 Task: Look for space in West Hempstead, United States from 8th August, 2023 to 15th August, 2023 for 9 adults in price range Rs.10000 to Rs.14000. Place can be shared room with 5 bedrooms having 9 beds and 5 bathrooms. Property type can be house, flat, guest house. Amenities needed are: wifi, TV, free parkinig on premises, gym, breakfast. Booking option can be shelf check-in. Required host language is English.
Action: Mouse moved to (518, 103)
Screenshot: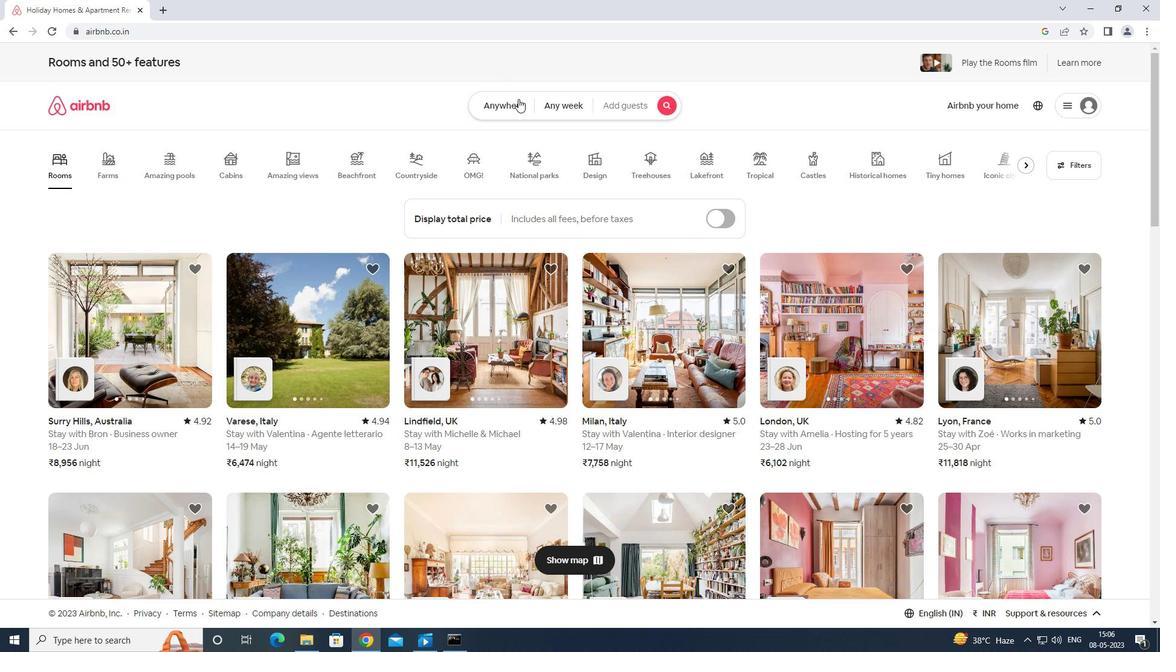 
Action: Mouse pressed left at (518, 103)
Screenshot: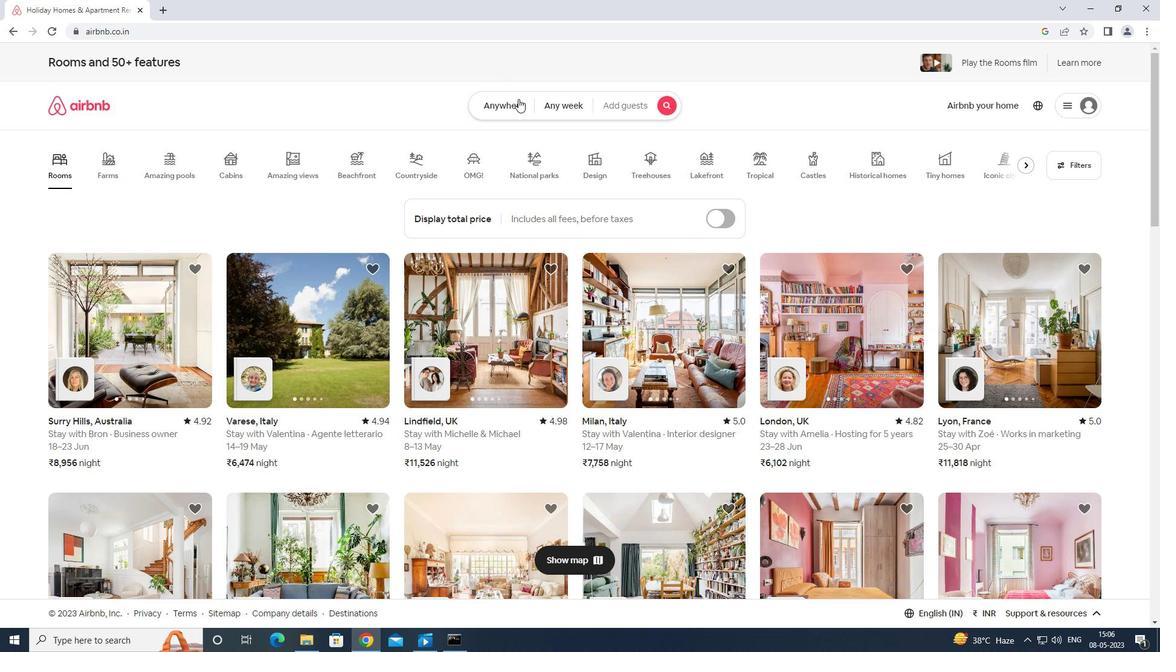
Action: Mouse moved to (438, 152)
Screenshot: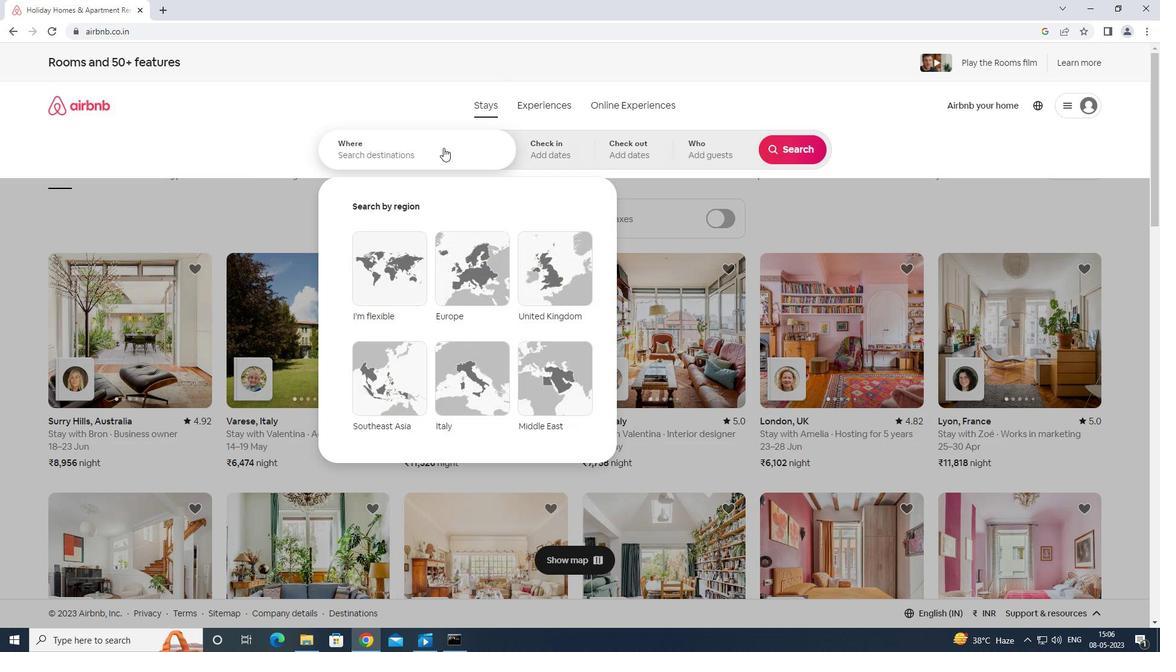 
Action: Mouse pressed left at (438, 152)
Screenshot: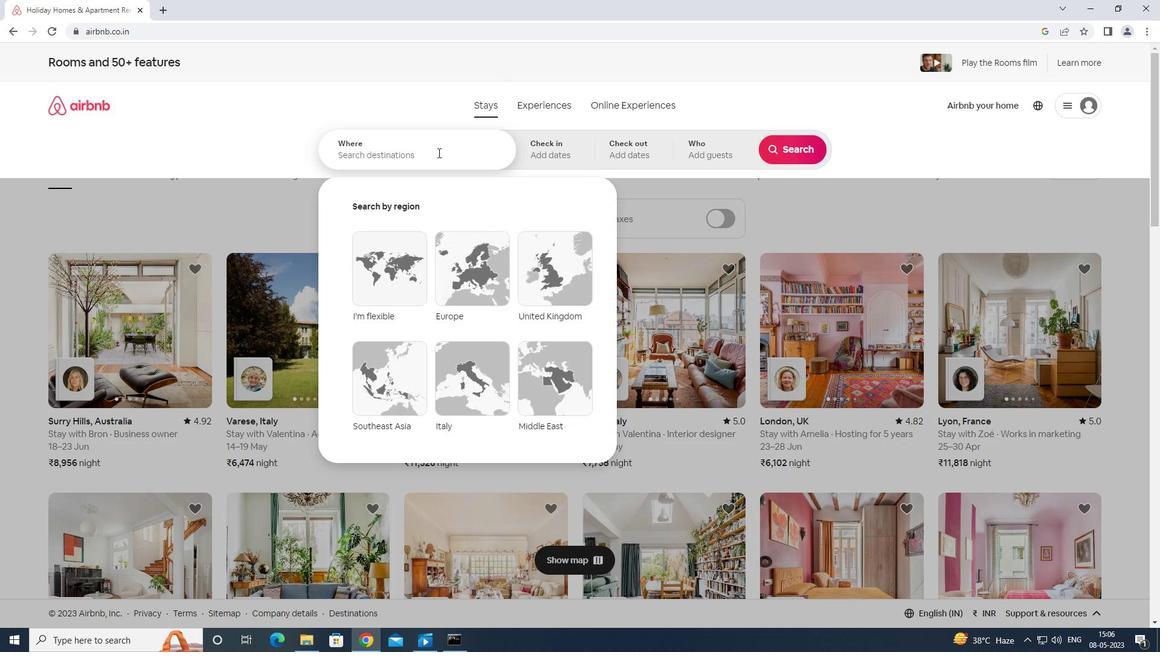 
Action: Key pressed west<Key.space>hempstead<Key.space>united<Key.space>states<Key.enter>
Screenshot: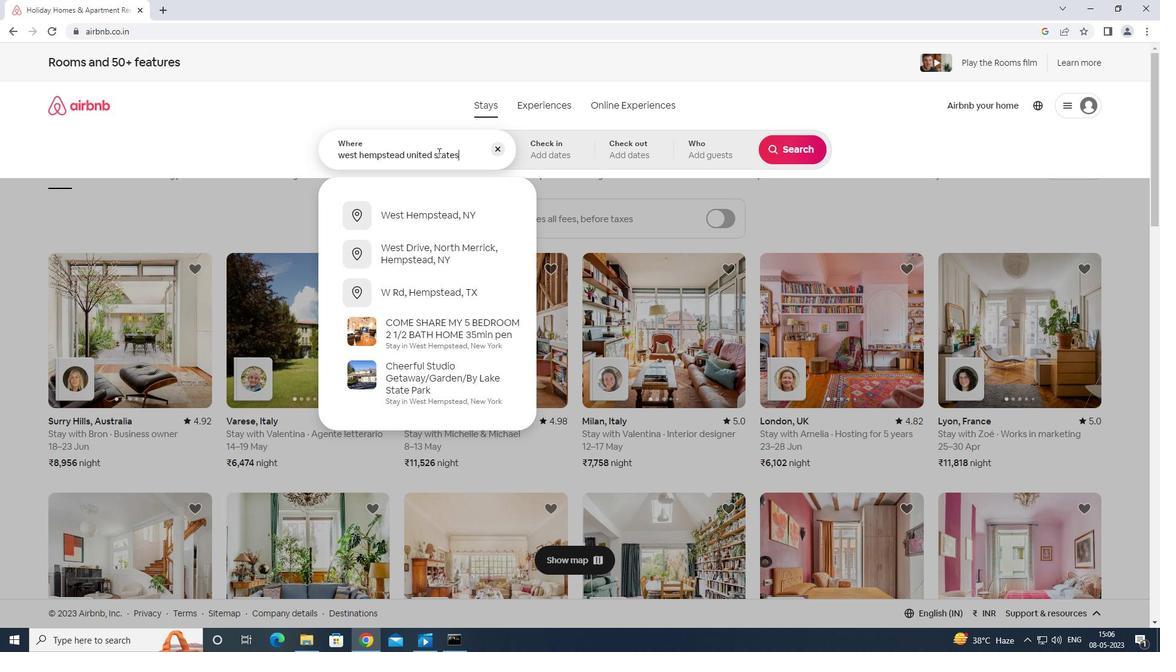 
Action: Mouse moved to (788, 255)
Screenshot: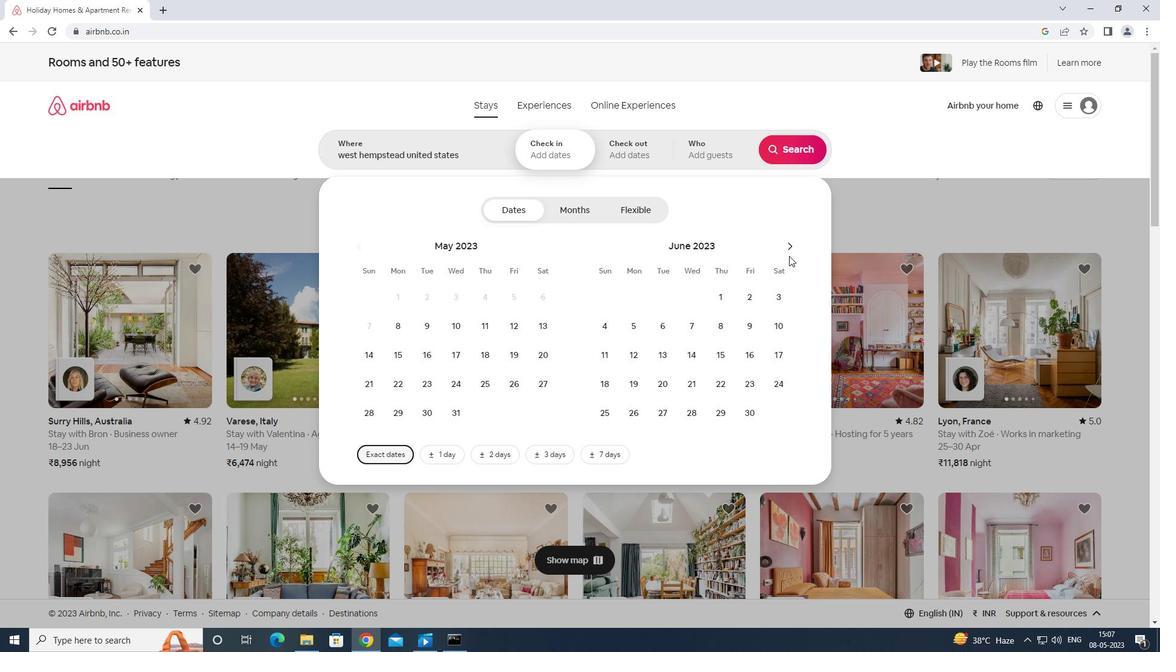 
Action: Mouse pressed left at (788, 255)
Screenshot: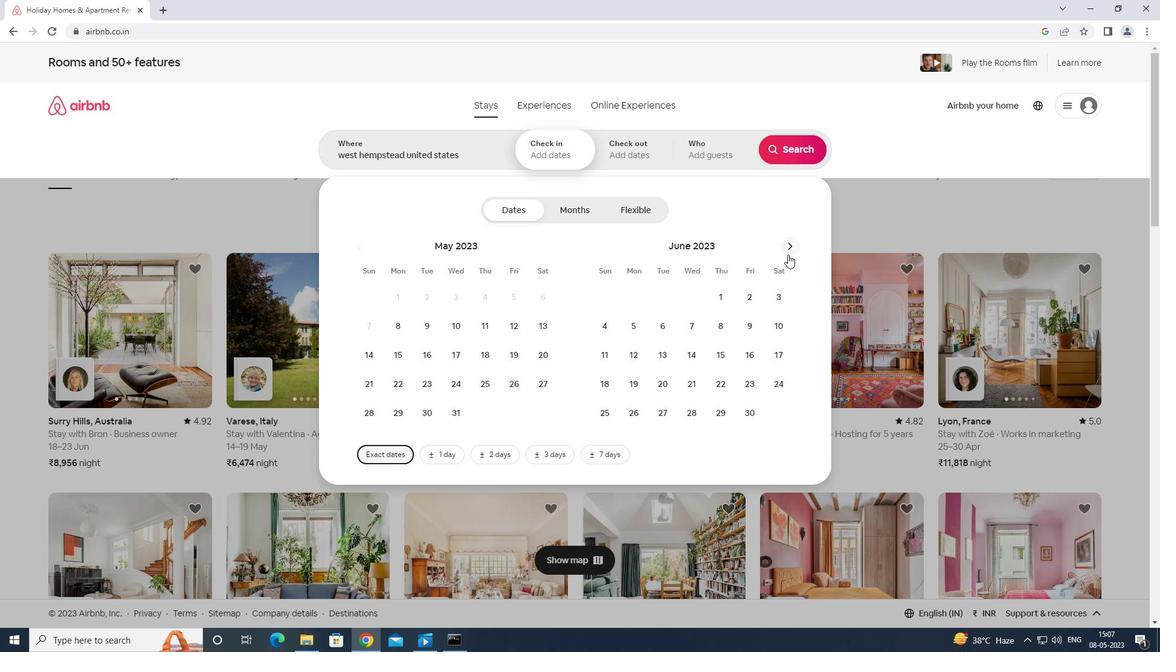 
Action: Mouse moved to (788, 254)
Screenshot: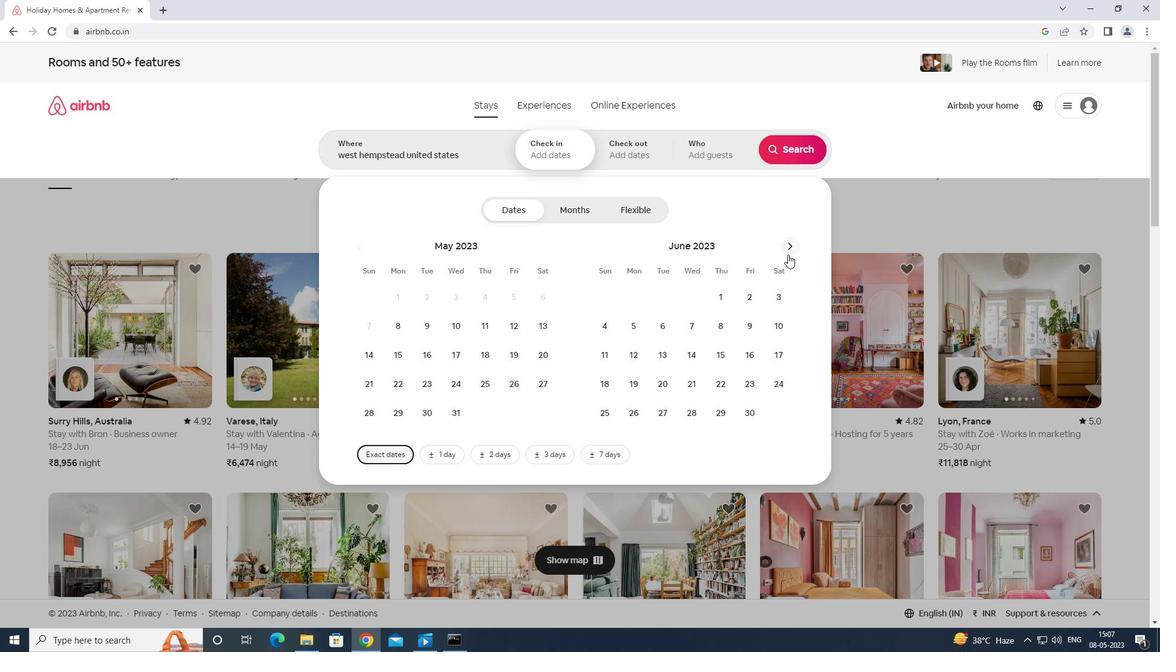 
Action: Mouse pressed left at (788, 254)
Screenshot: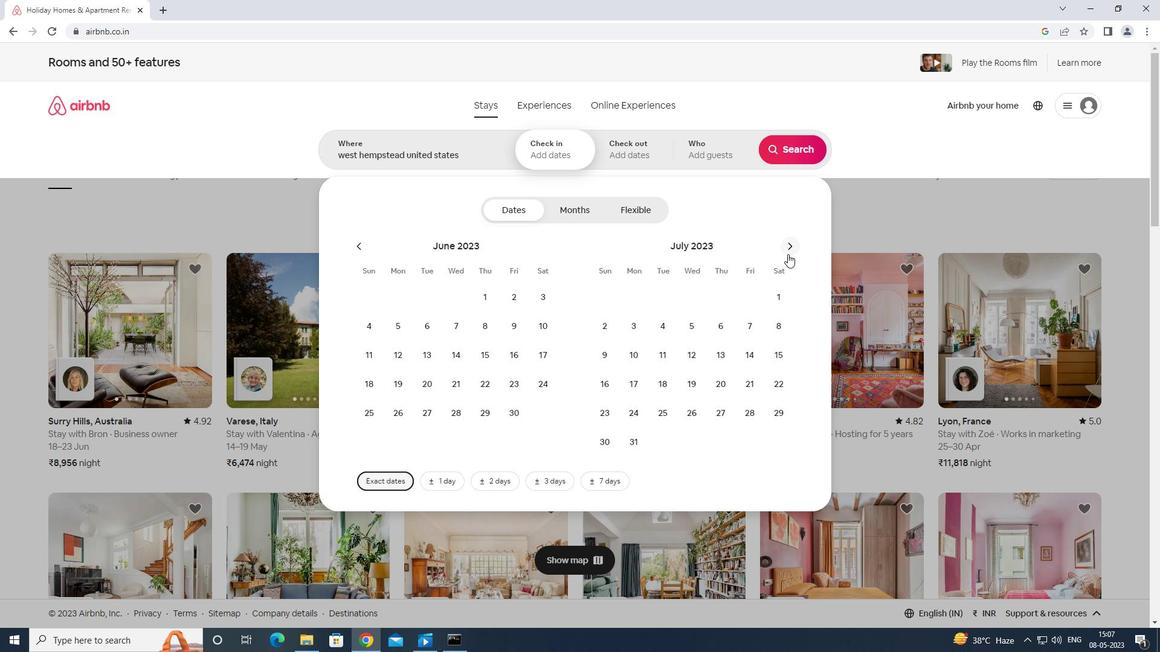 
Action: Mouse moved to (662, 320)
Screenshot: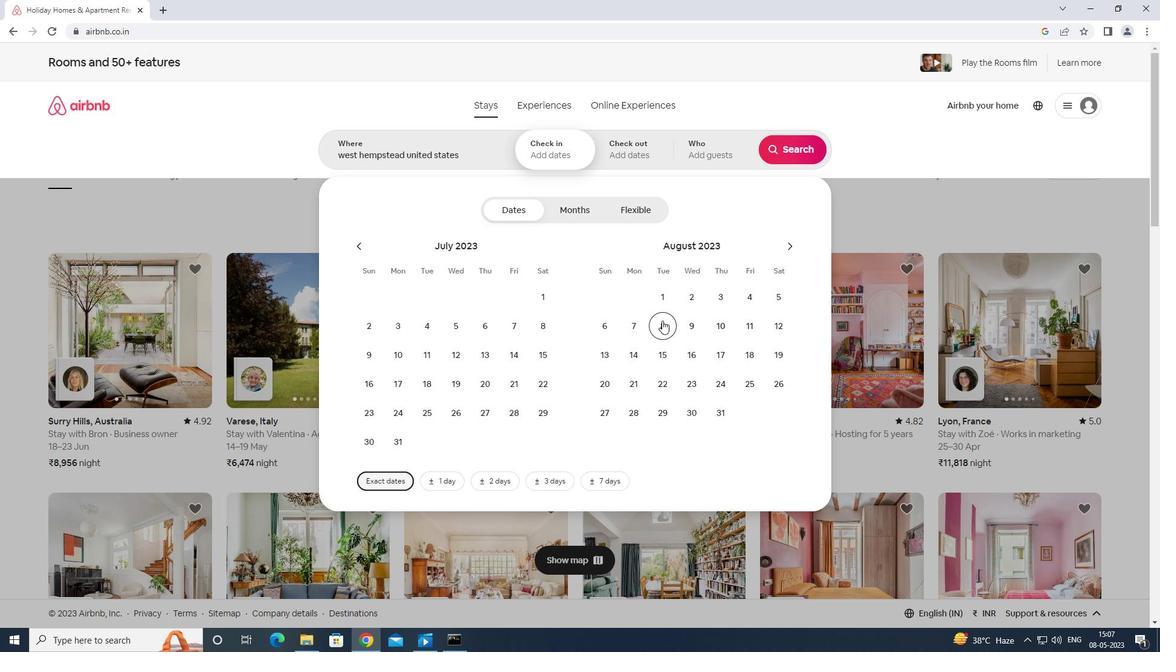 
Action: Mouse pressed left at (662, 320)
Screenshot: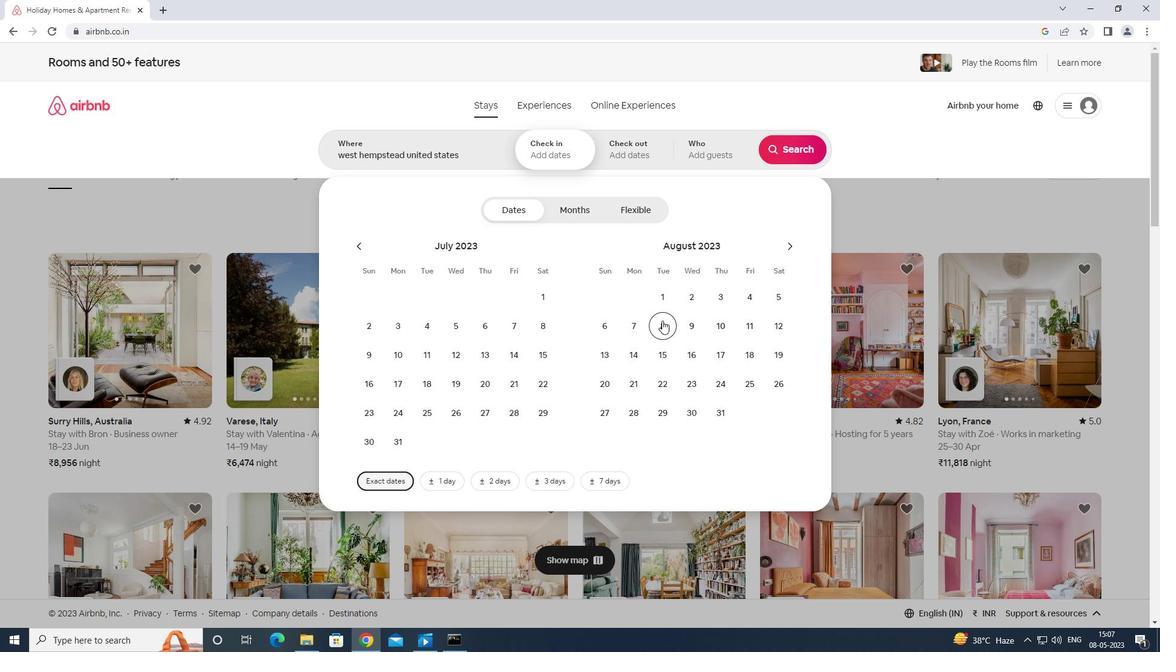 
Action: Mouse moved to (663, 346)
Screenshot: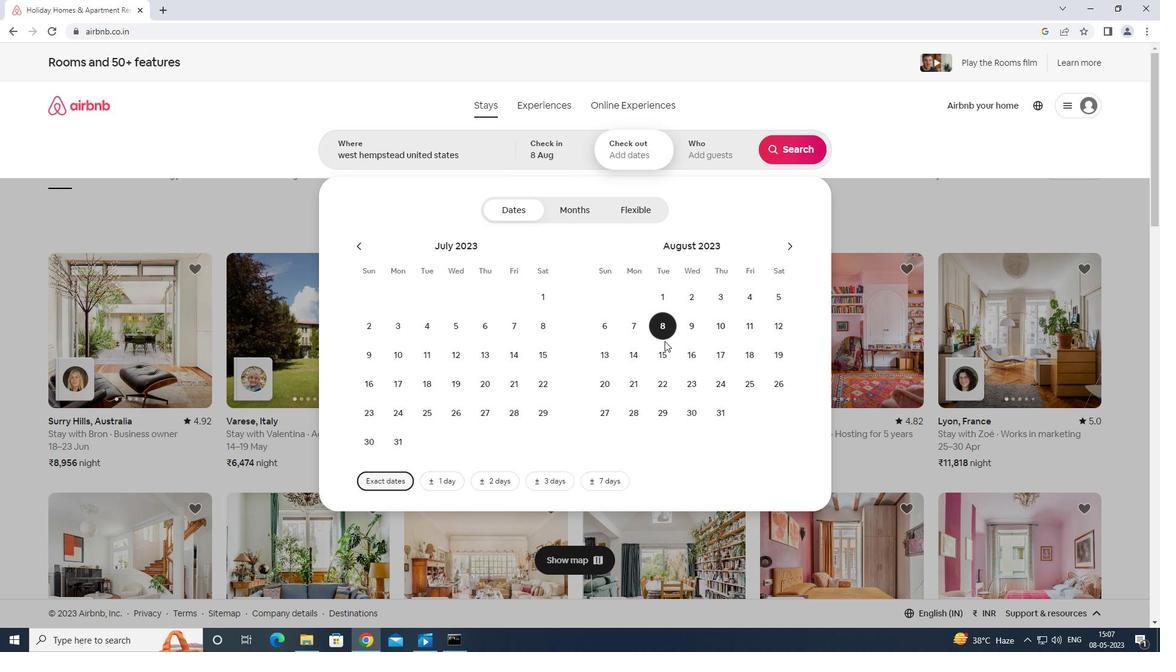 
Action: Mouse pressed left at (663, 346)
Screenshot: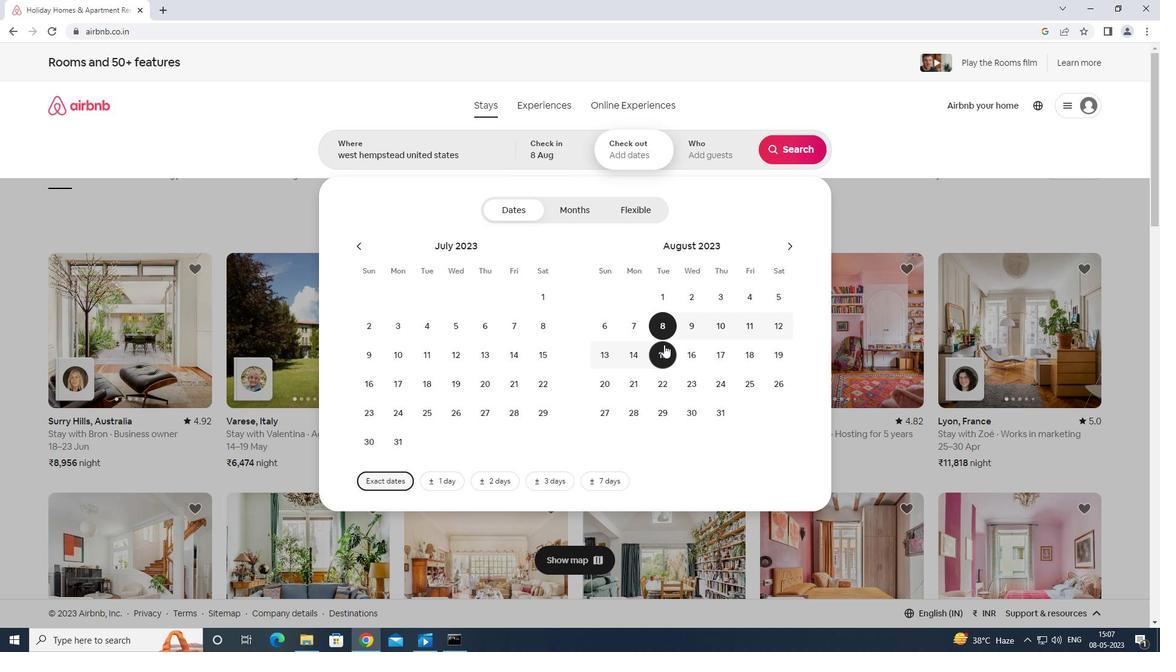 
Action: Mouse moved to (698, 154)
Screenshot: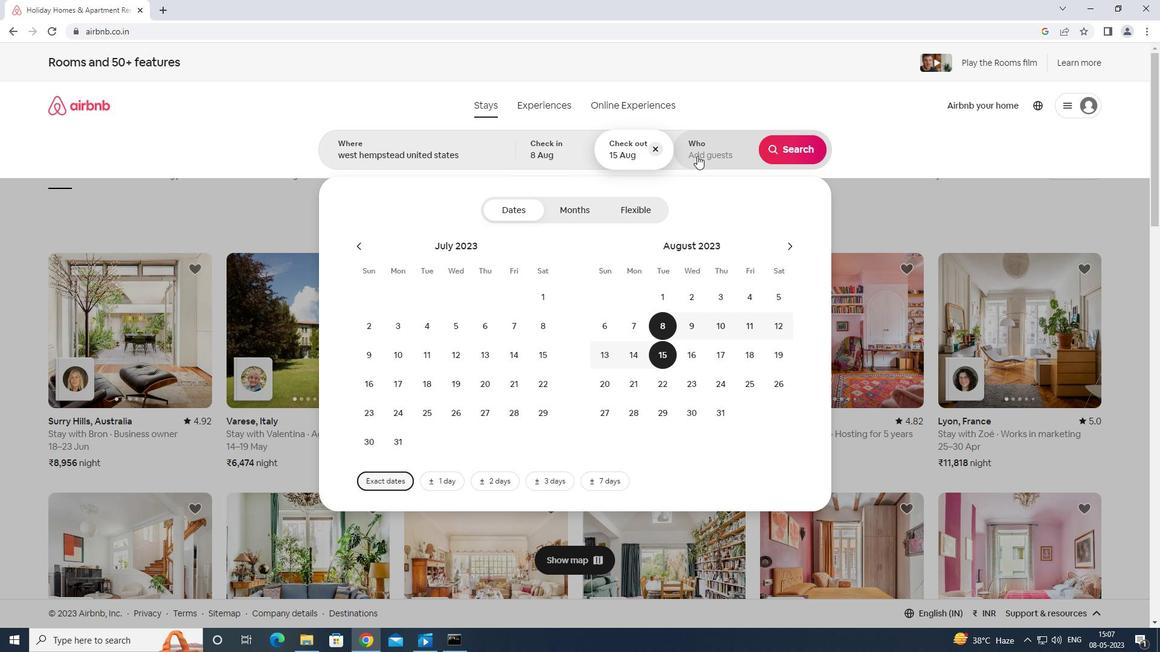 
Action: Mouse pressed left at (698, 154)
Screenshot: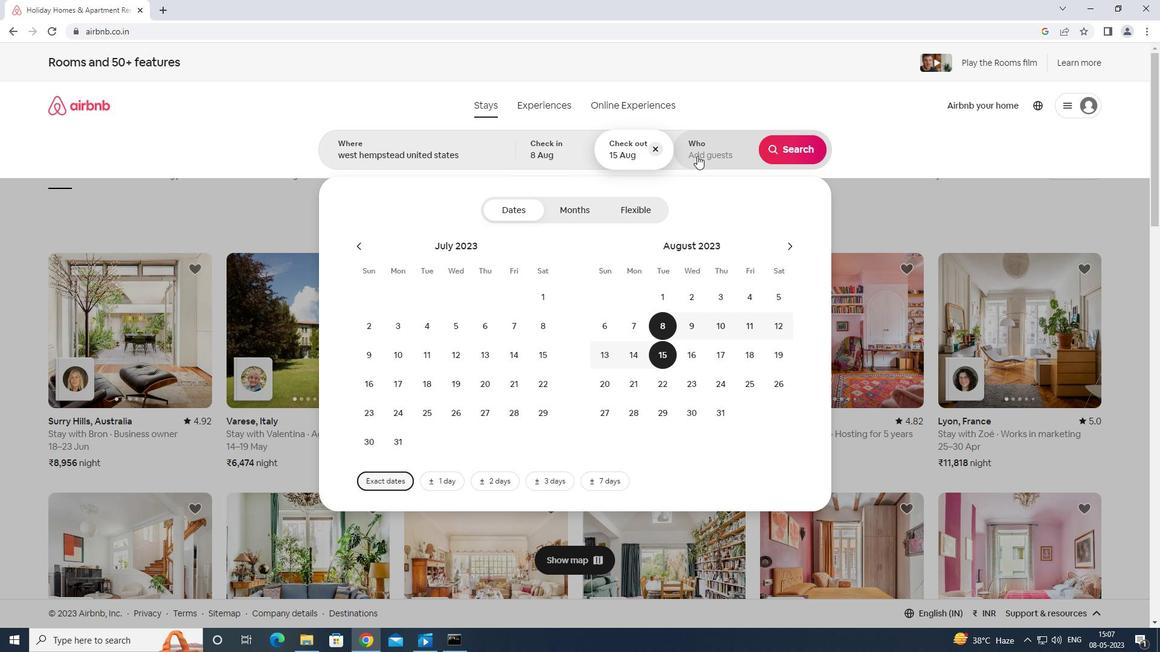 
Action: Mouse moved to (801, 216)
Screenshot: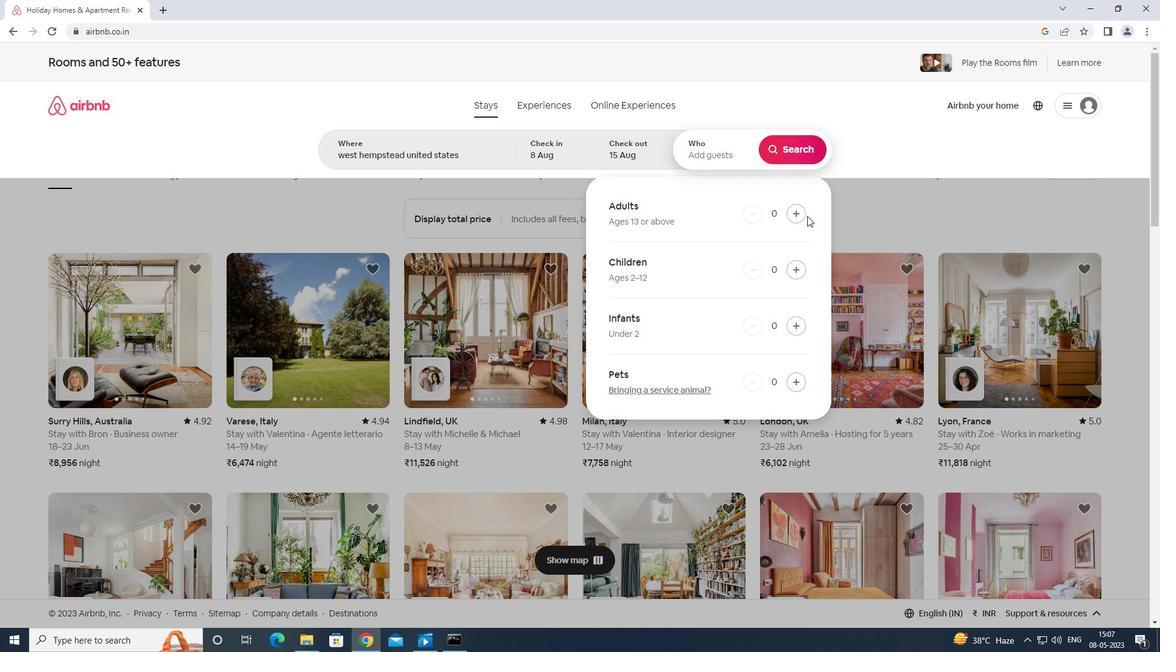 
Action: Mouse pressed left at (801, 216)
Screenshot: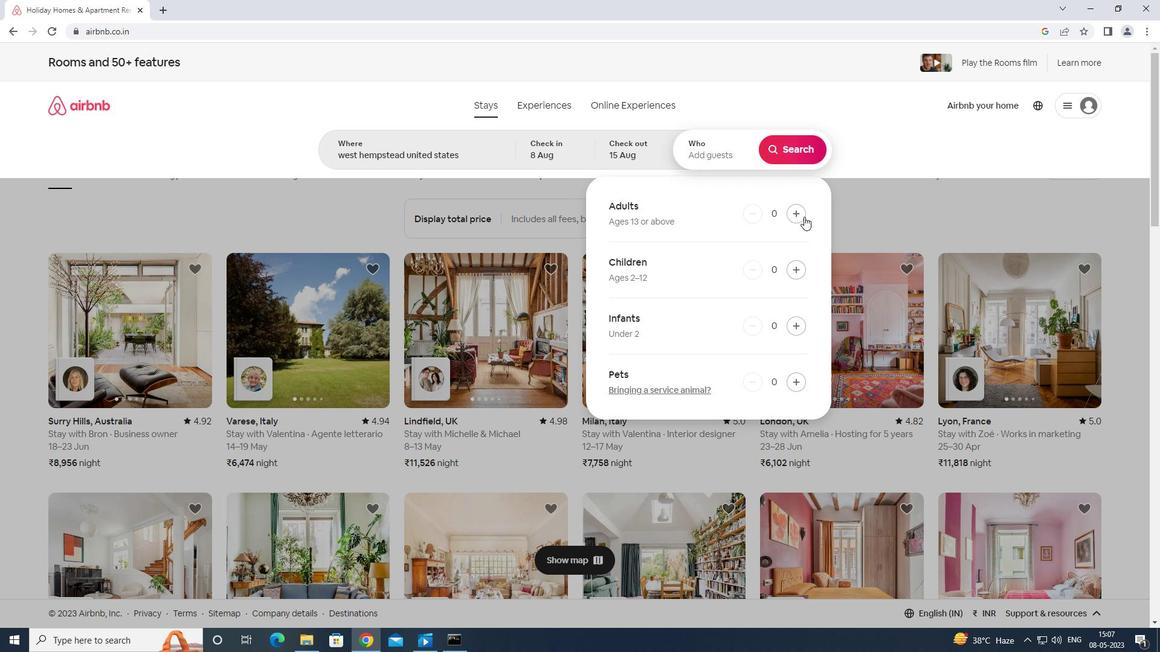 
Action: Mouse moved to (801, 215)
Screenshot: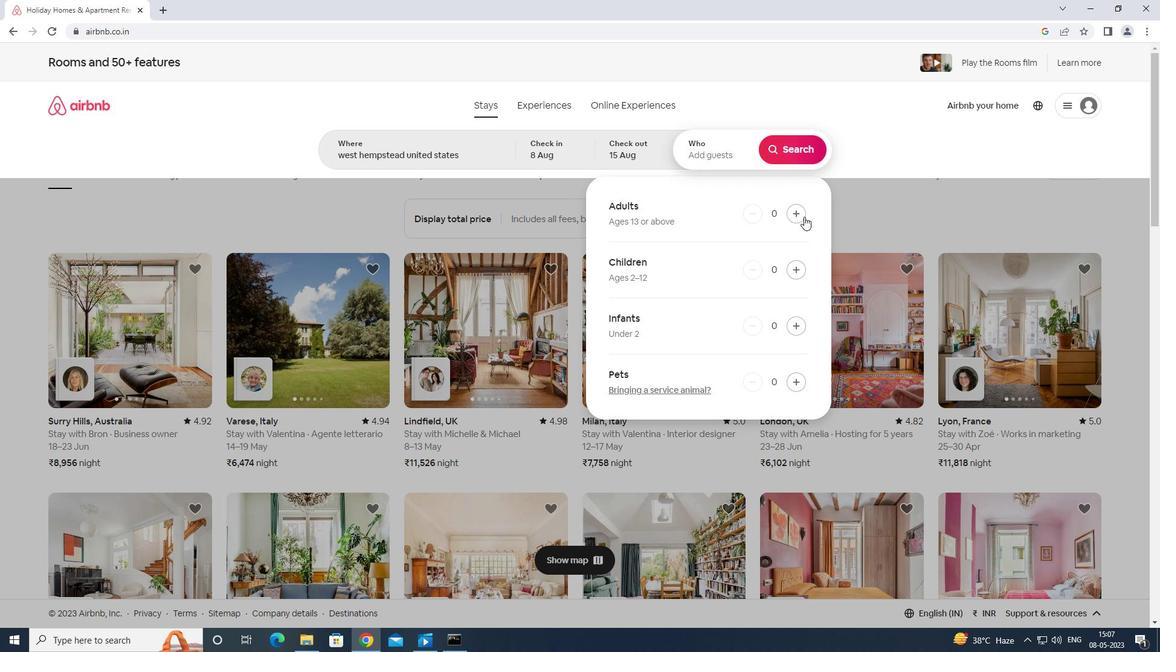 
Action: Mouse pressed left at (801, 215)
Screenshot: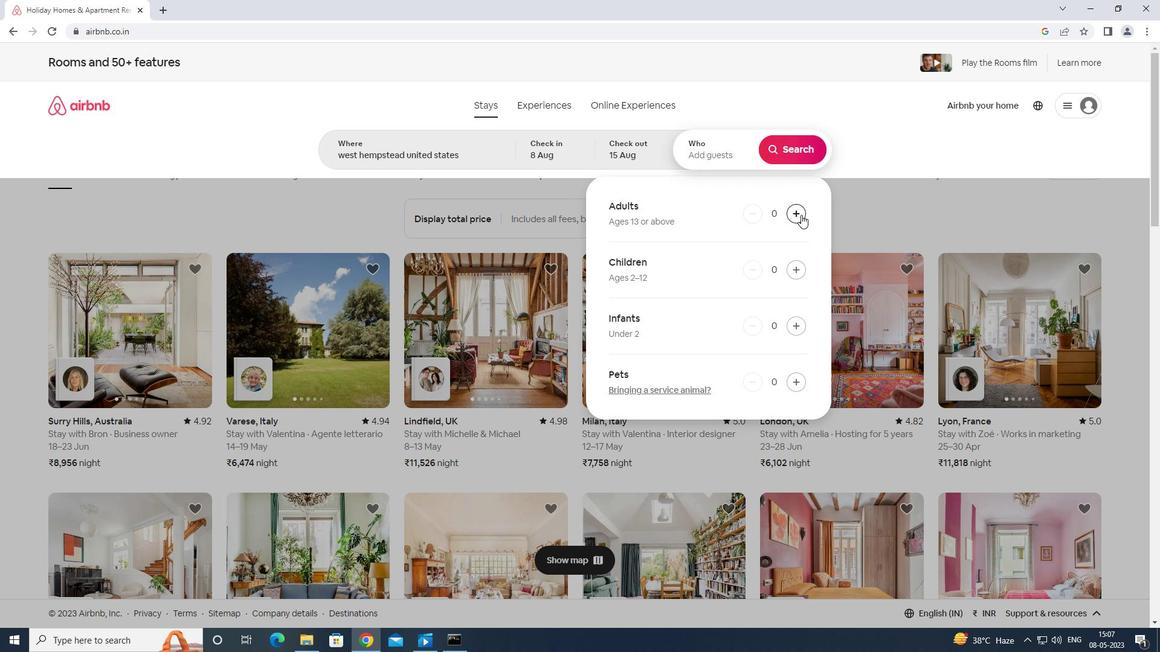 
Action: Mouse moved to (801, 214)
Screenshot: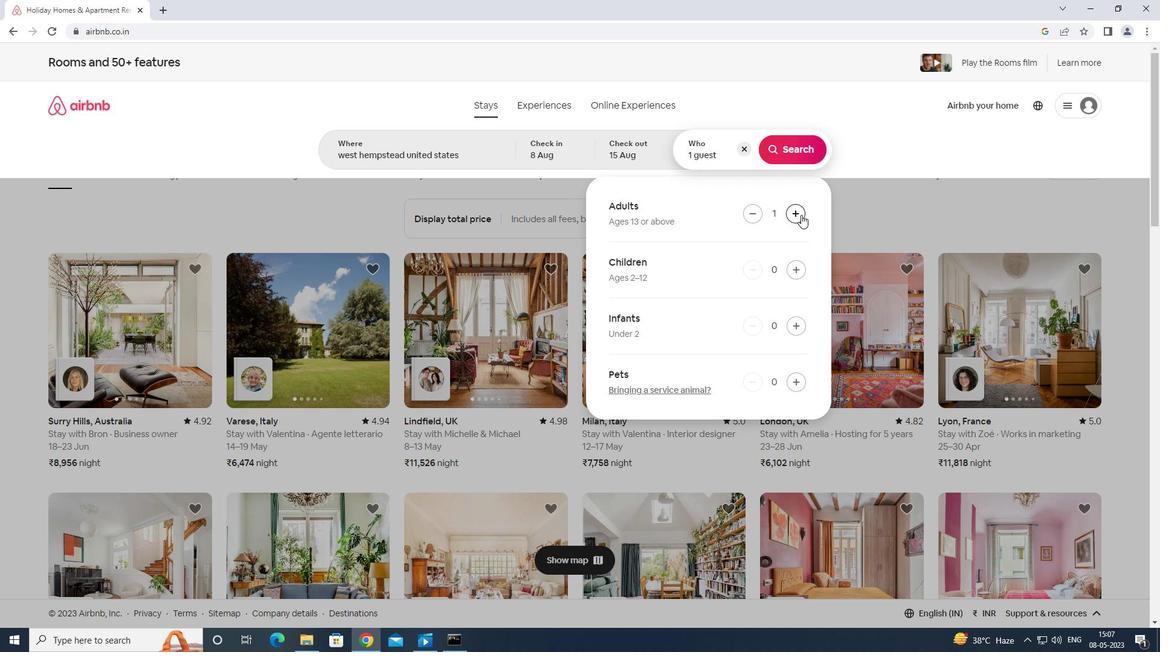 
Action: Mouse pressed left at (801, 214)
Screenshot: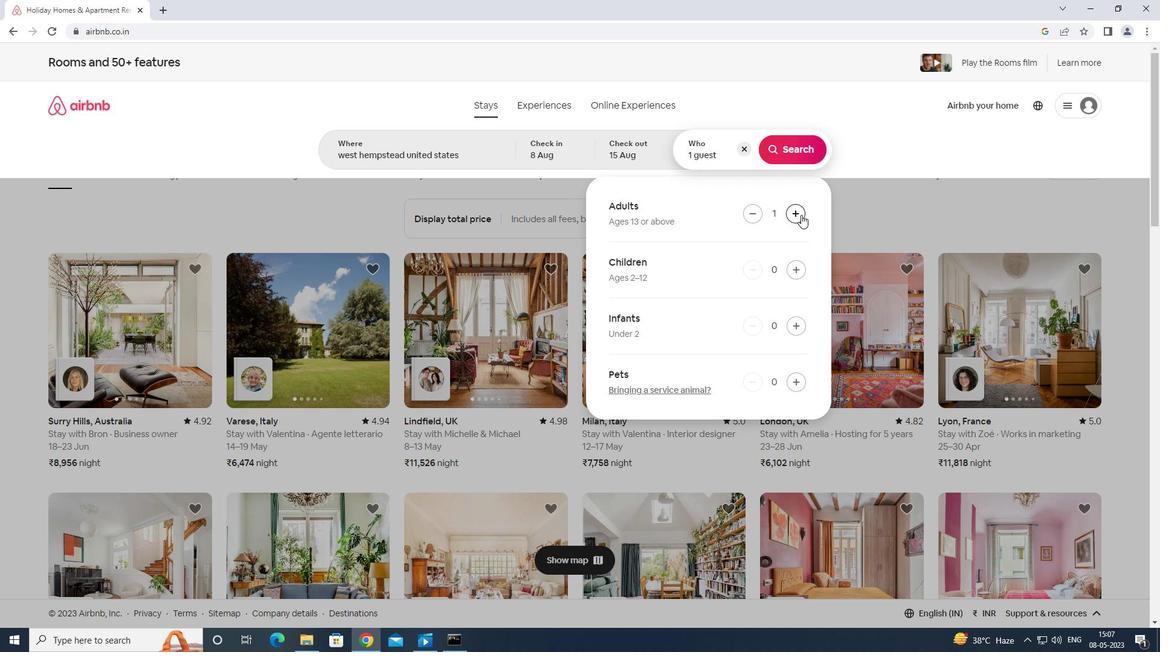
Action: Mouse moved to (802, 214)
Screenshot: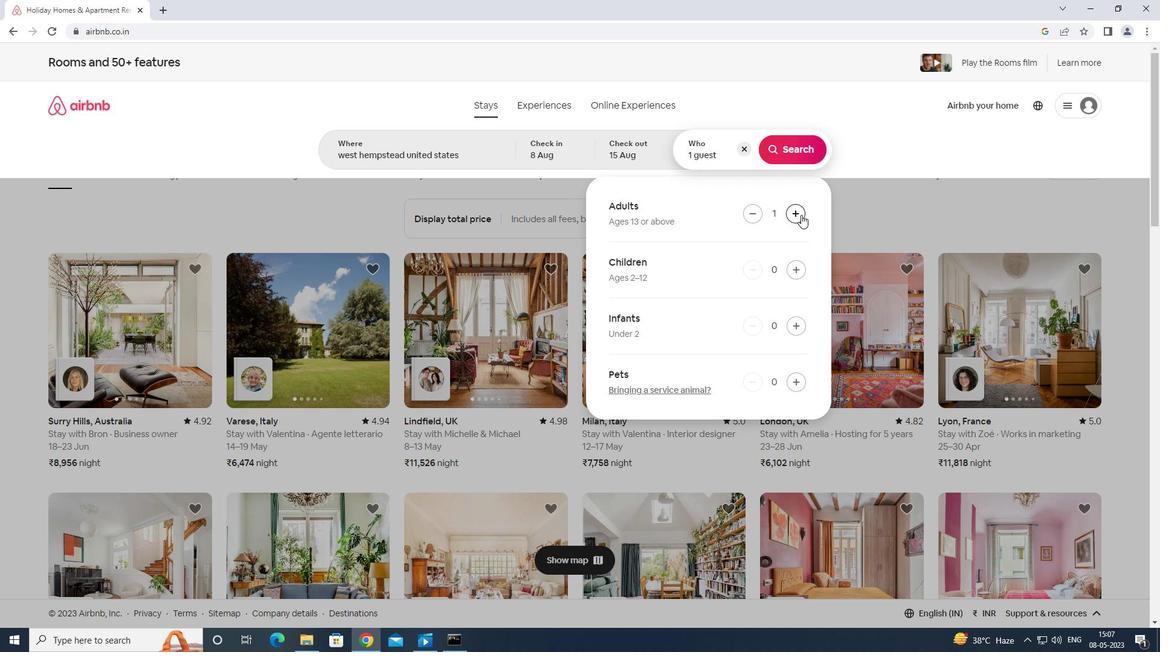 
Action: Mouse pressed left at (802, 214)
Screenshot: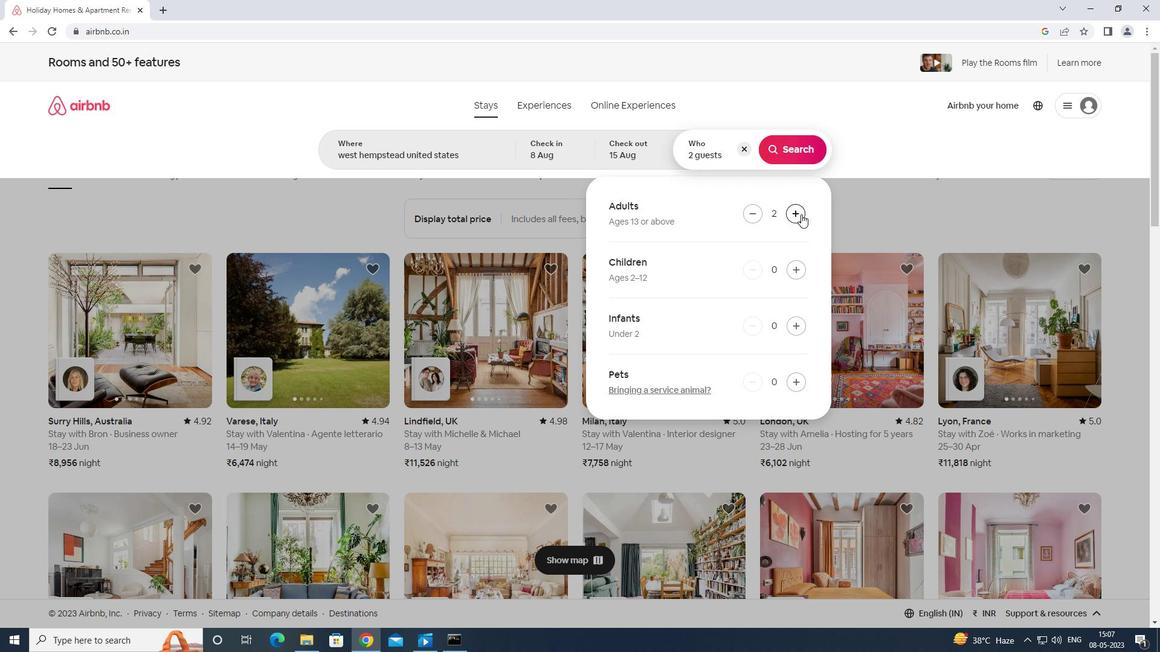 
Action: Mouse pressed left at (802, 214)
Screenshot: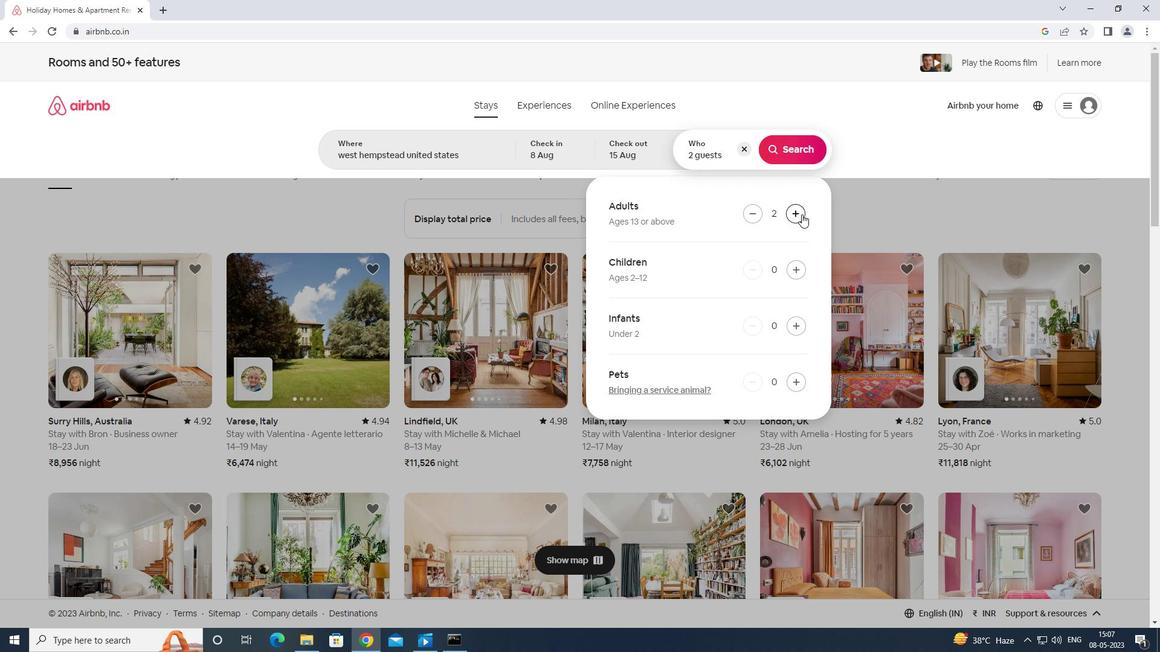 
Action: Mouse pressed left at (802, 214)
Screenshot: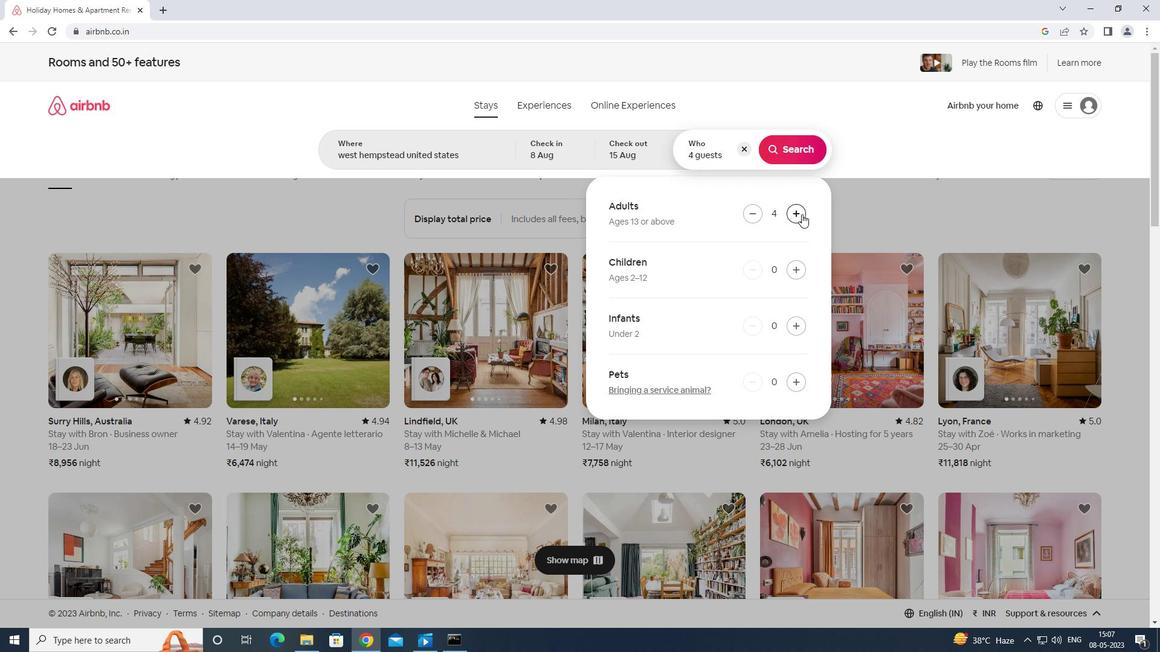 
Action: Mouse pressed left at (802, 214)
Screenshot: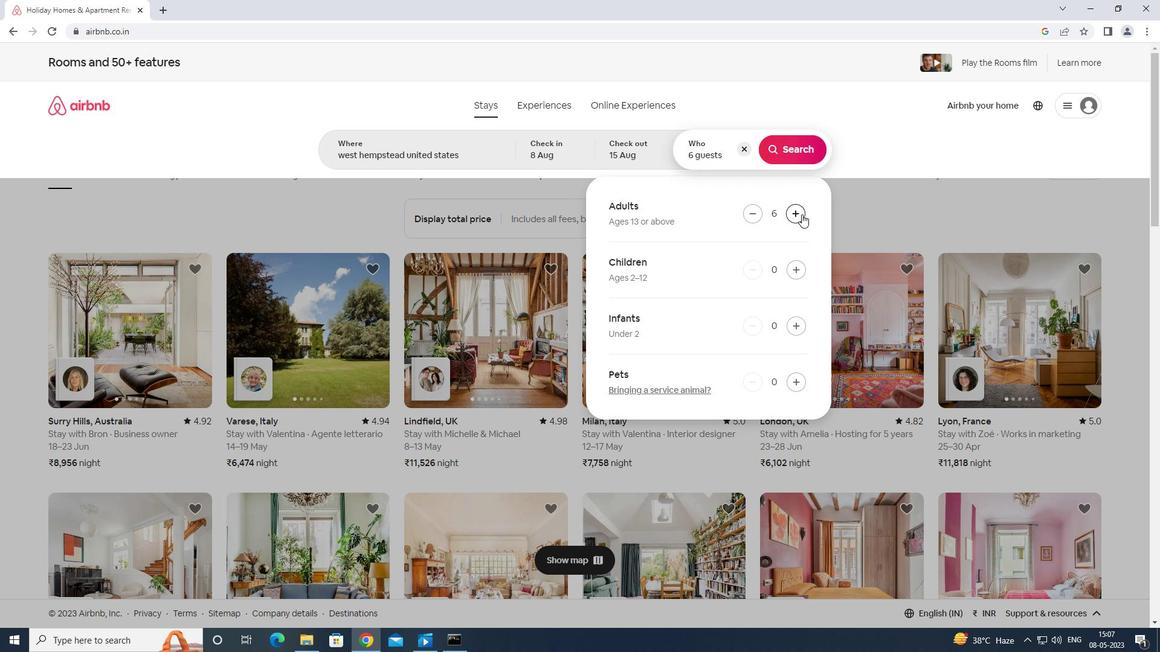 
Action: Mouse pressed left at (802, 214)
Screenshot: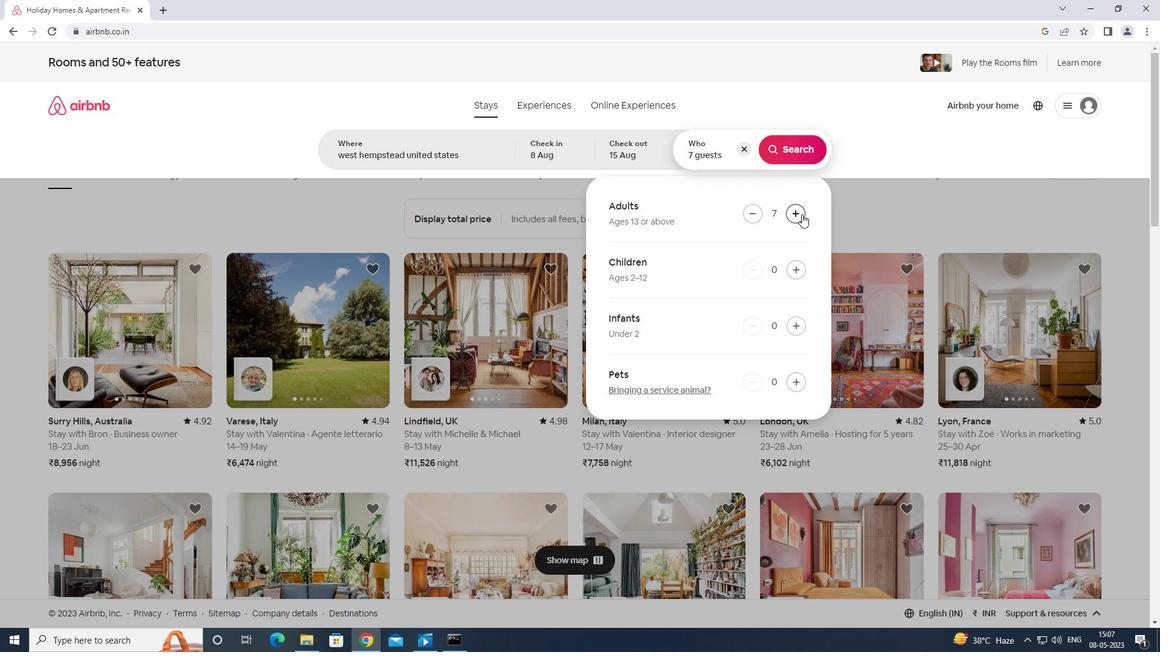 
Action: Mouse moved to (786, 150)
Screenshot: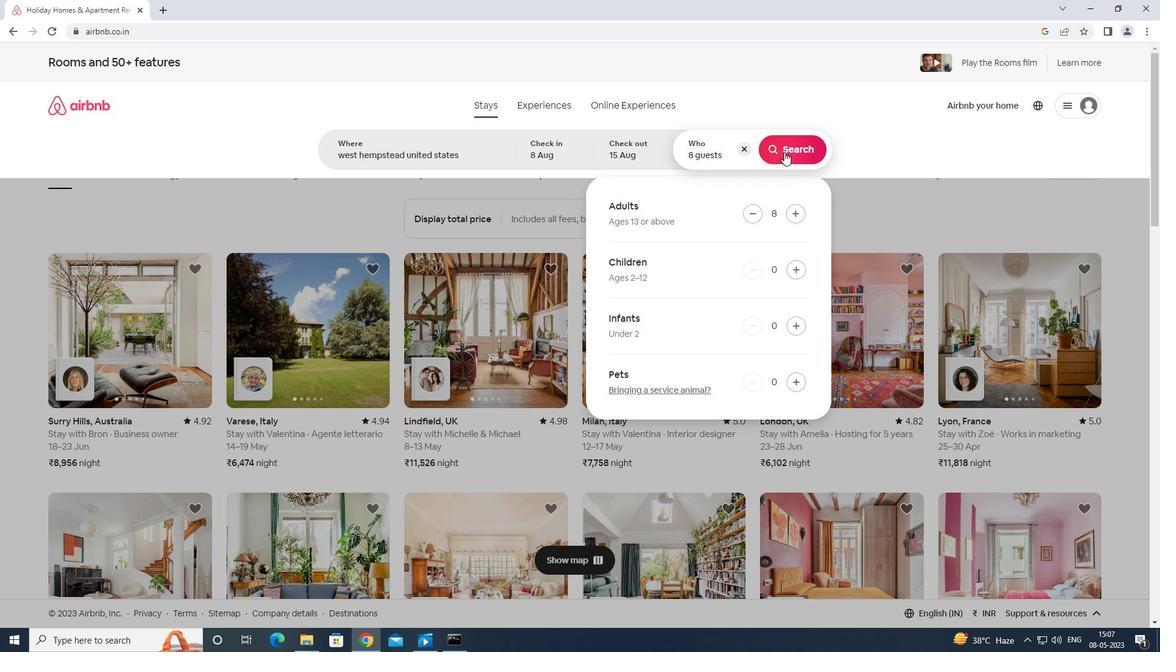 
Action: Mouse pressed left at (786, 150)
Screenshot: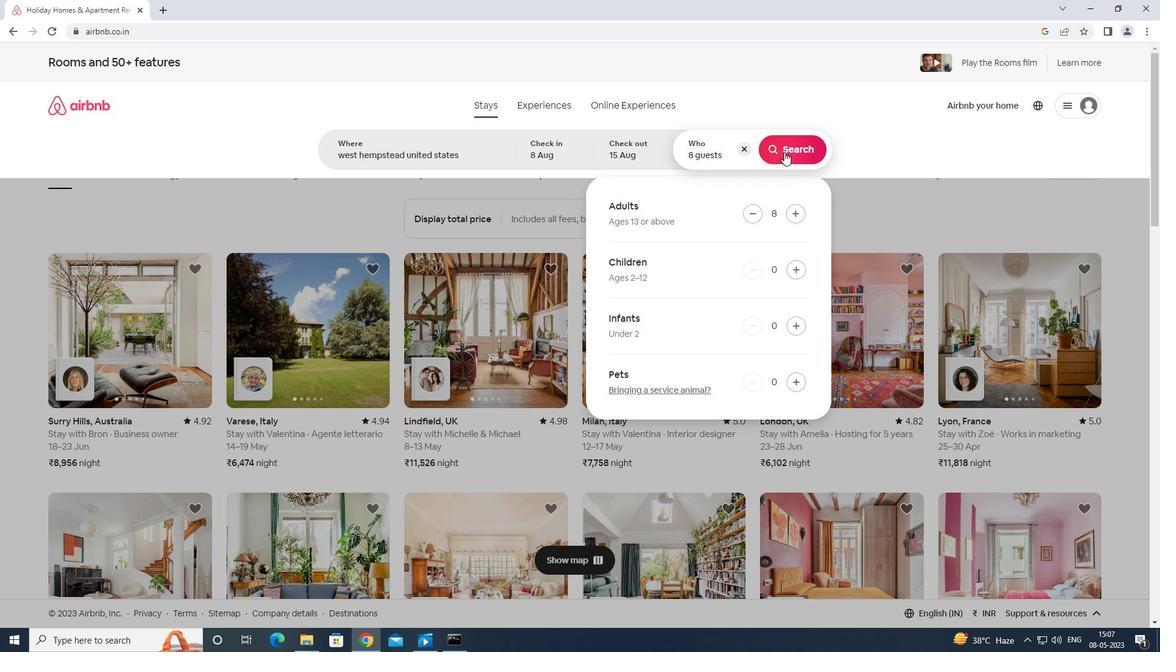
Action: Mouse moved to (1100, 111)
Screenshot: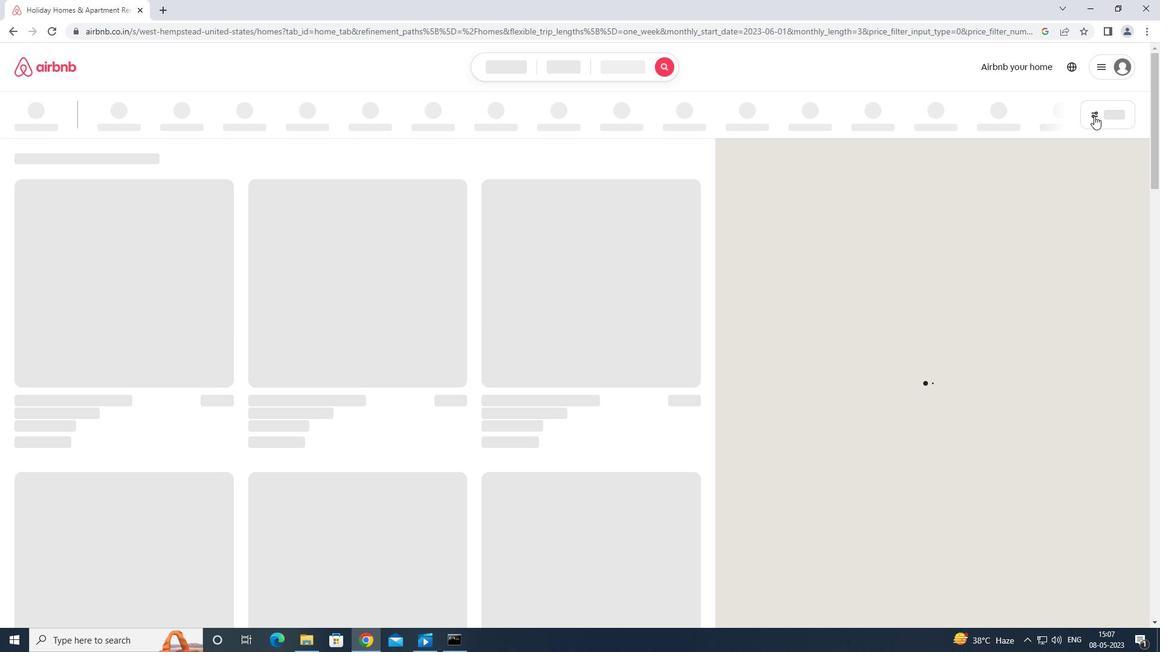 
Action: Mouse pressed left at (1100, 111)
Screenshot: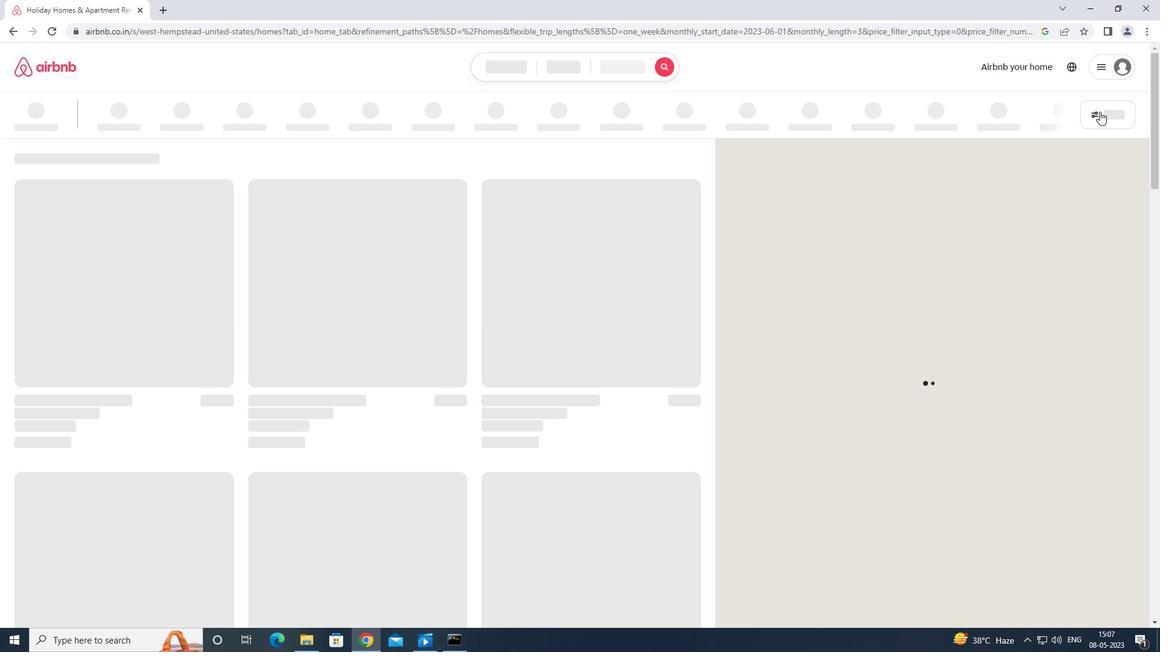 
Action: Mouse moved to (494, 409)
Screenshot: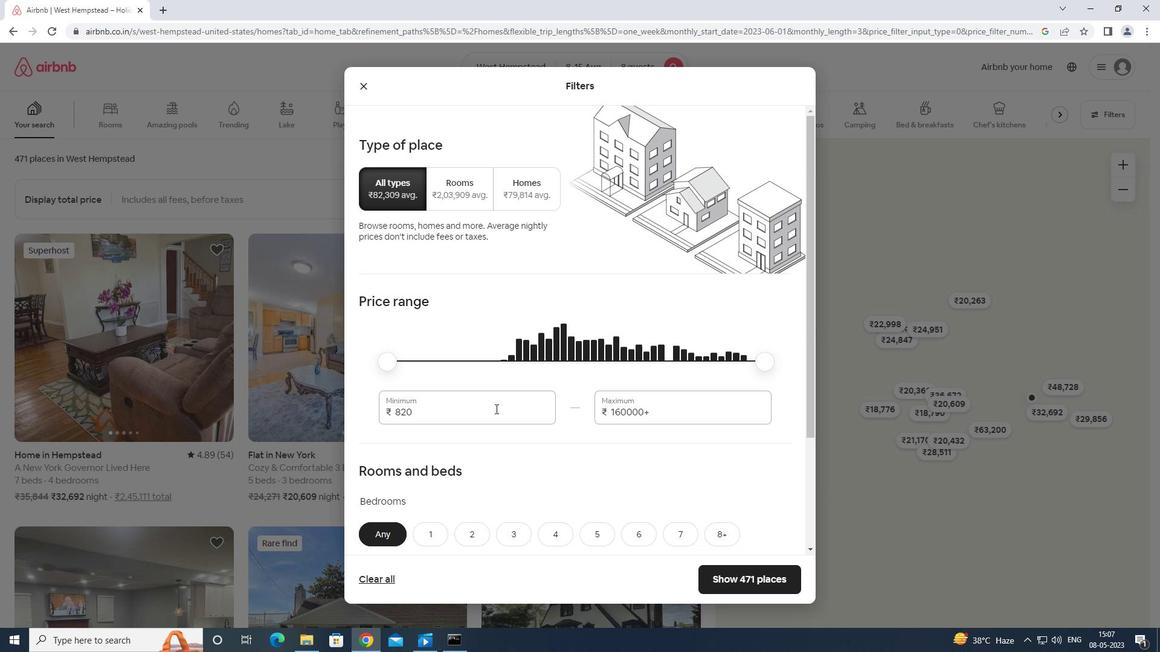 
Action: Mouse pressed left at (494, 409)
Screenshot: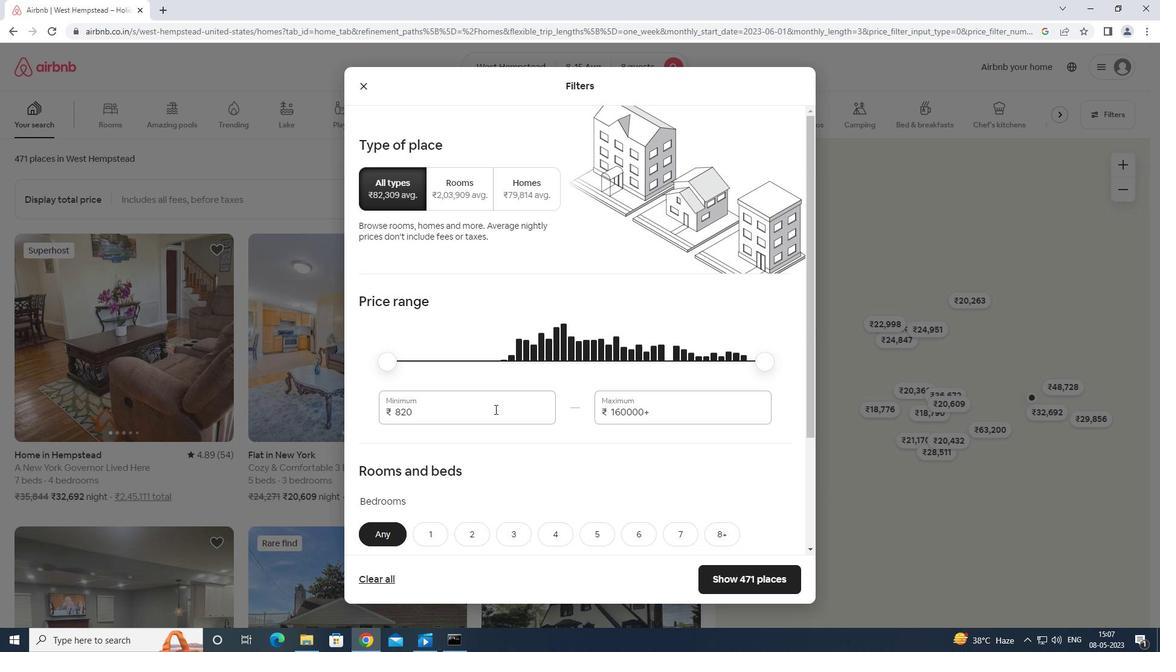 
Action: Mouse moved to (494, 409)
Screenshot: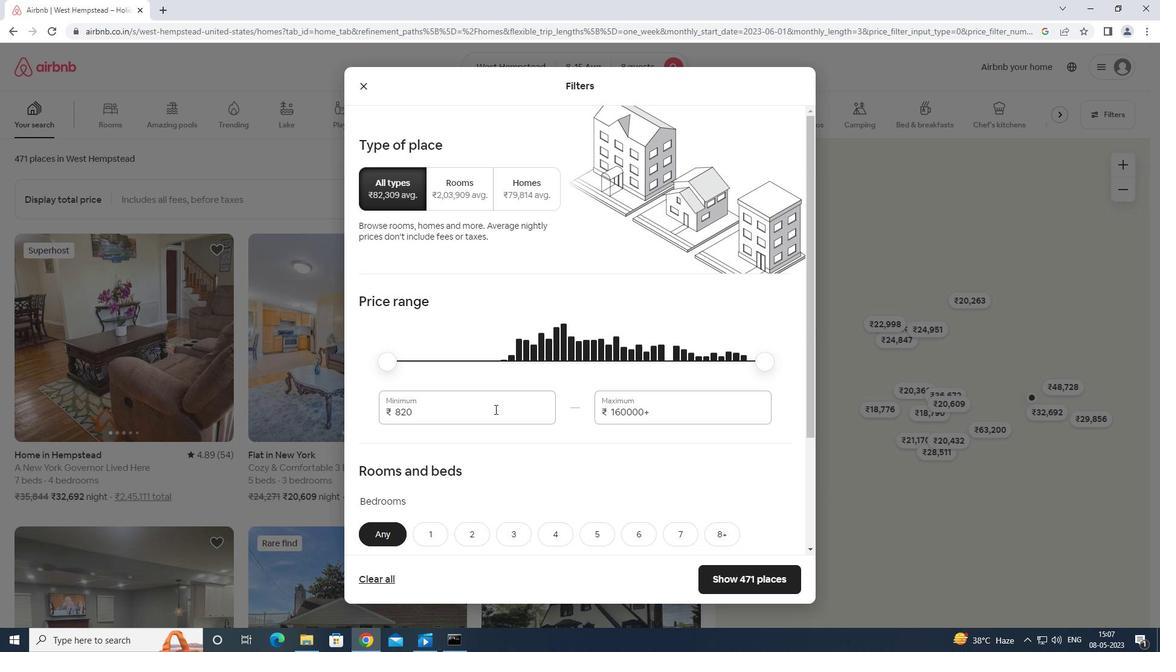 
Action: Key pressed <Key.backspace><Key.backspace><Key.backspace><Key.backspace><Key.backspace><Key.backspace><Key.backspace><Key.backspace><Key.backspace><Key.backspace><Key.backspace>1000
Screenshot: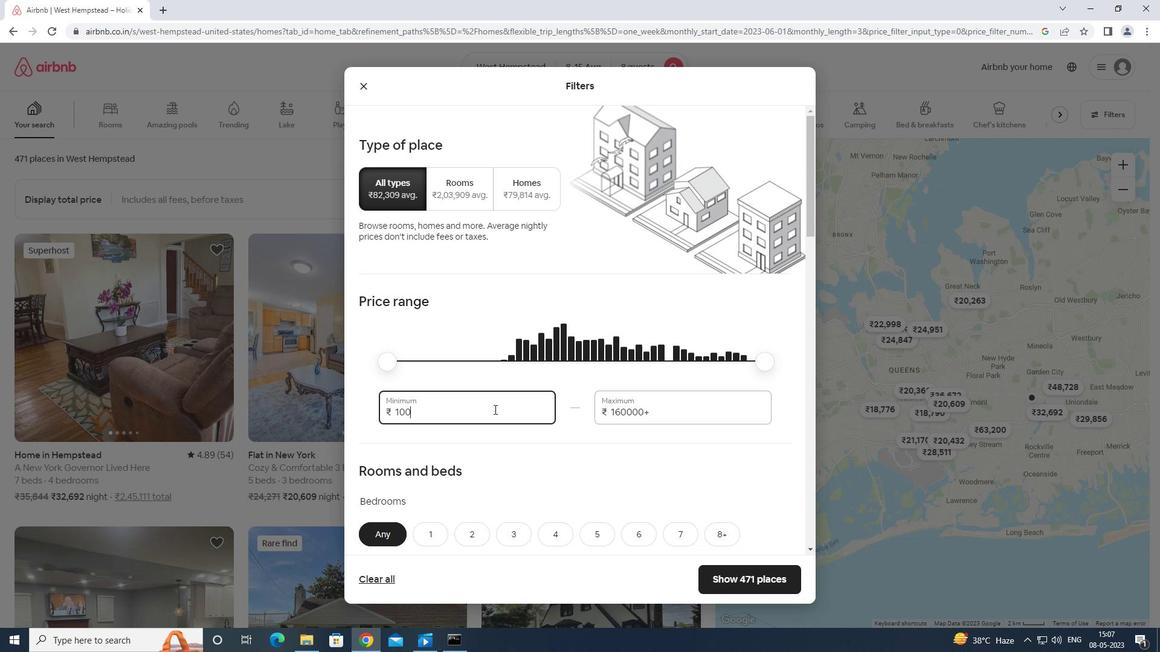 
Action: Mouse moved to (533, 435)
Screenshot: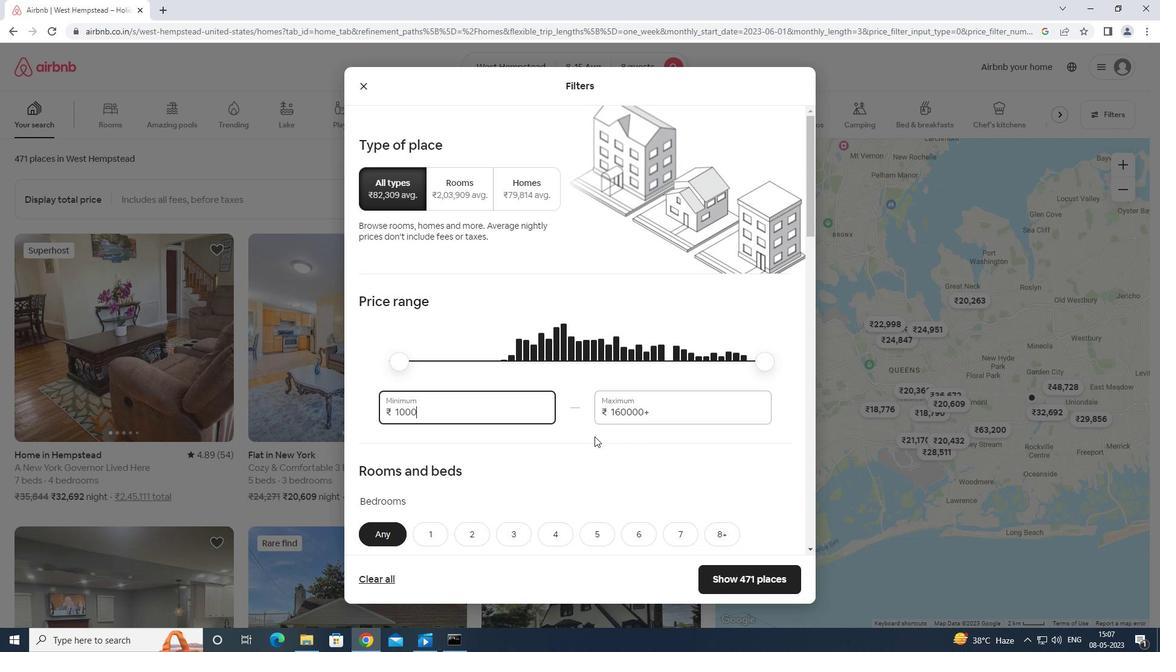 
Action: Key pressed 0
Screenshot: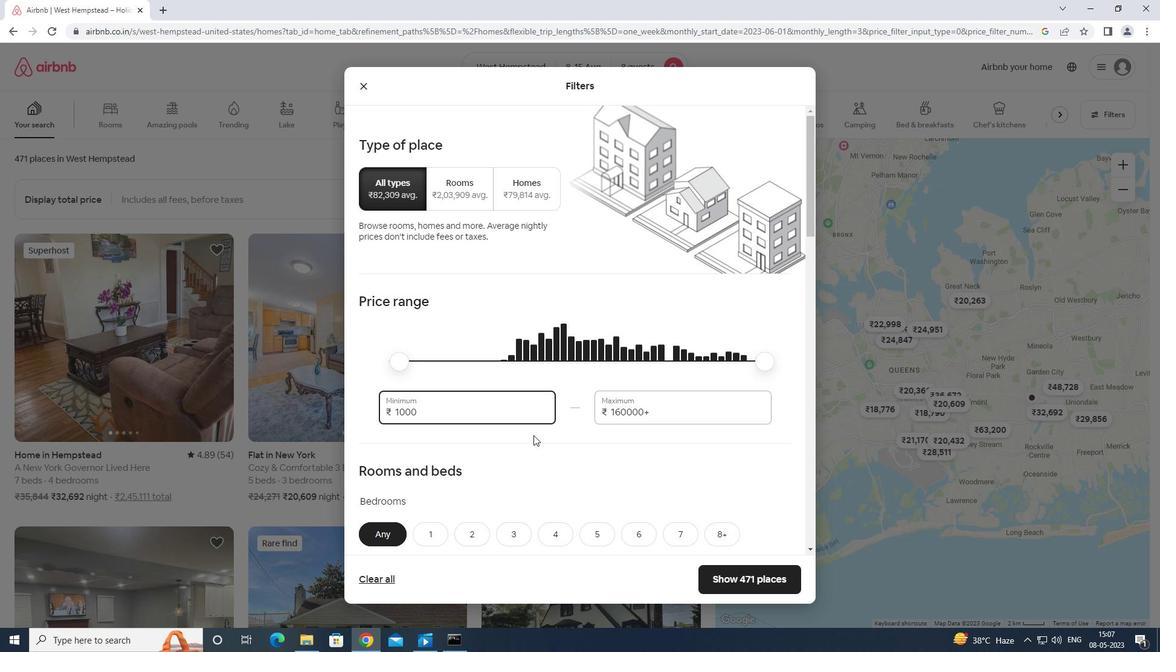 
Action: Mouse moved to (663, 407)
Screenshot: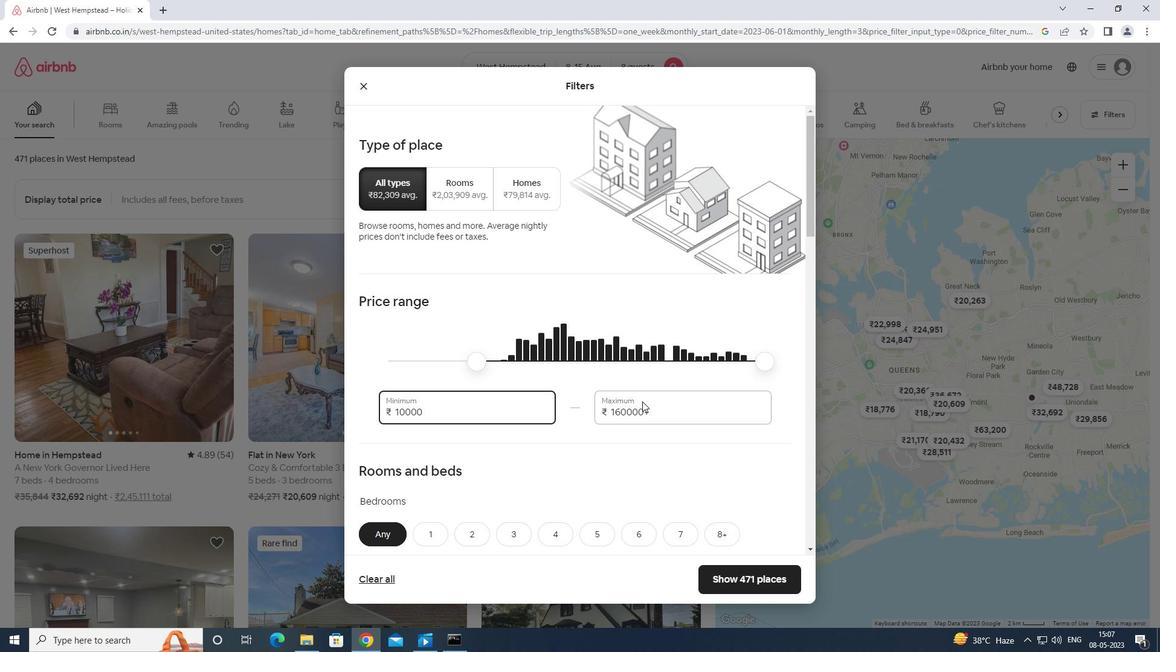 
Action: Mouse pressed left at (663, 407)
Screenshot: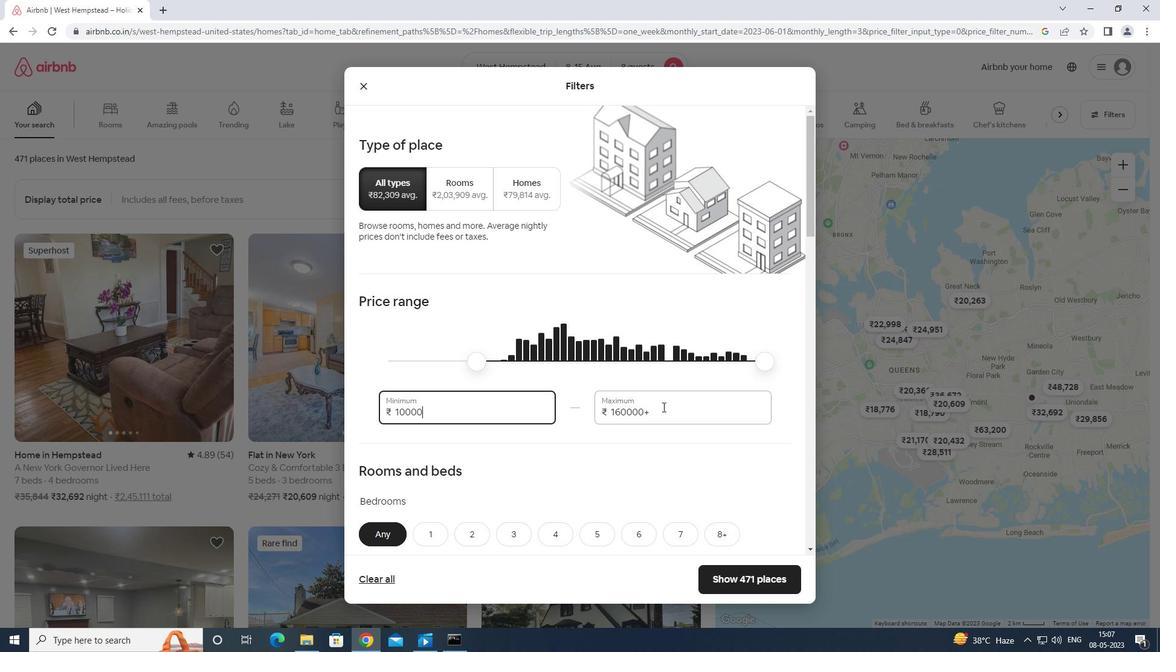 
Action: Mouse moved to (659, 413)
Screenshot: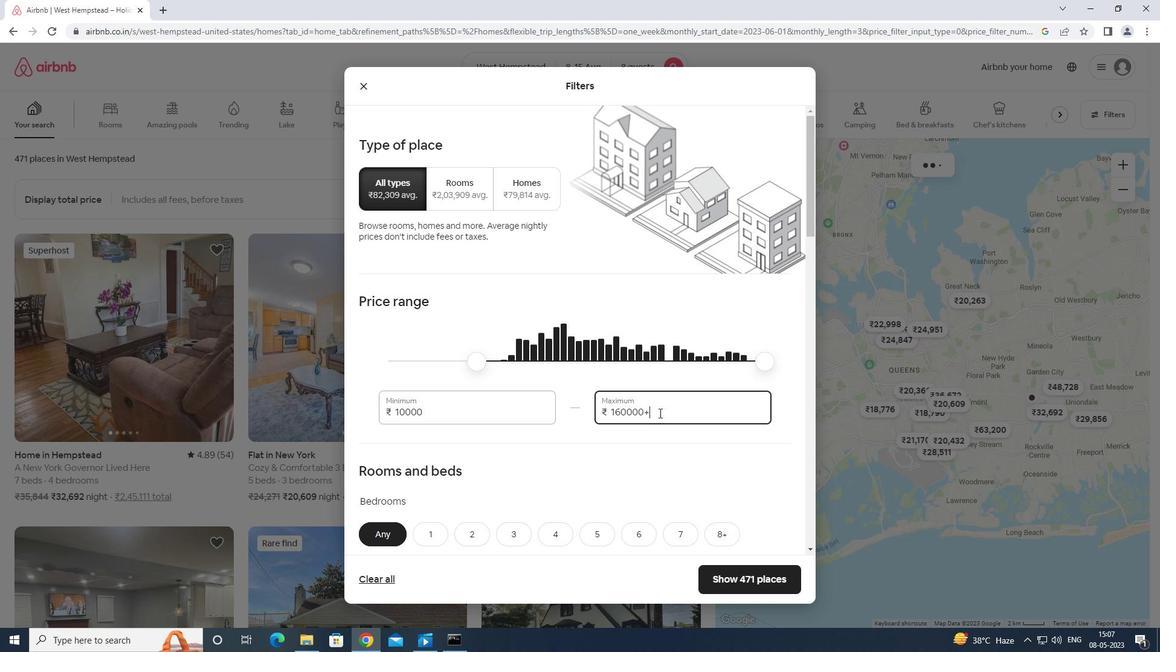 
Action: Key pressed <Key.backspace><Key.backspace><Key.backspace><Key.backspace><Key.backspace><Key.backspace><Key.backspace><Key.backspace><Key.backspace><Key.backspace><Key.backspace><Key.backspace><Key.backspace><Key.backspace><Key.backspace><Key.backspace><Key.backspace><Key.backspace><Key.backspace><Key.backspace><Key.backspace>140000
Screenshot: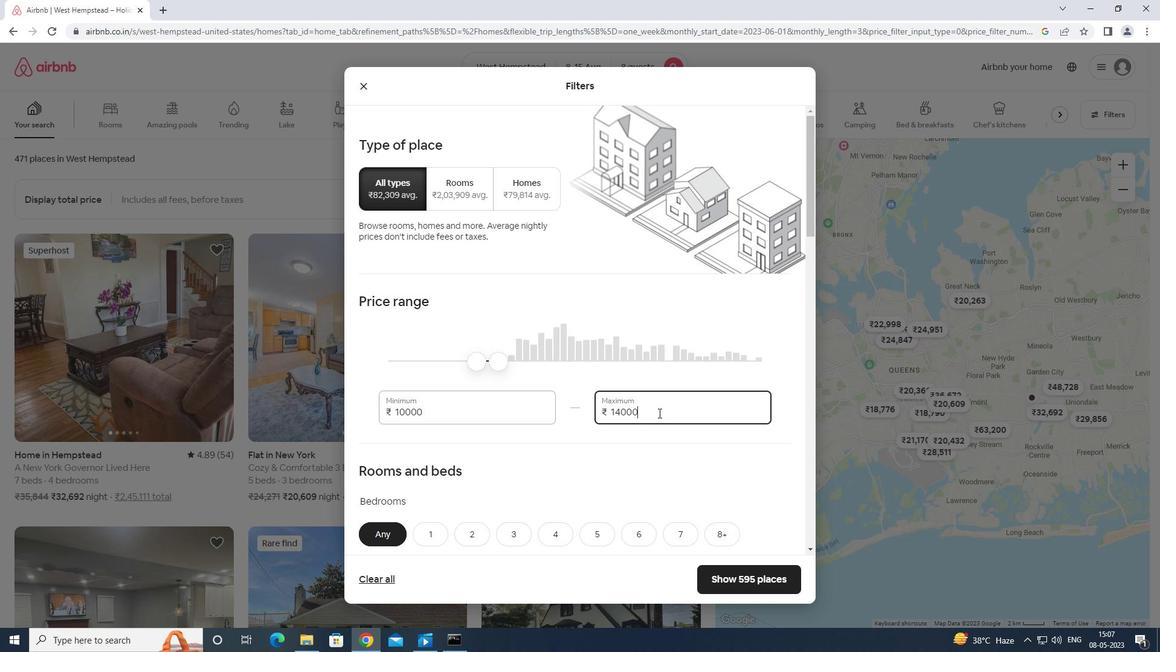 
Action: Mouse moved to (648, 412)
Screenshot: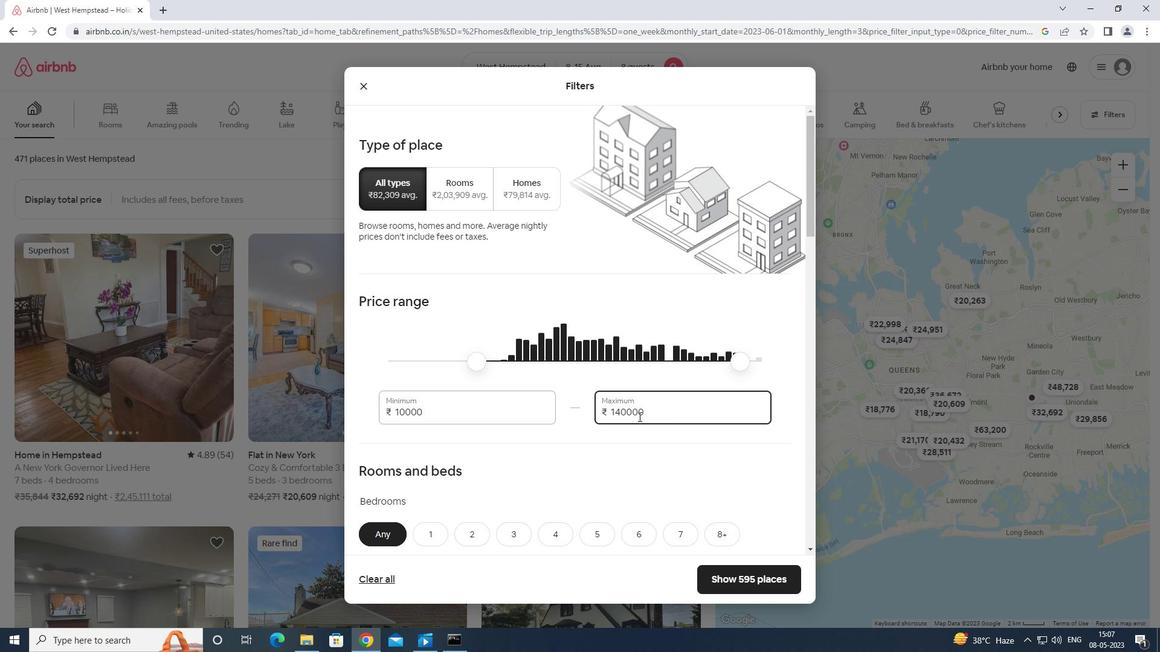 
Action: Key pressed <Key.backspace>
Screenshot: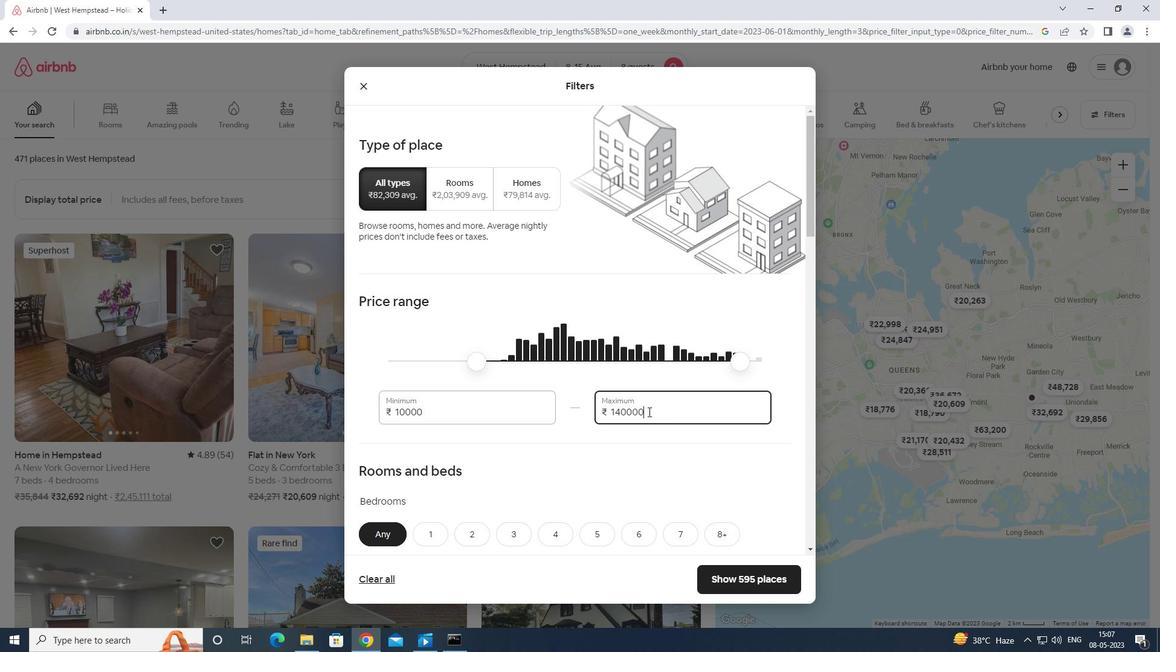 
Action: Mouse moved to (787, 408)
Screenshot: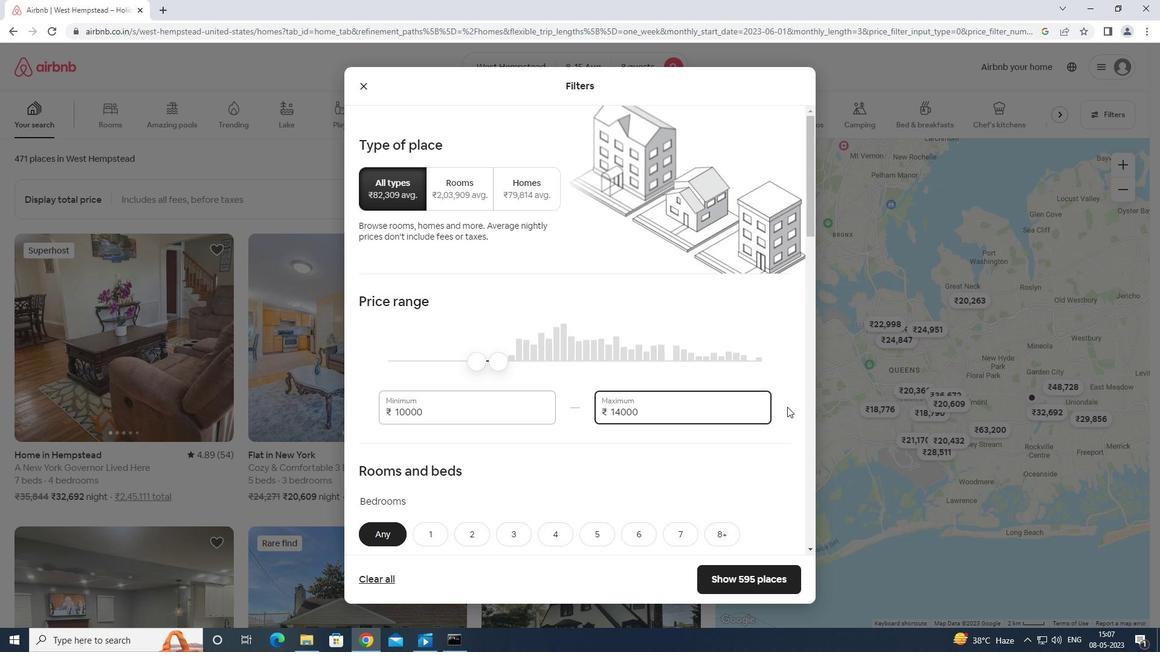 
Action: Mouse scrolled (787, 407) with delta (0, 0)
Screenshot: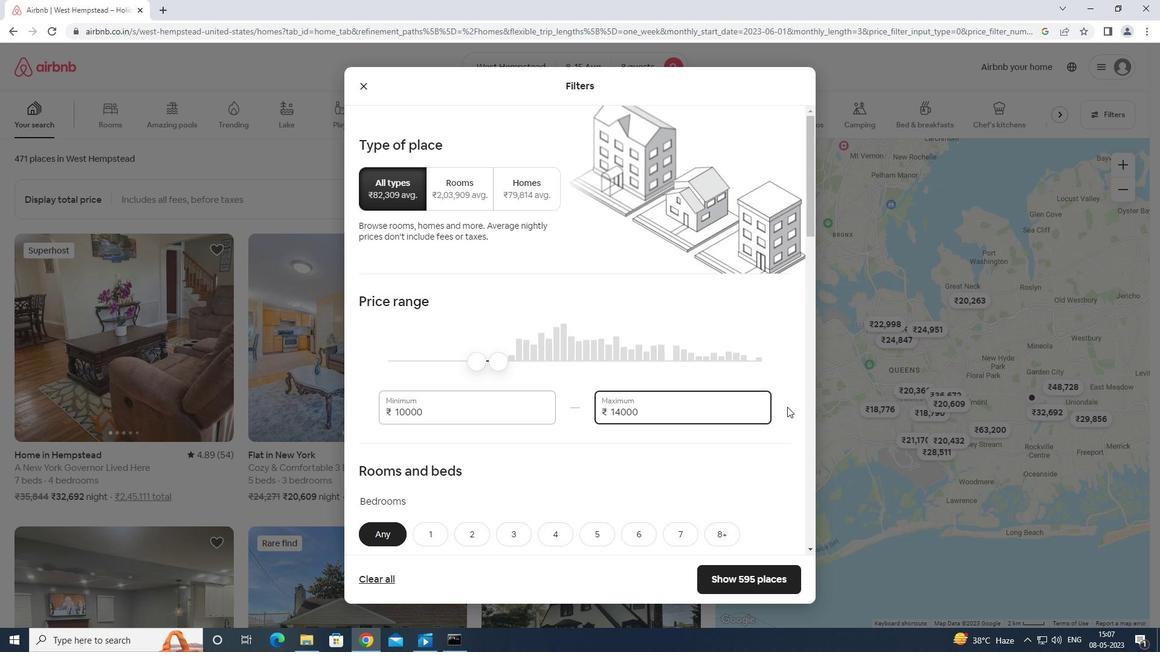 
Action: Mouse moved to (784, 410)
Screenshot: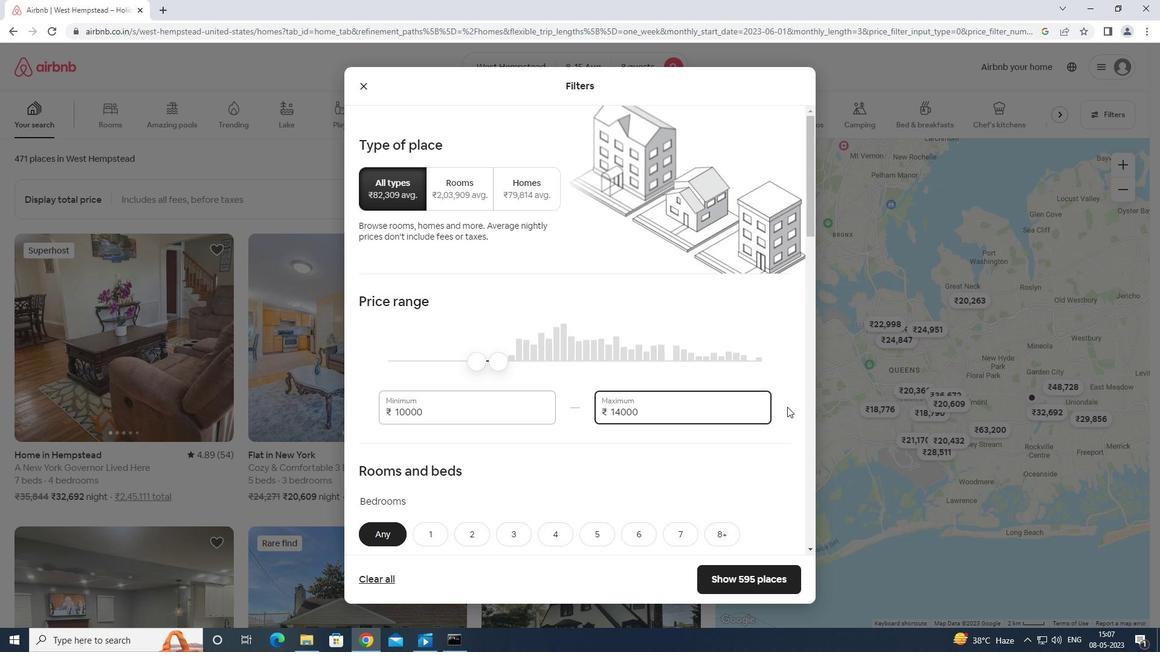 
Action: Mouse scrolled (784, 409) with delta (0, 0)
Screenshot: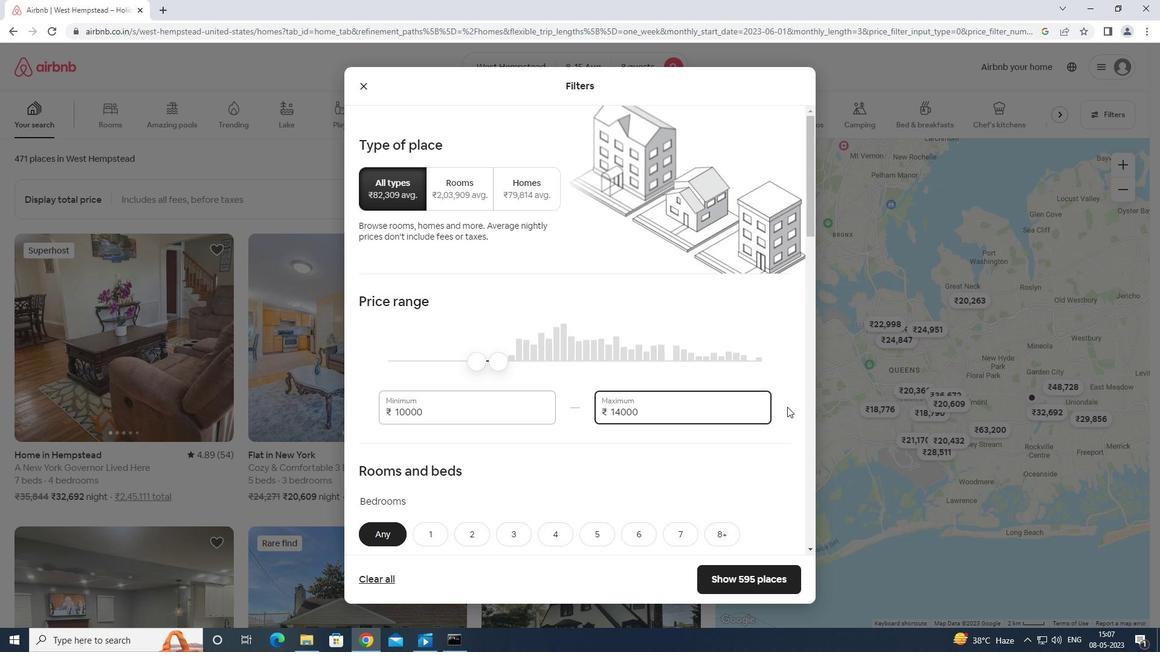 
Action: Mouse moved to (607, 409)
Screenshot: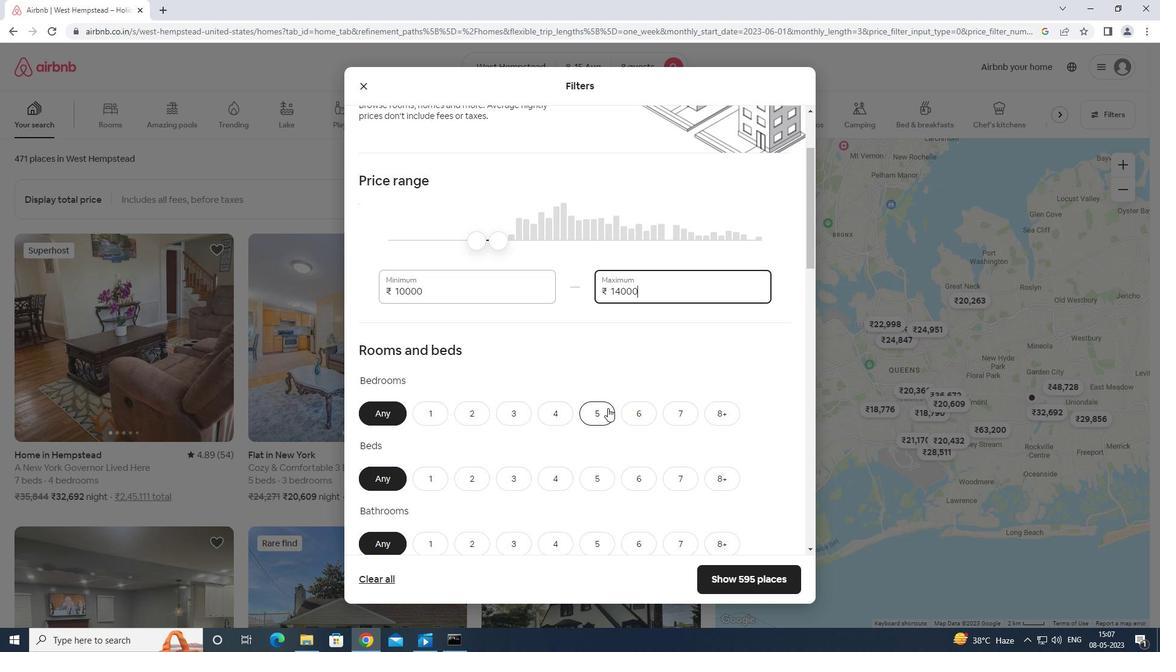 
Action: Mouse pressed left at (607, 409)
Screenshot: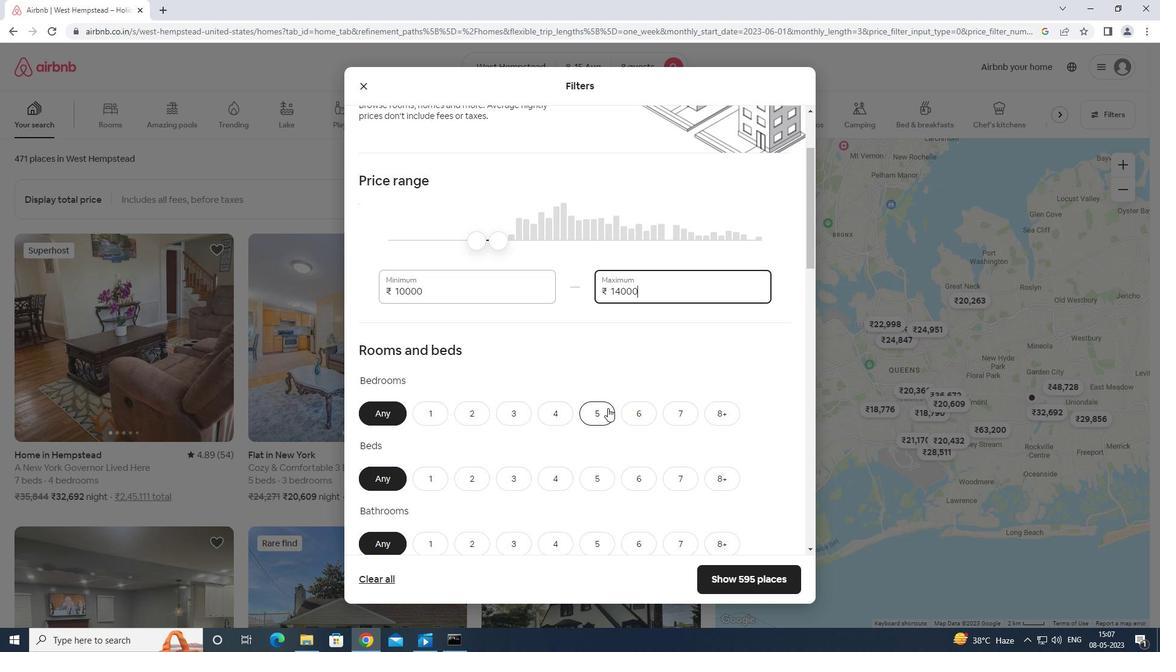 
Action: Mouse moved to (726, 480)
Screenshot: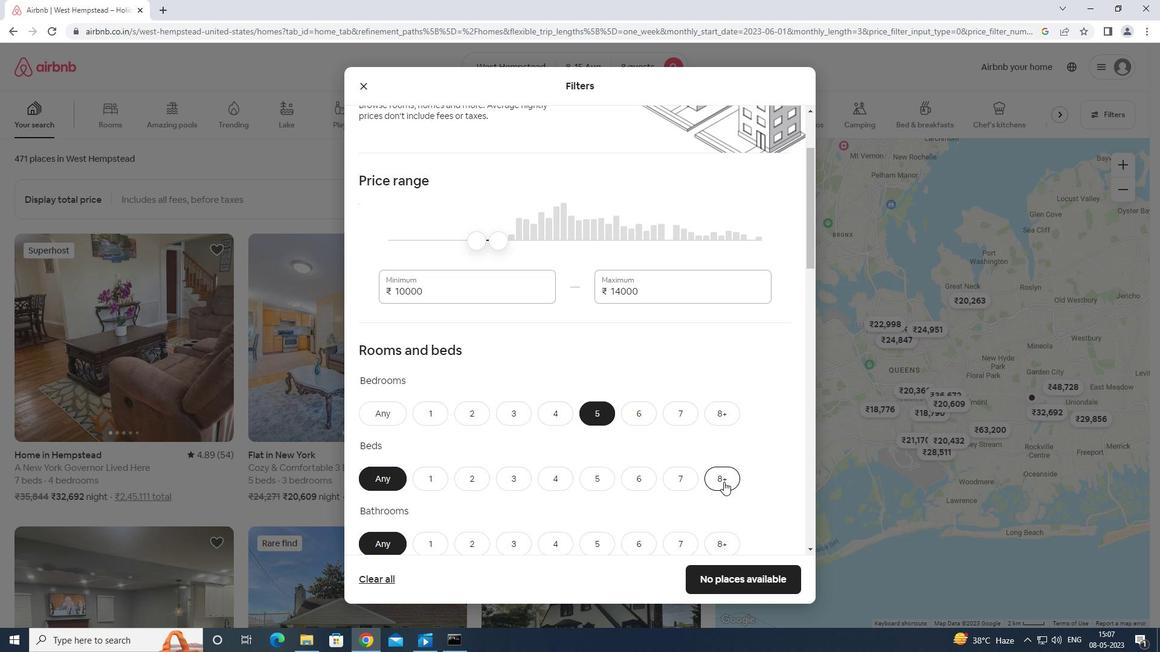 
Action: Mouse pressed left at (726, 480)
Screenshot: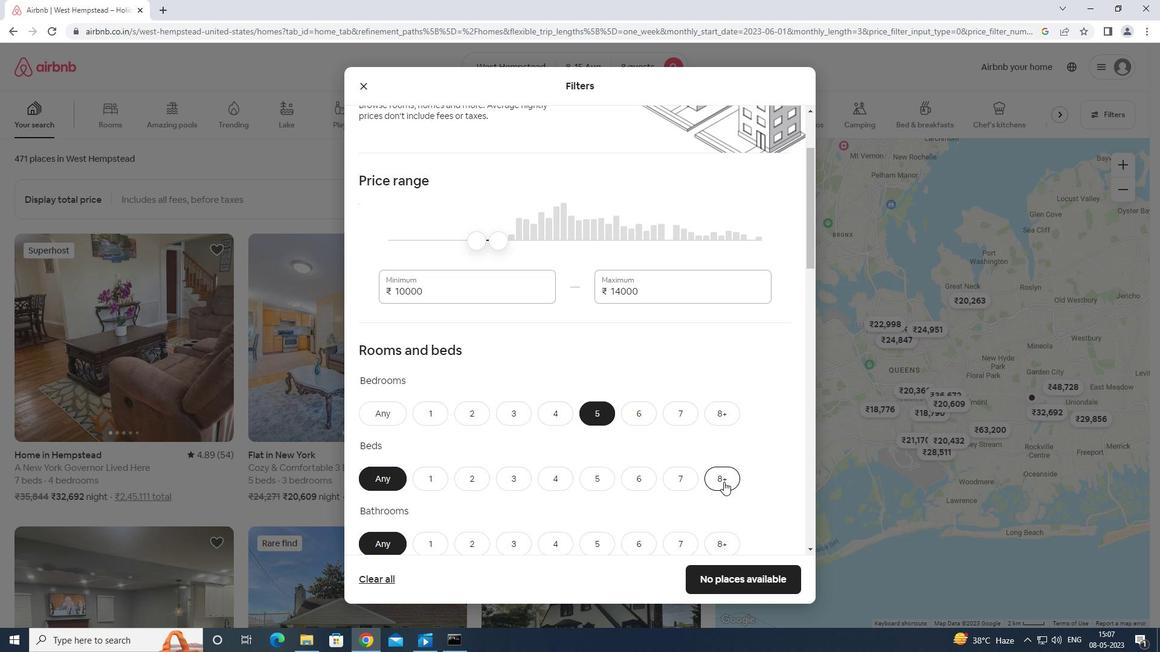 
Action: Mouse moved to (603, 541)
Screenshot: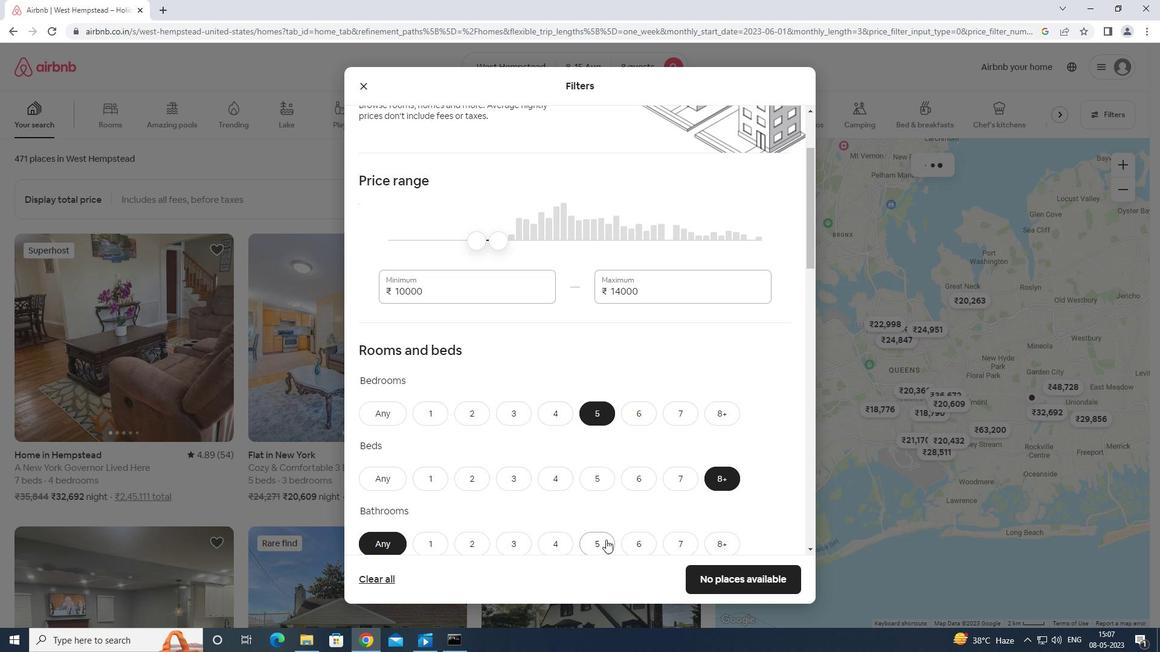 
Action: Mouse pressed left at (603, 541)
Screenshot: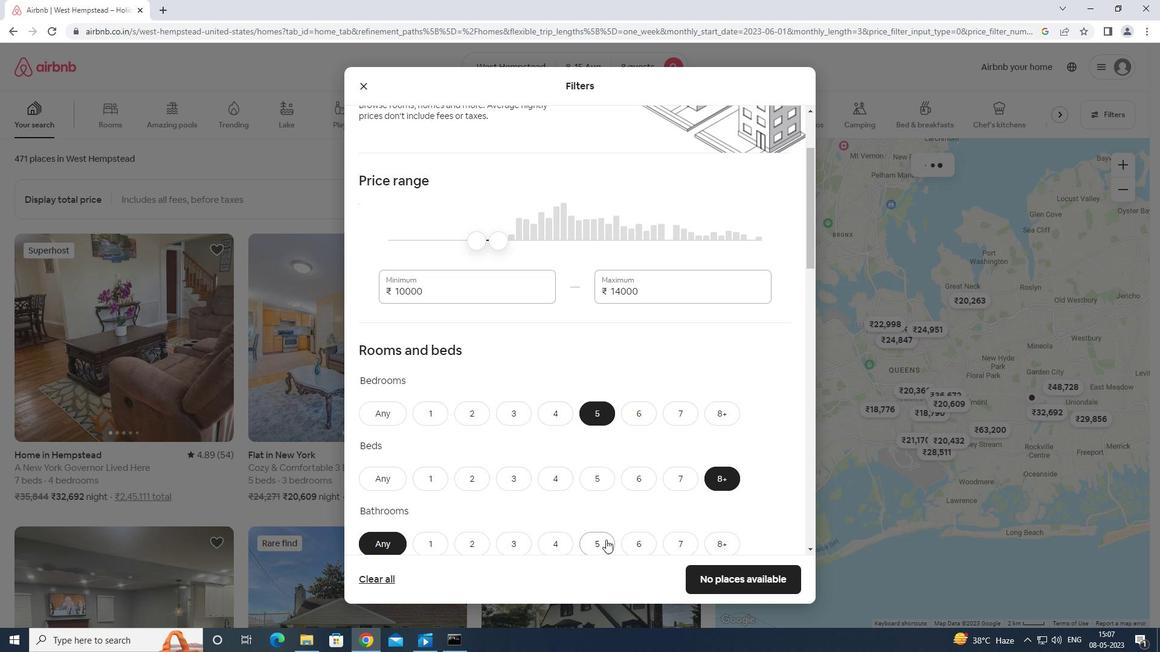 
Action: Mouse moved to (597, 542)
Screenshot: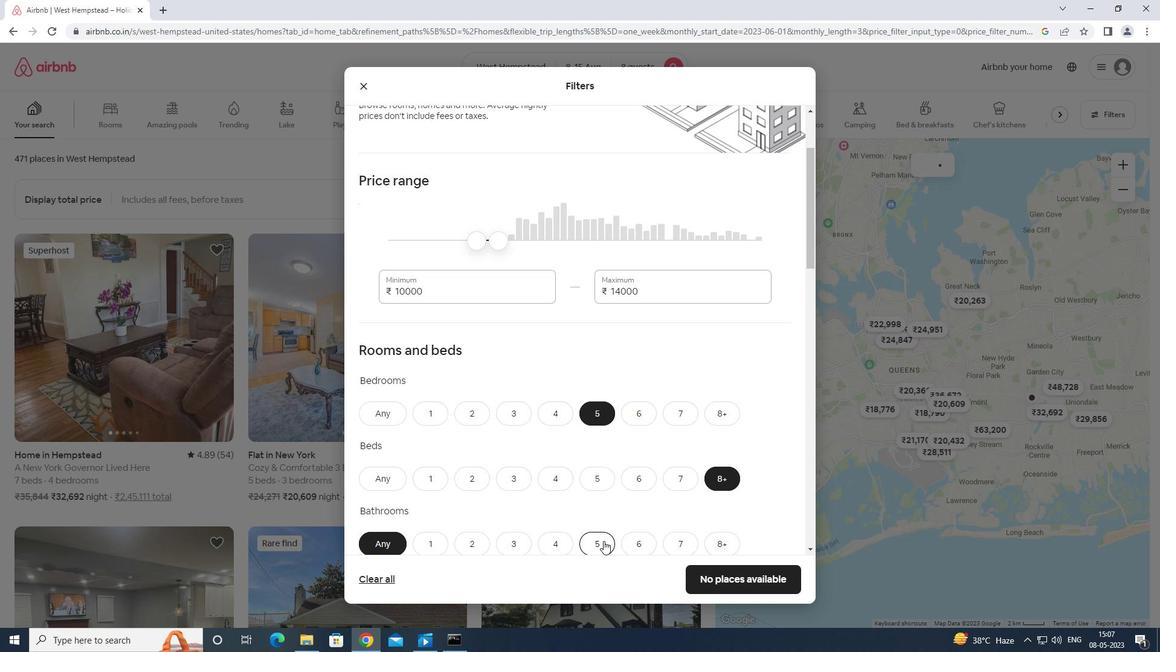 
Action: Mouse scrolled (597, 541) with delta (0, 0)
Screenshot: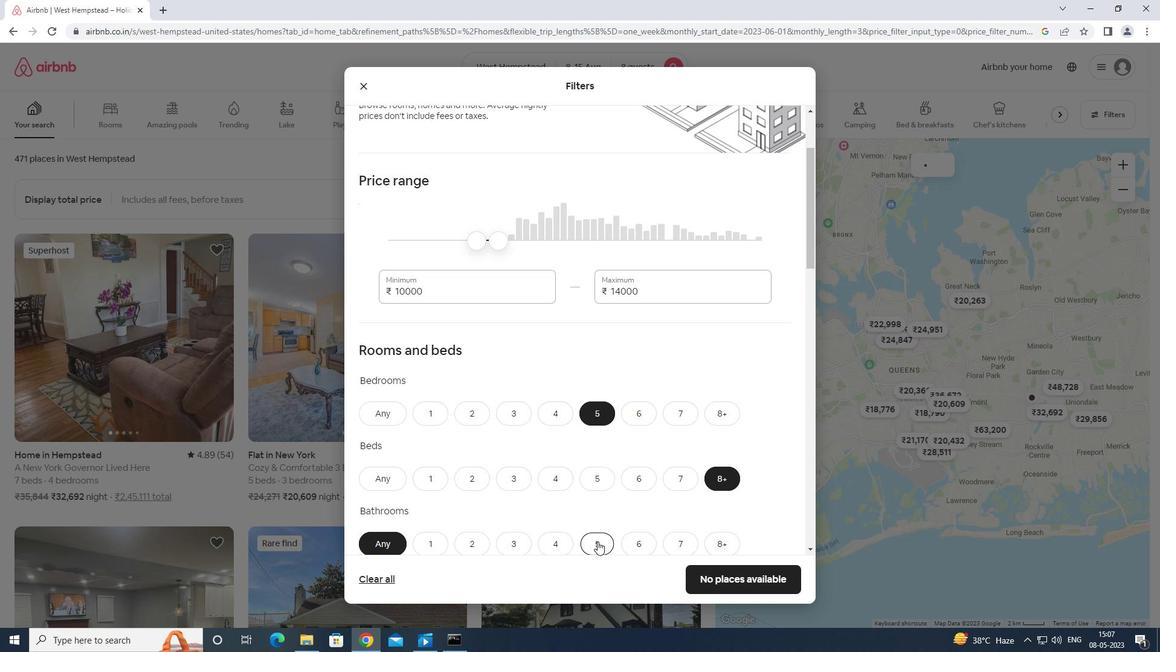 
Action: Mouse scrolled (597, 541) with delta (0, 0)
Screenshot: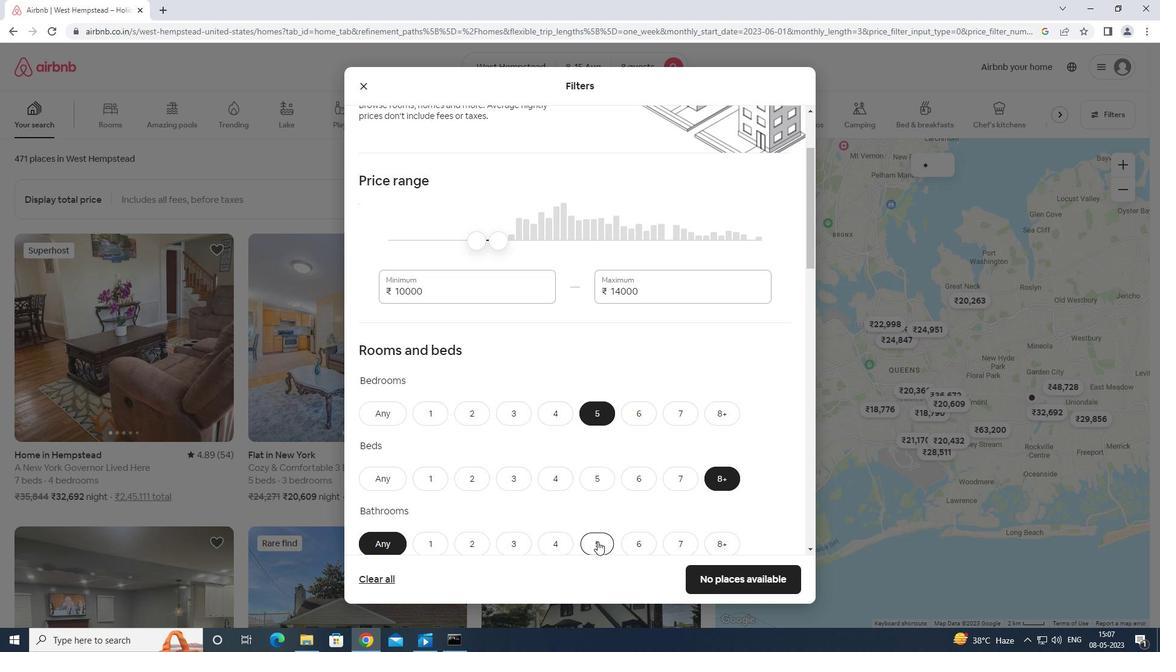 
Action: Mouse scrolled (597, 541) with delta (0, 0)
Screenshot: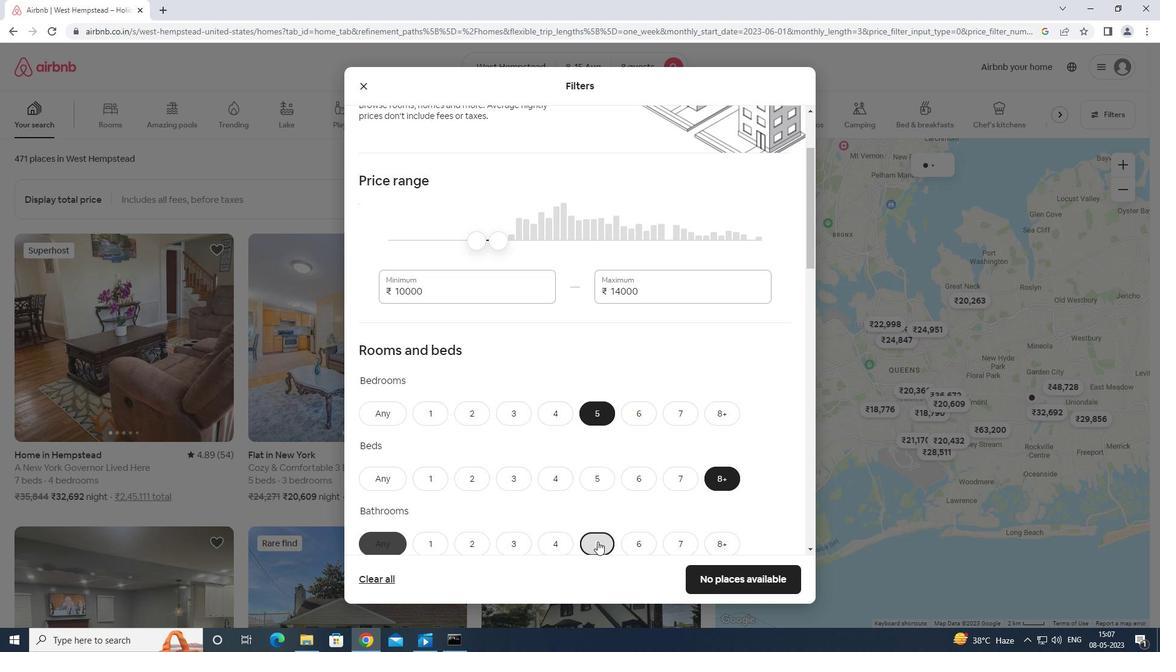 
Action: Mouse moved to (608, 527)
Screenshot: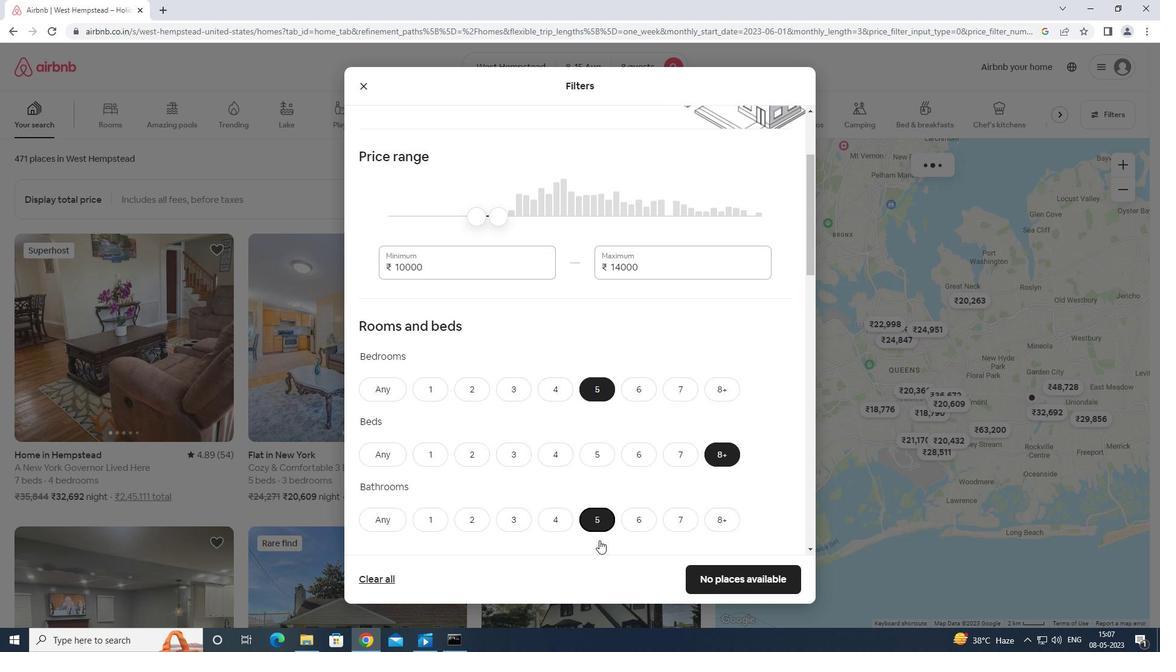 
Action: Mouse scrolled (608, 526) with delta (0, 0)
Screenshot: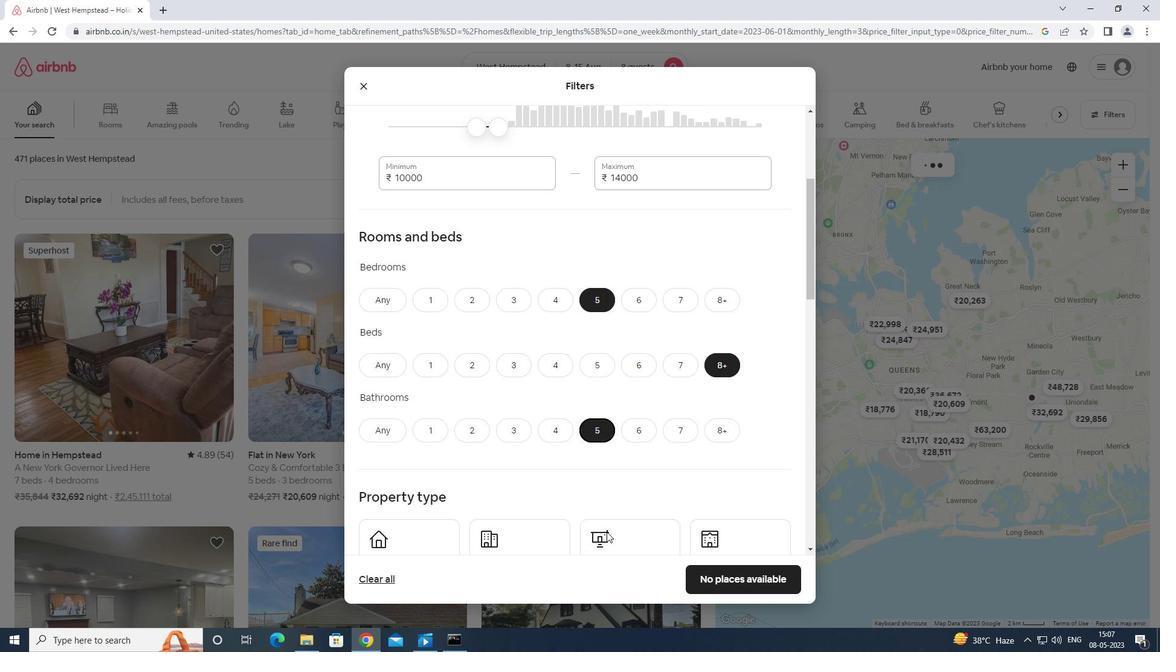 
Action: Mouse moved to (426, 429)
Screenshot: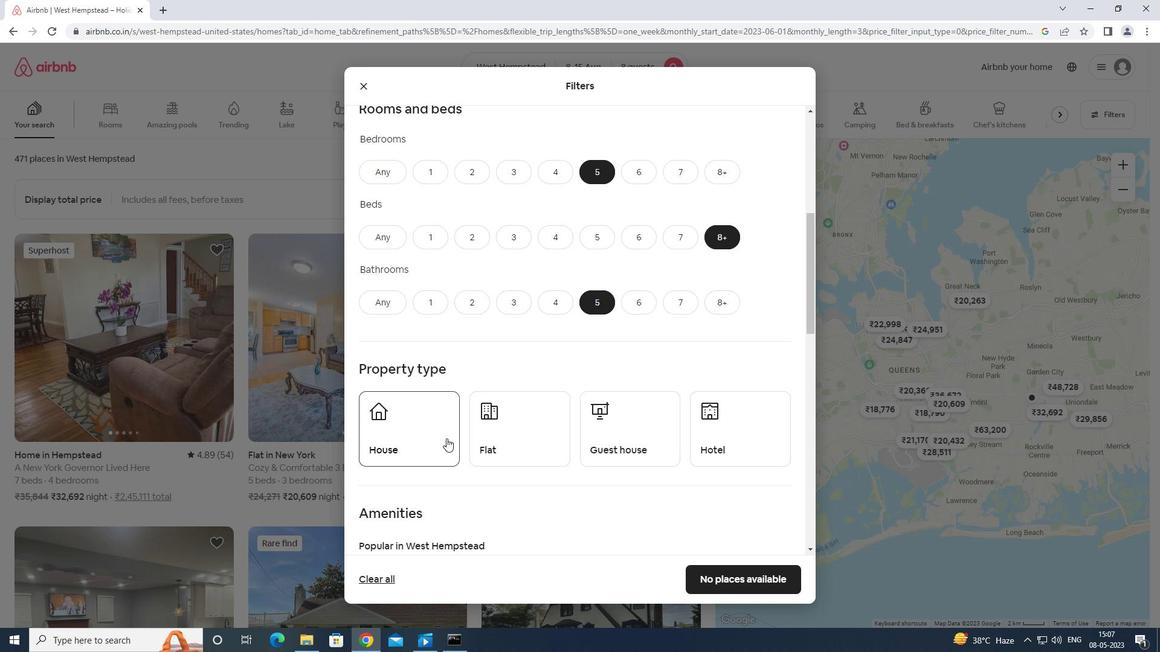 
Action: Mouse pressed left at (426, 429)
Screenshot: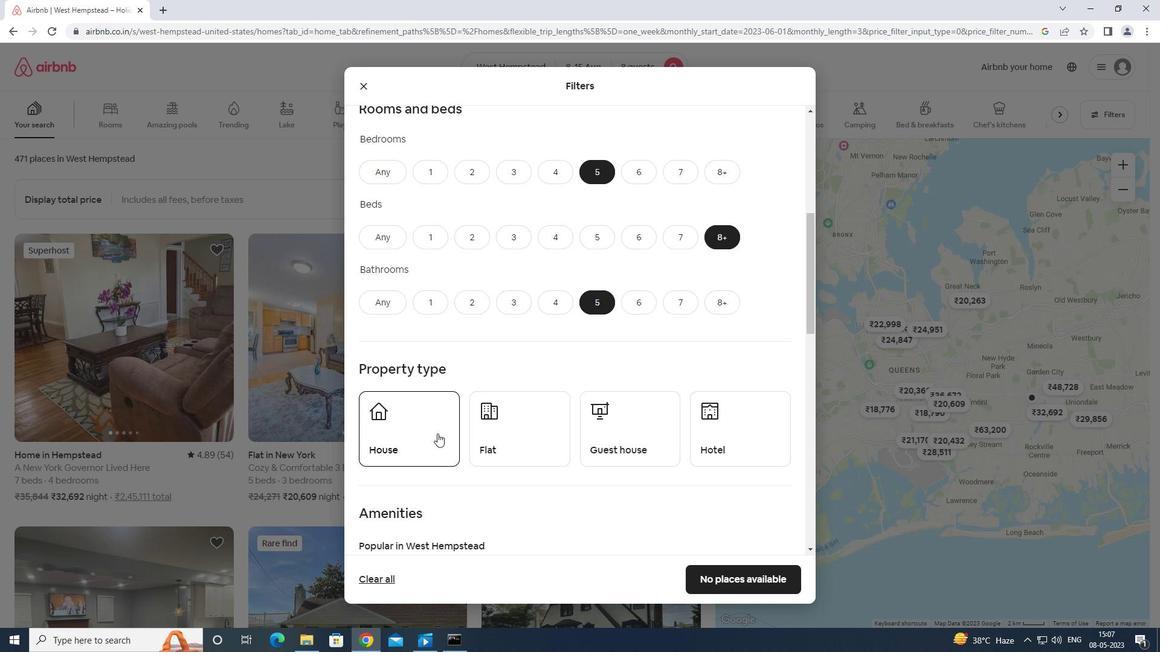 
Action: Mouse moved to (535, 435)
Screenshot: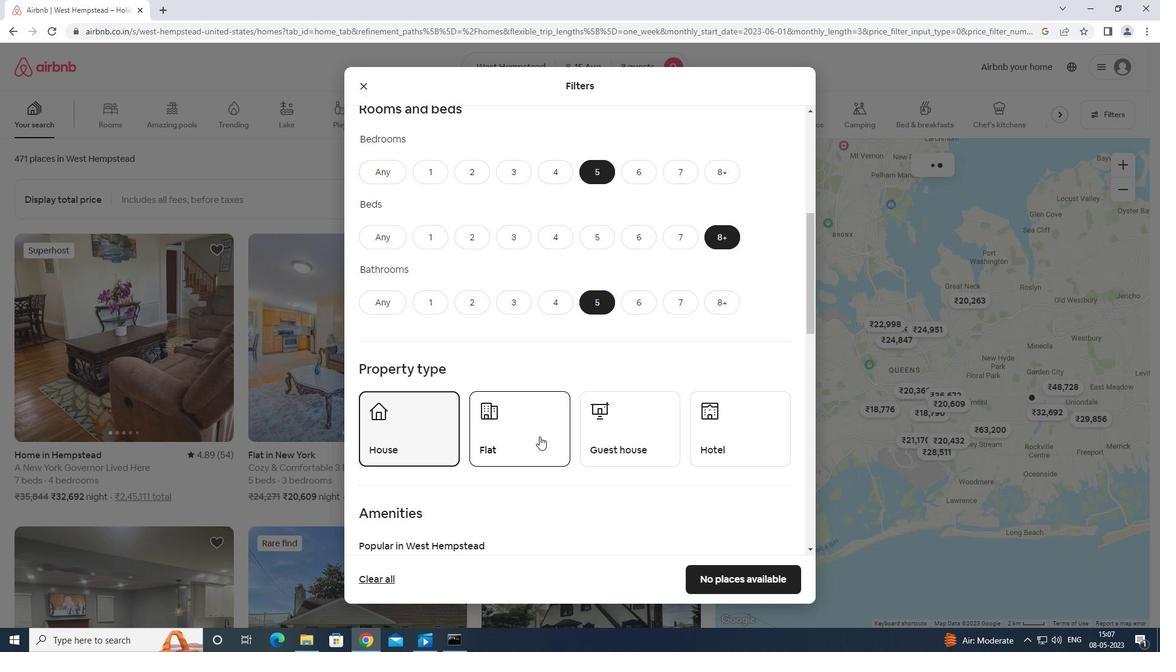 
Action: Mouse pressed left at (535, 435)
Screenshot: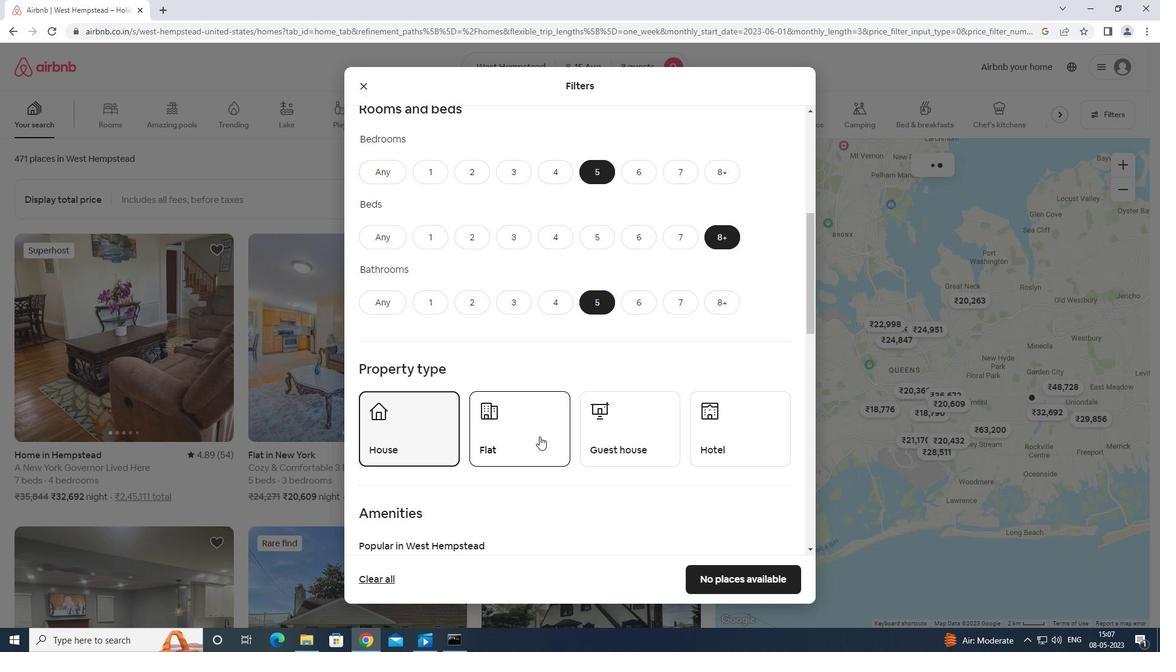 
Action: Mouse moved to (633, 438)
Screenshot: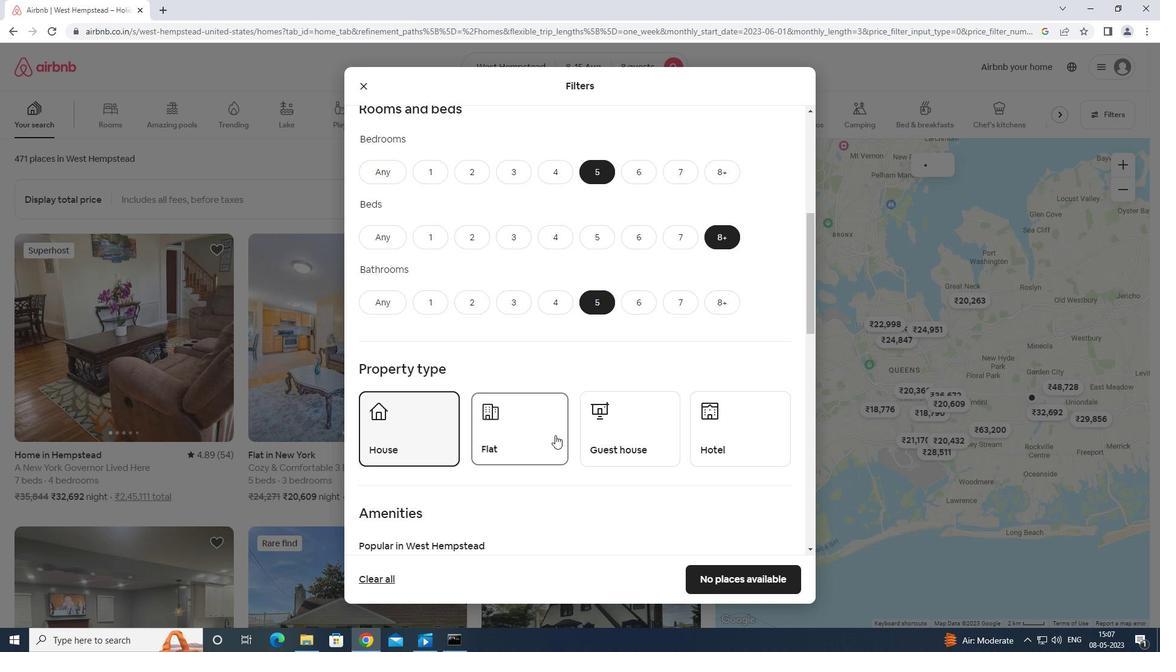 
Action: Mouse pressed left at (633, 438)
Screenshot: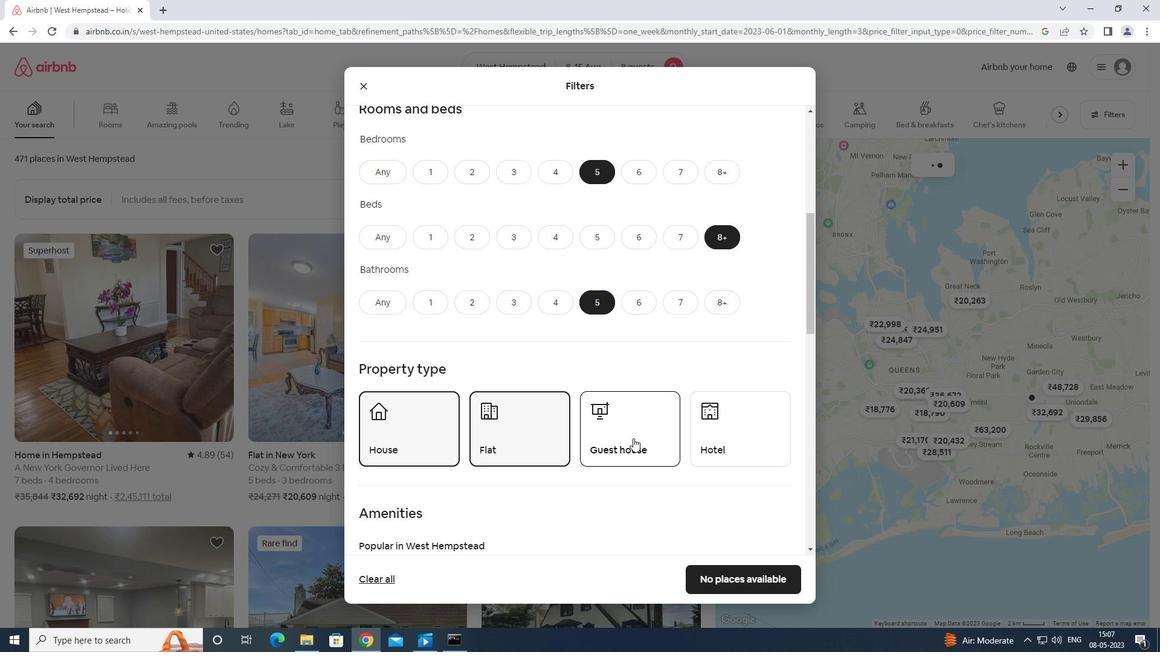 
Action: Mouse moved to (634, 437)
Screenshot: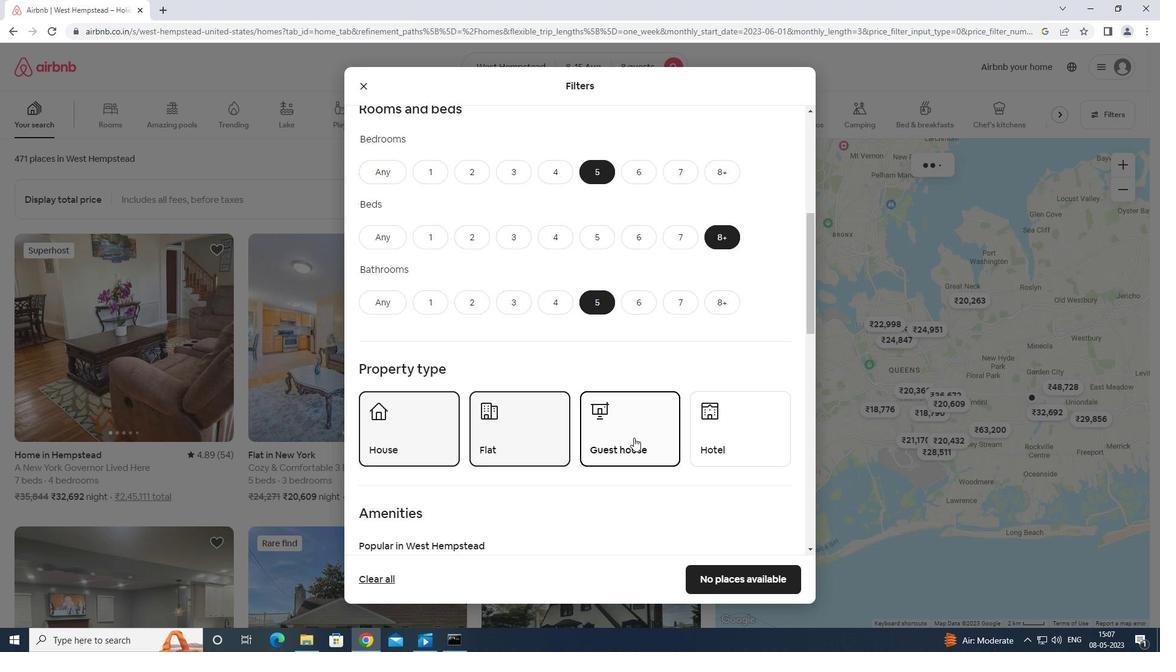 
Action: Mouse scrolled (634, 436) with delta (0, 0)
Screenshot: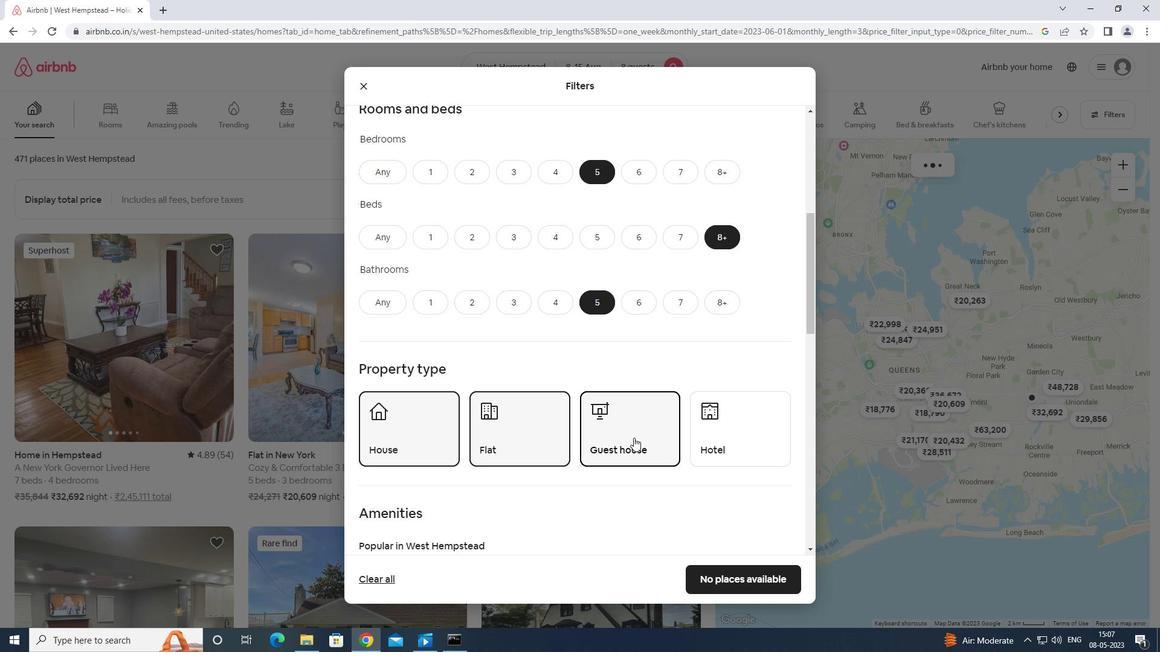 
Action: Mouse moved to (634, 437)
Screenshot: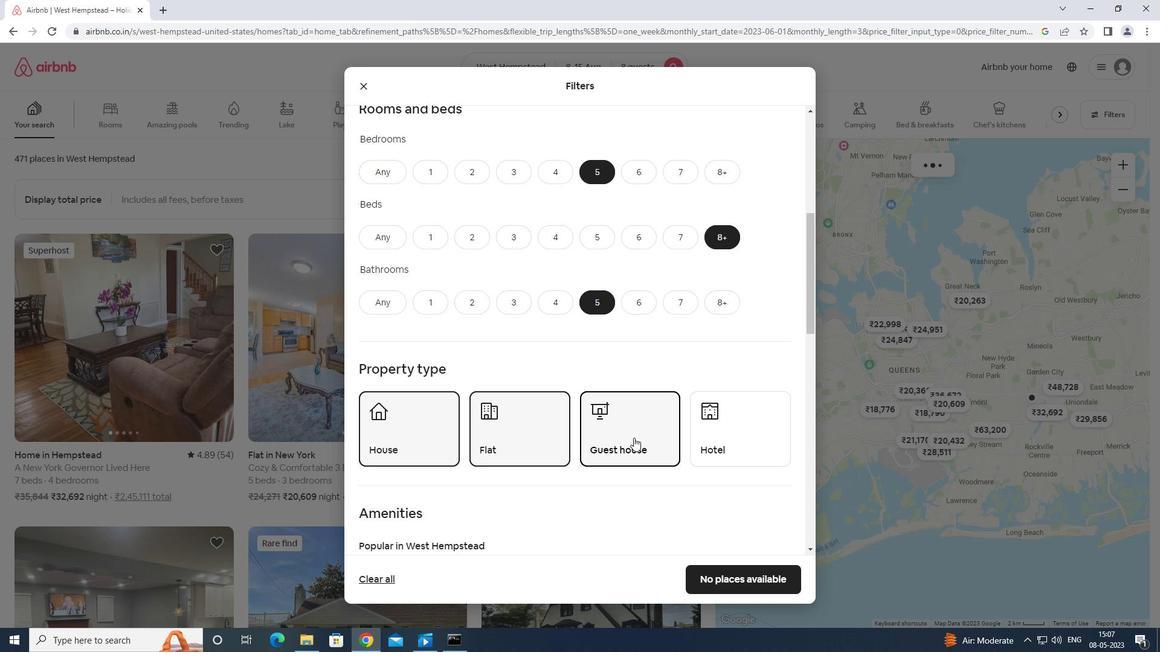 
Action: Mouse scrolled (634, 436) with delta (0, 0)
Screenshot: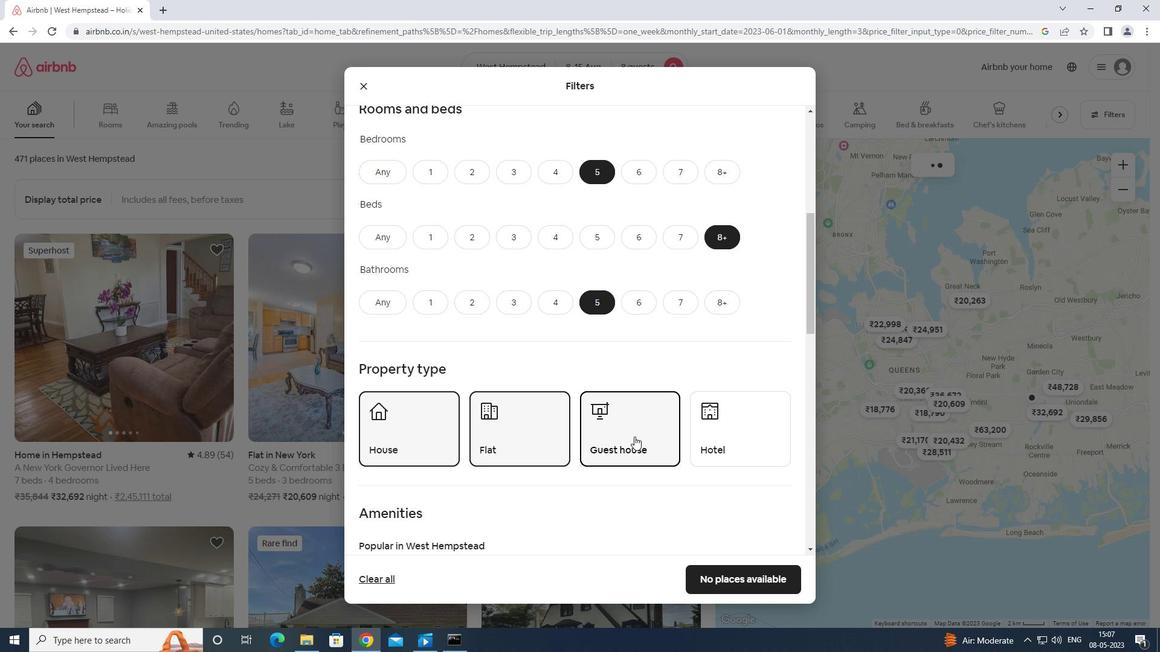
Action: Mouse scrolled (634, 436) with delta (0, 0)
Screenshot: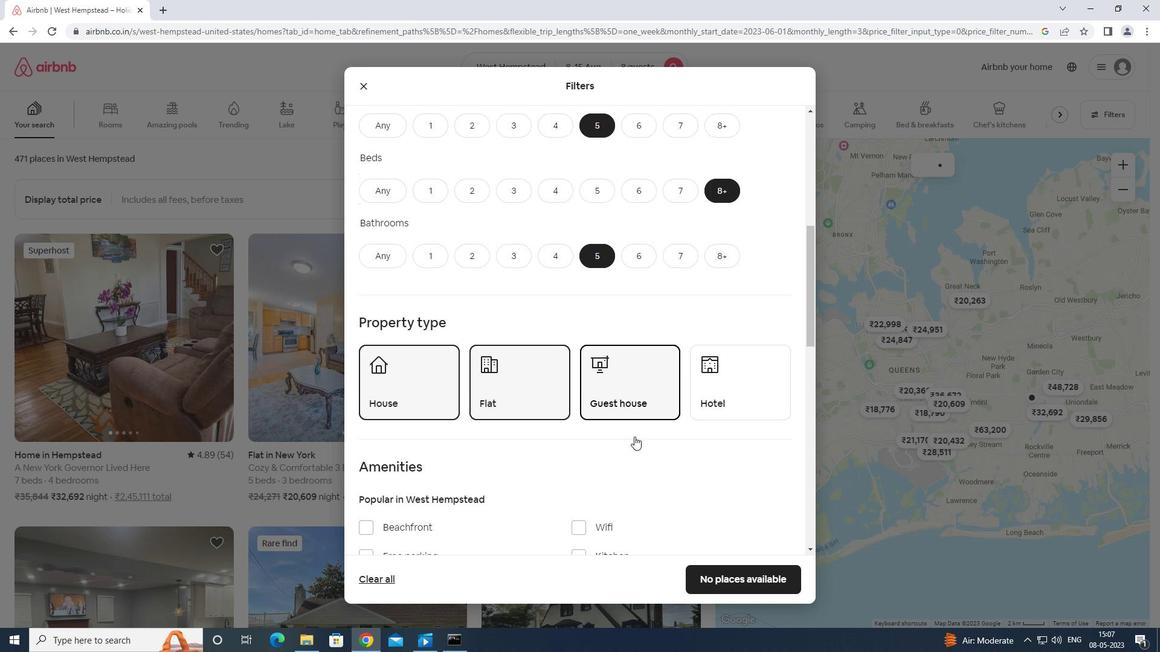 
Action: Mouse moved to (576, 391)
Screenshot: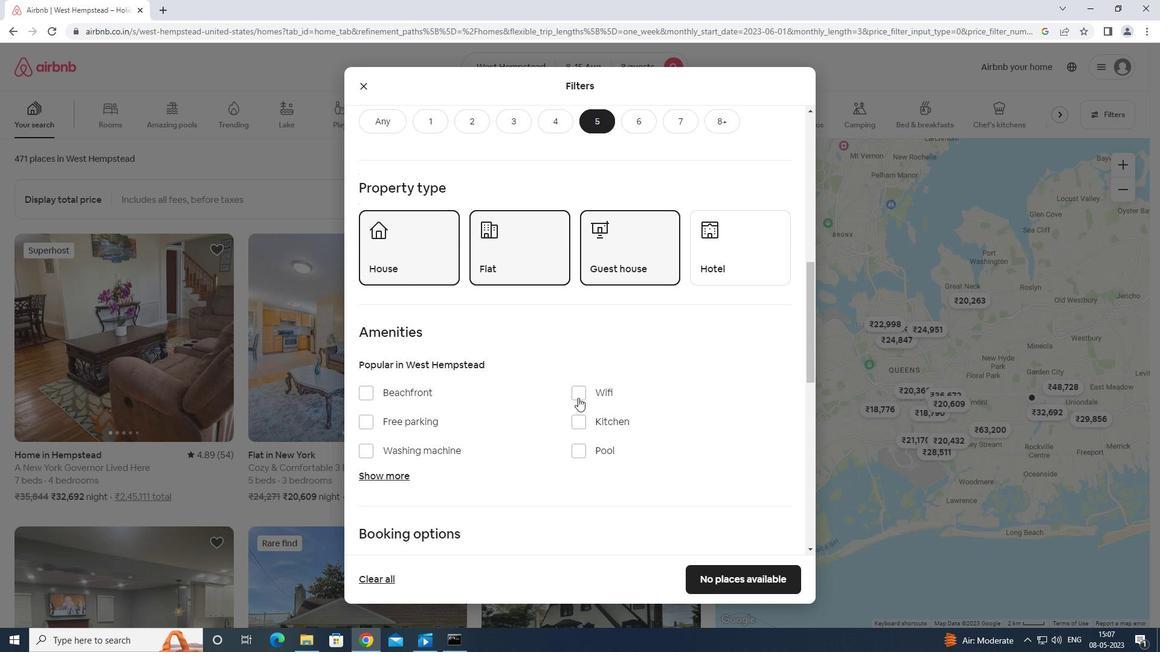 
Action: Mouse pressed left at (576, 391)
Screenshot: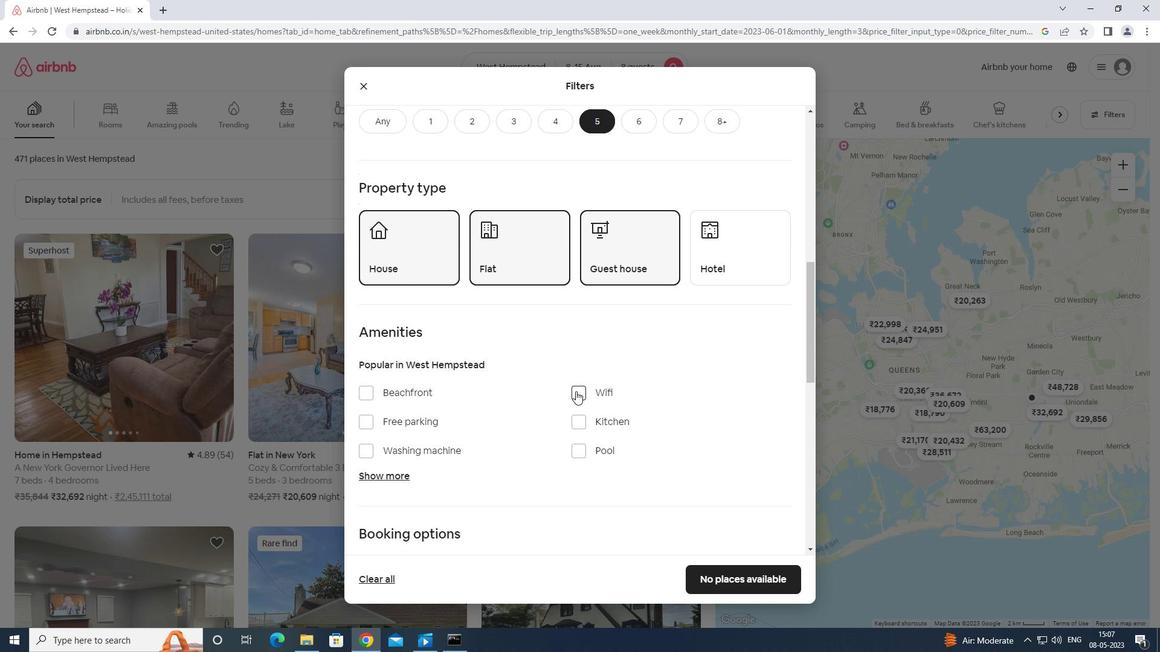 
Action: Mouse scrolled (576, 391) with delta (0, 0)
Screenshot: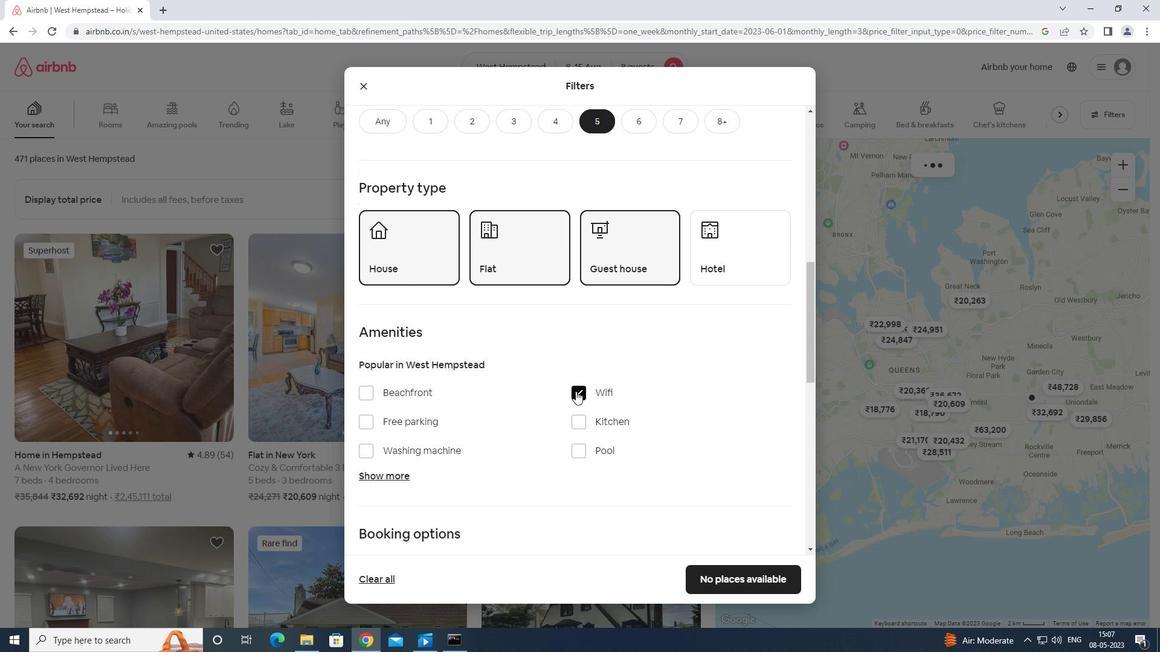 
Action: Mouse moved to (362, 356)
Screenshot: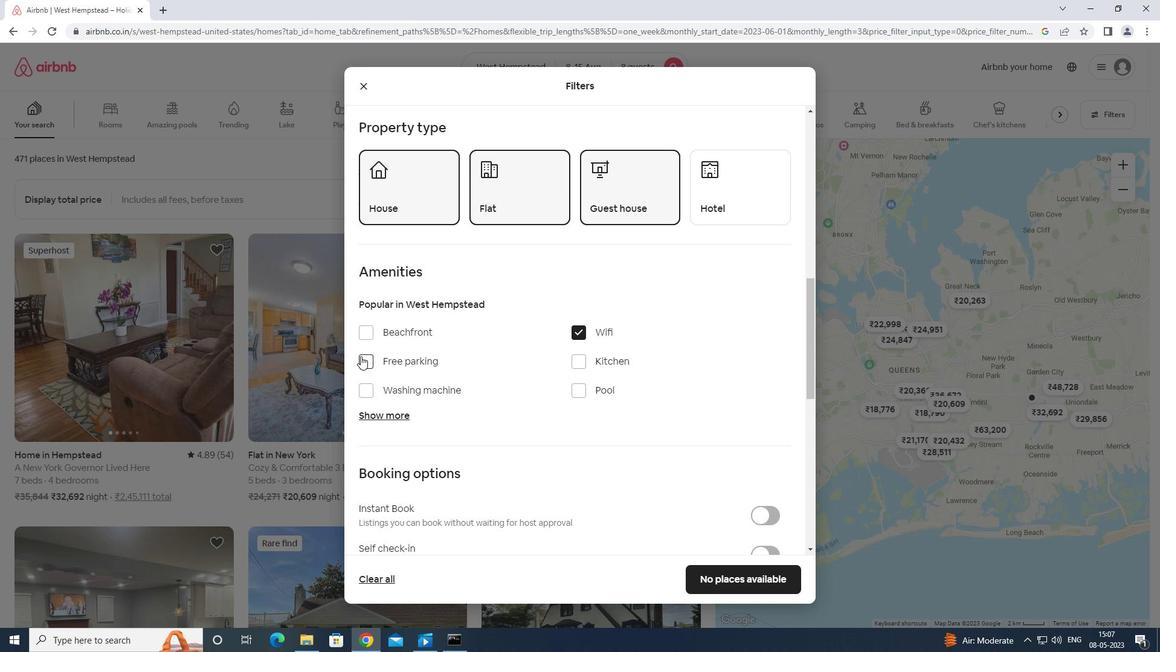 
Action: Mouse pressed left at (362, 356)
Screenshot: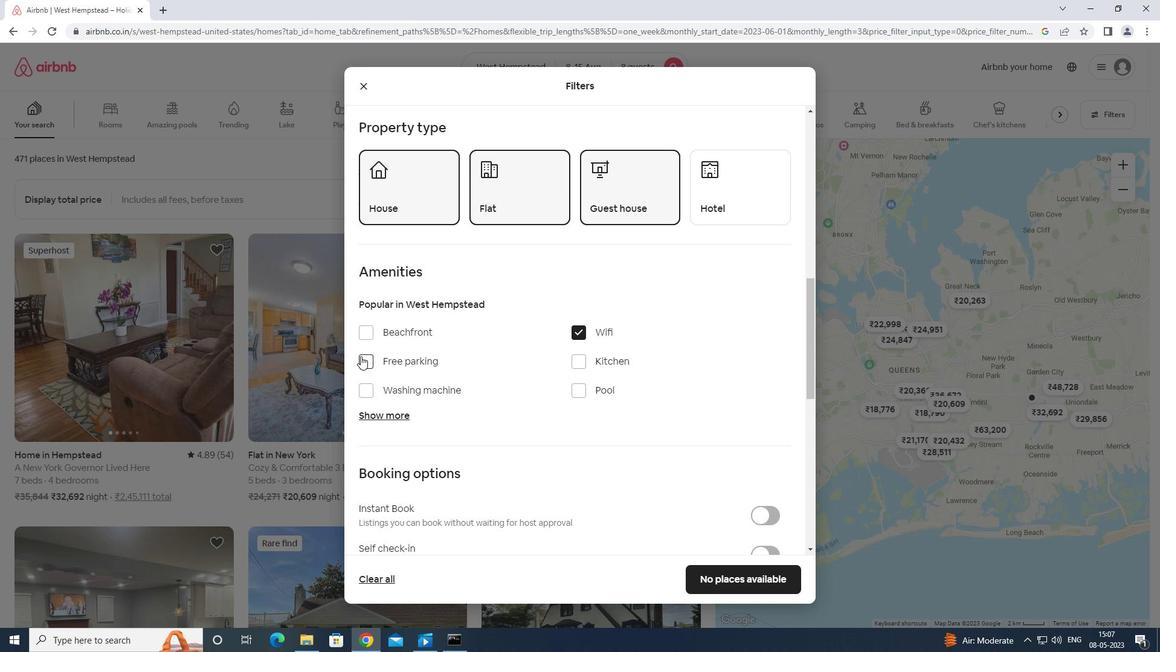 
Action: Mouse moved to (363, 414)
Screenshot: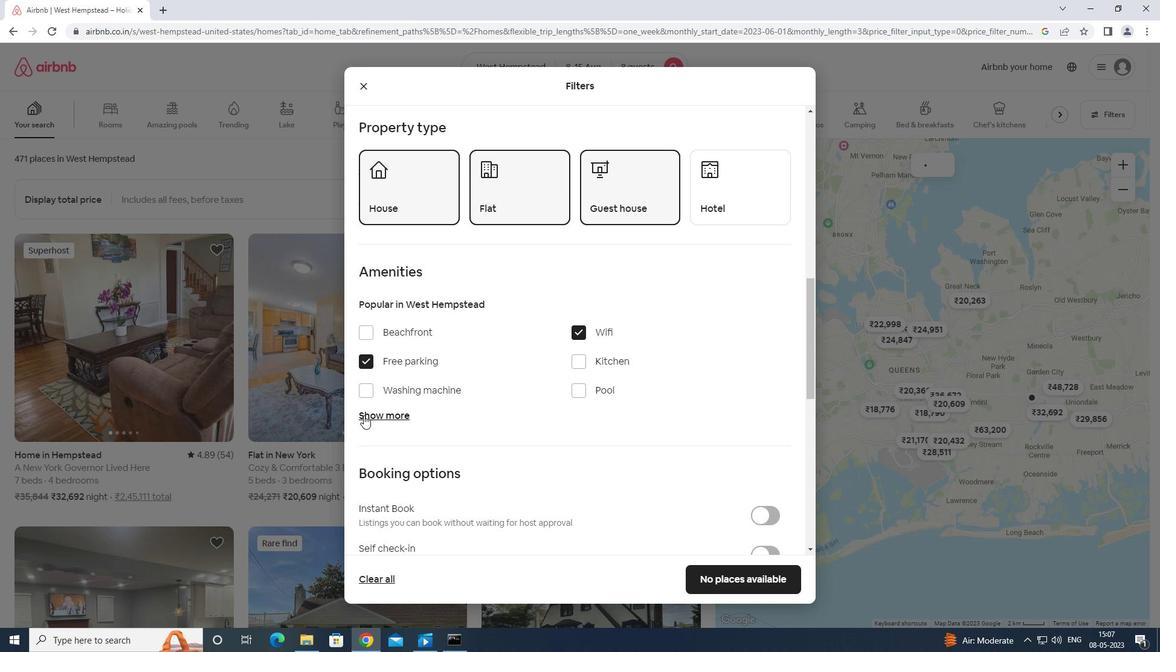 
Action: Mouse pressed left at (363, 414)
Screenshot: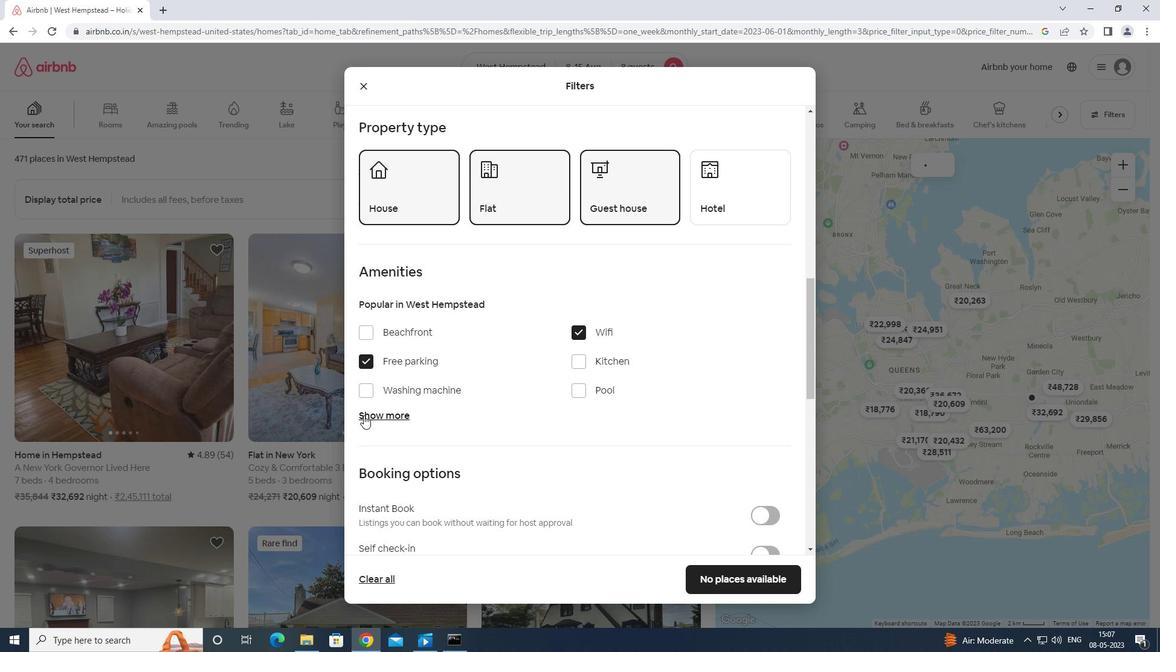 
Action: Mouse moved to (369, 423)
Screenshot: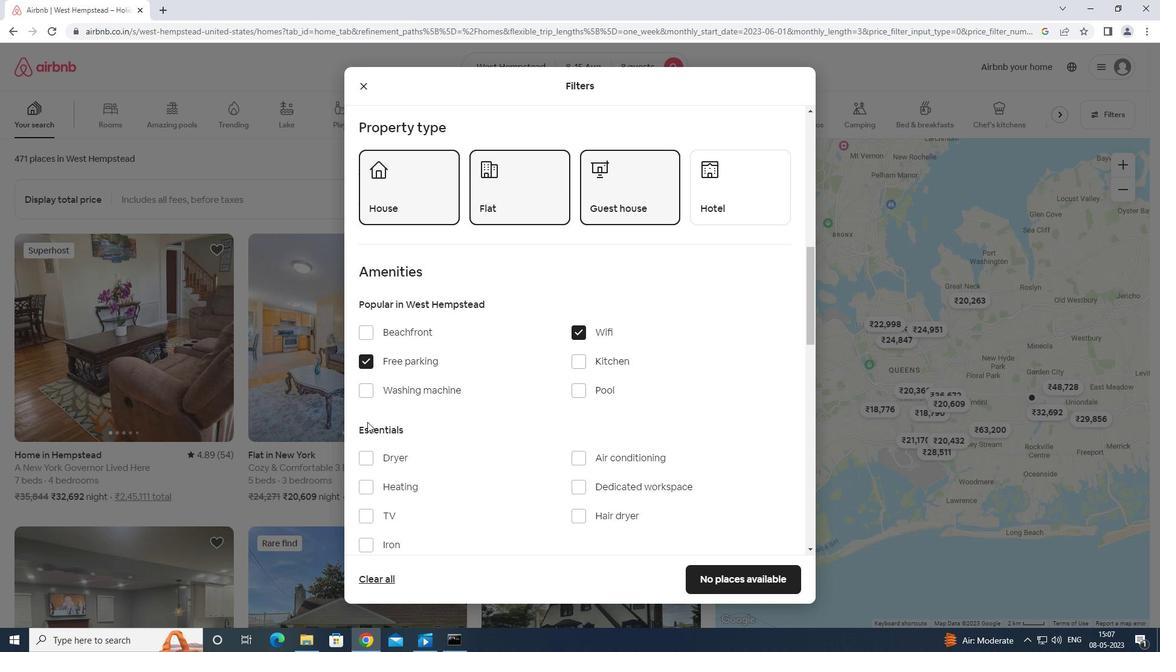 
Action: Mouse scrolled (369, 423) with delta (0, 0)
Screenshot: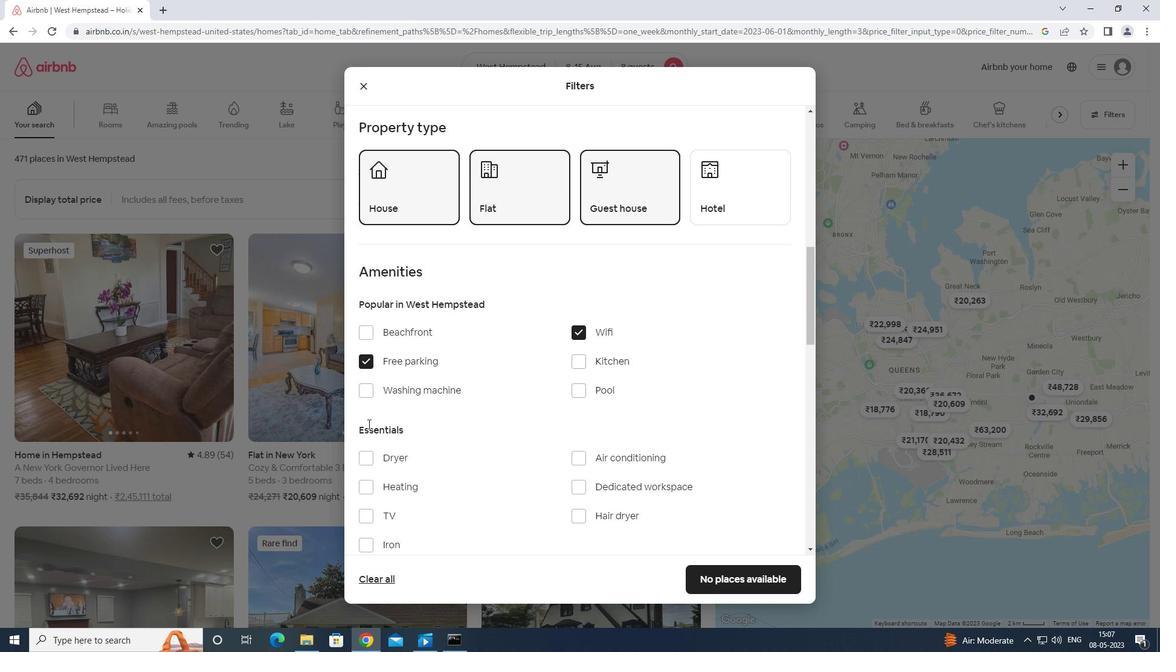 
Action: Mouse moved to (362, 452)
Screenshot: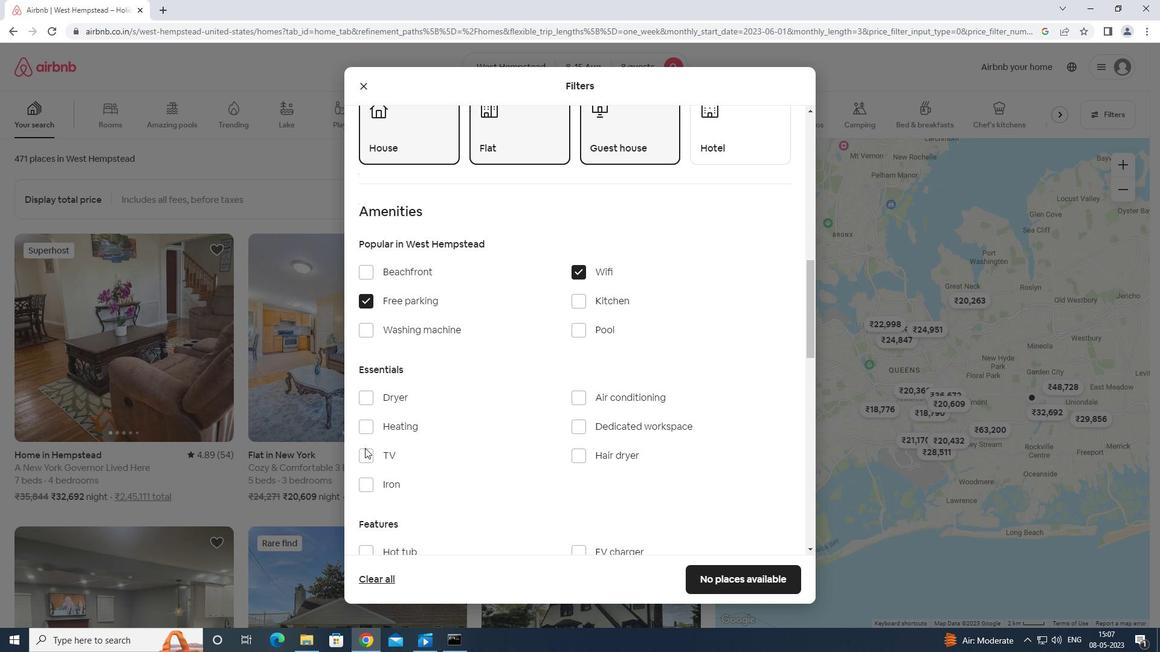 
Action: Mouse pressed left at (362, 452)
Screenshot: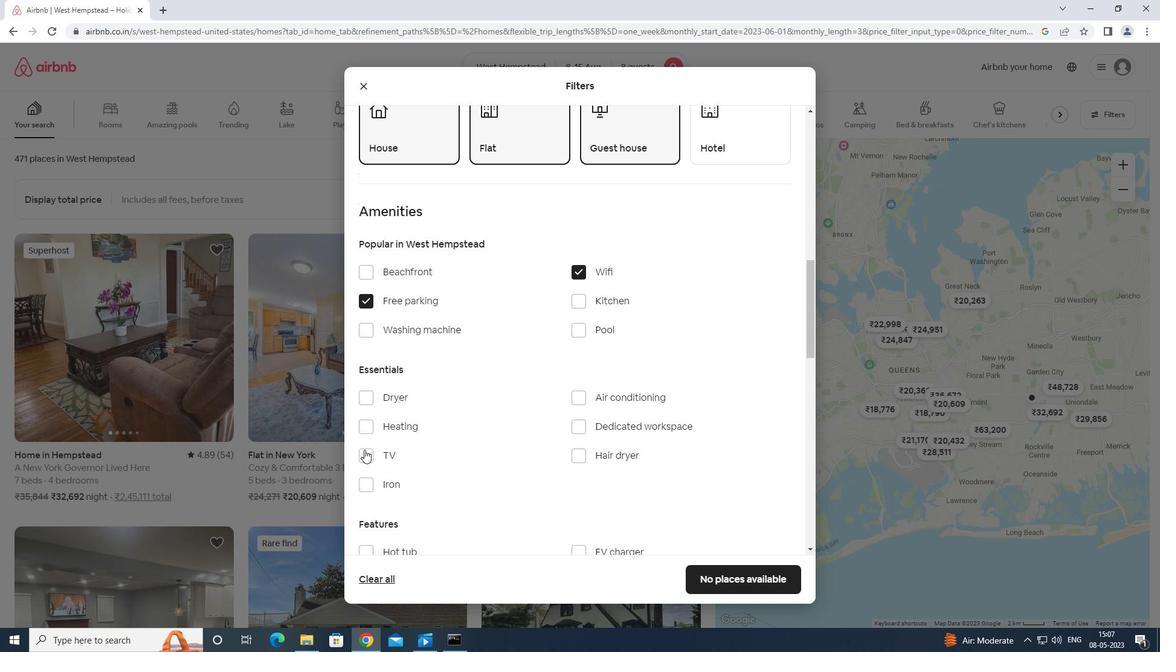 
Action: Mouse scrolled (362, 451) with delta (0, 0)
Screenshot: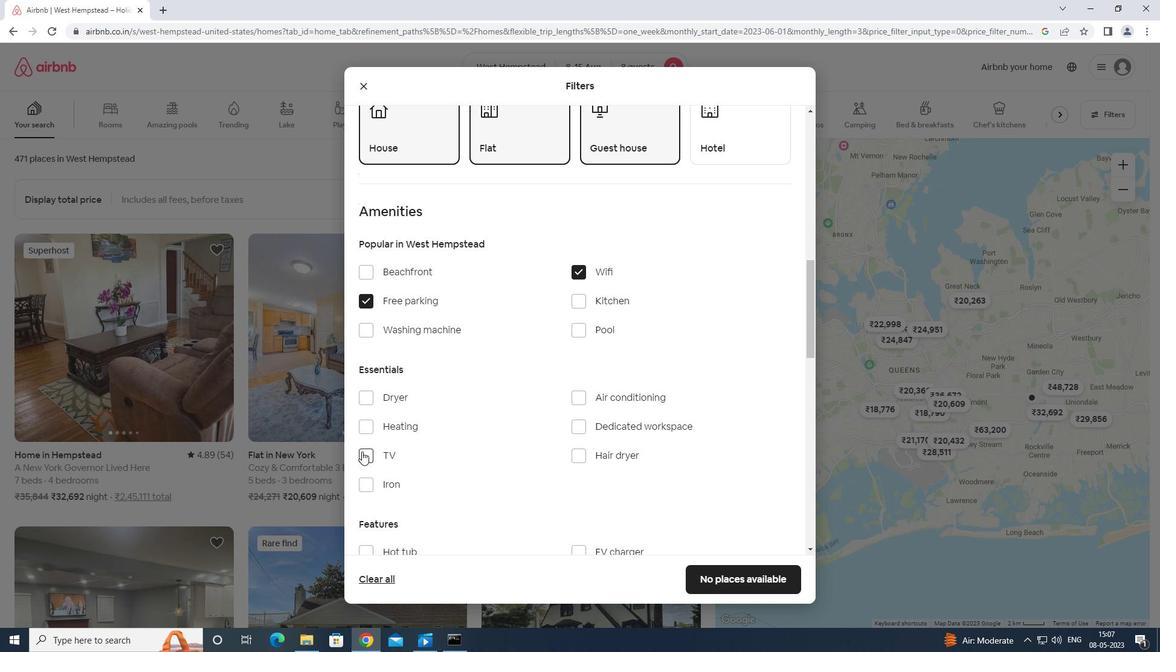 
Action: Mouse scrolled (362, 451) with delta (0, 0)
Screenshot: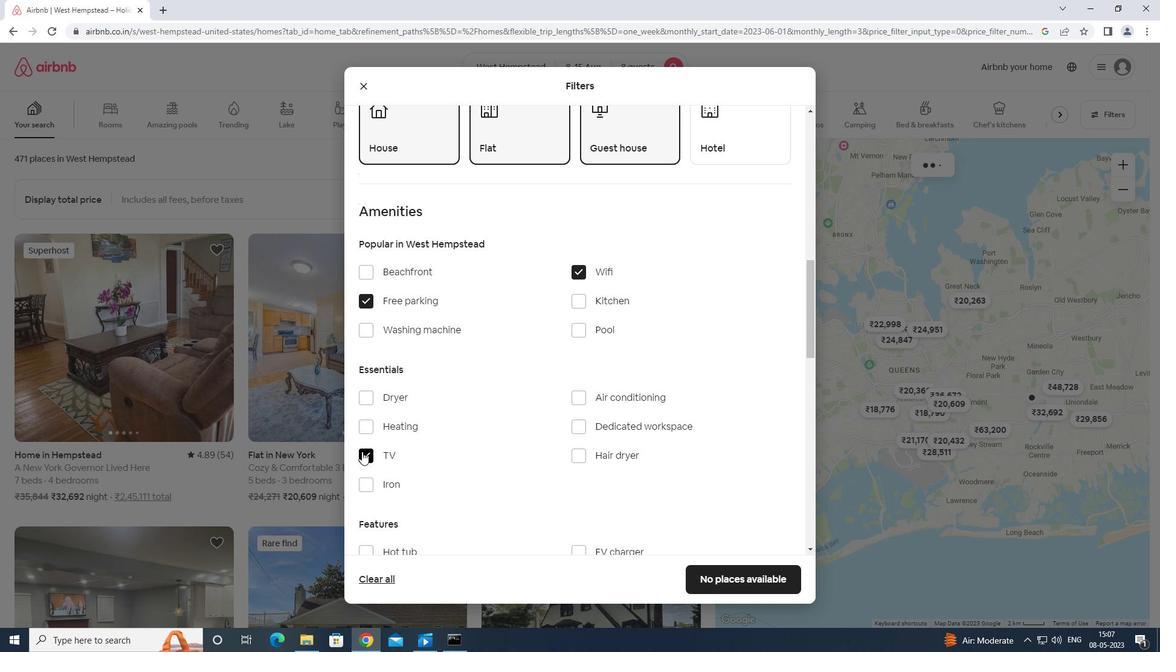 
Action: Mouse moved to (365, 451)
Screenshot: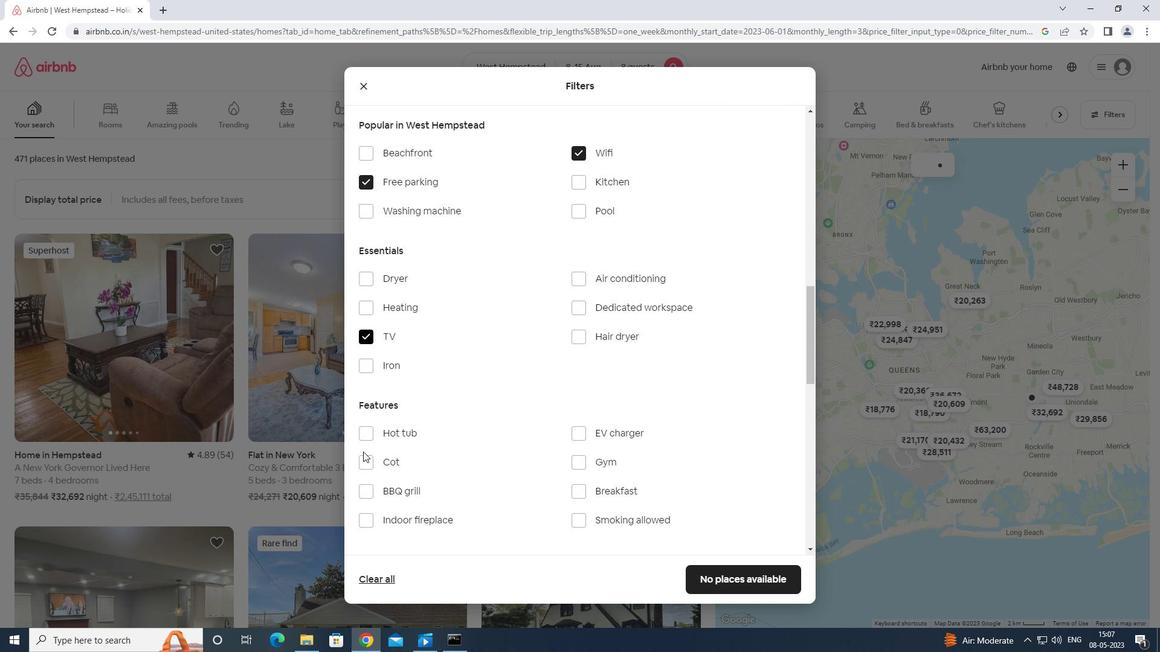 
Action: Mouse scrolled (365, 450) with delta (0, 0)
Screenshot: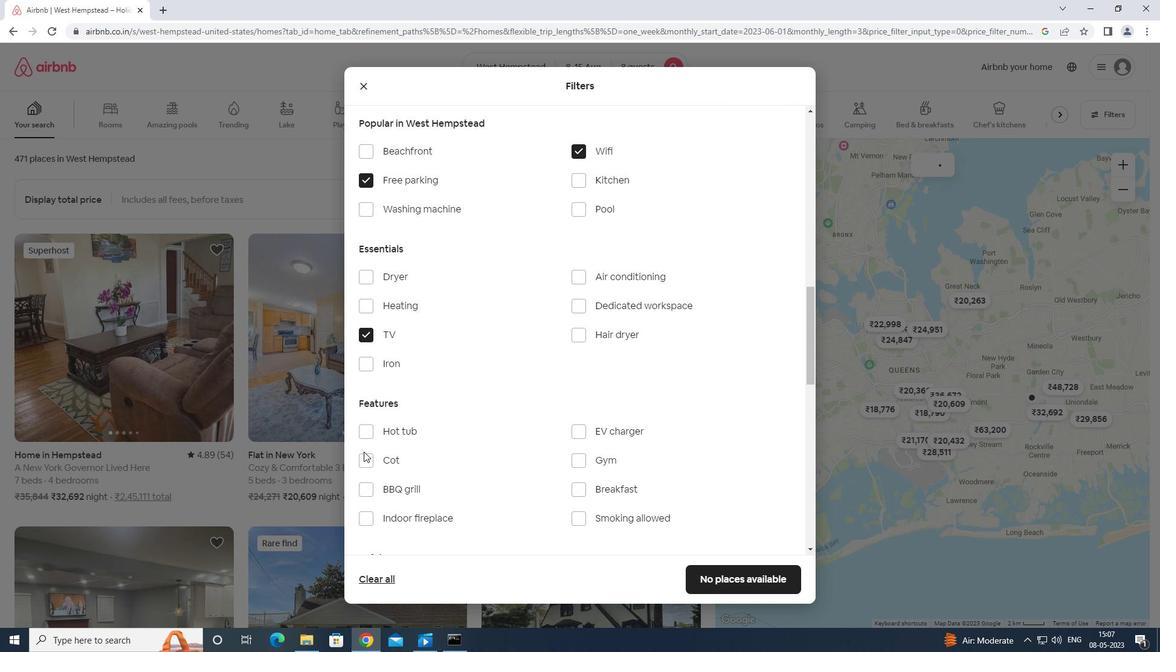 
Action: Mouse moved to (571, 399)
Screenshot: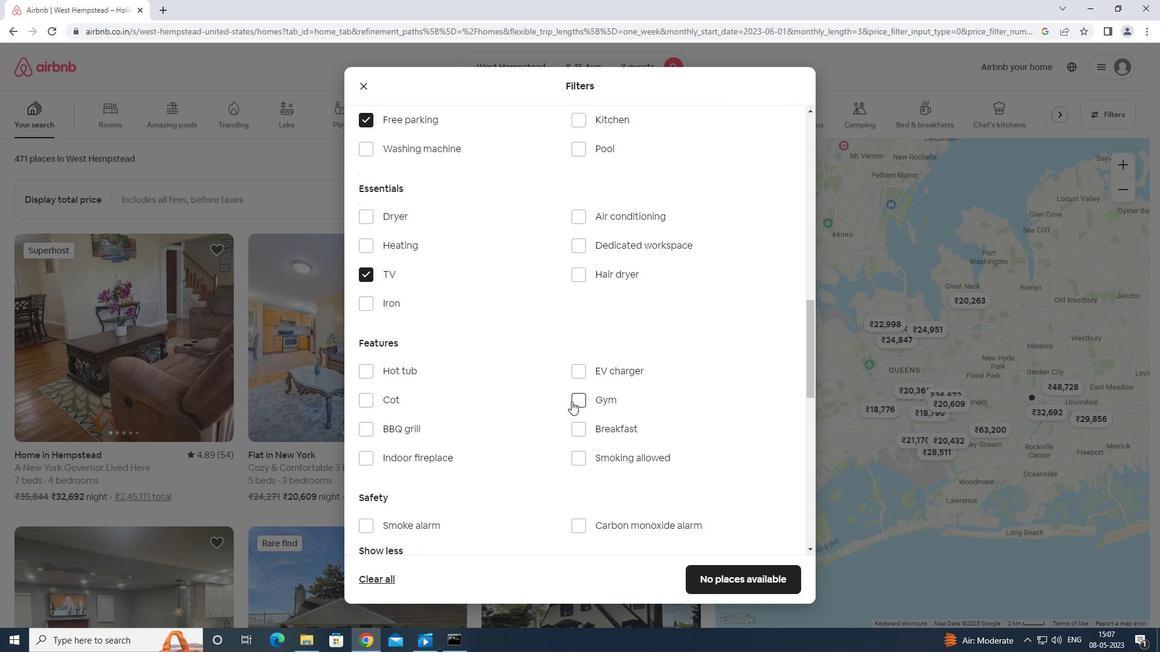 
Action: Mouse pressed left at (571, 399)
Screenshot: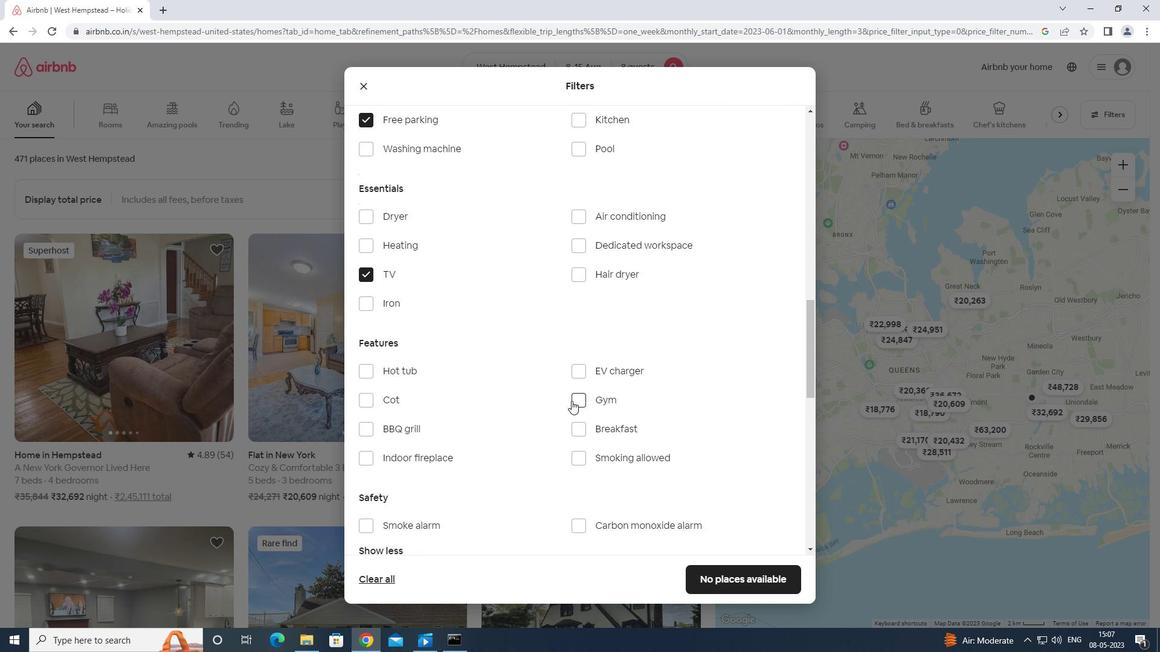 
Action: Mouse moved to (577, 431)
Screenshot: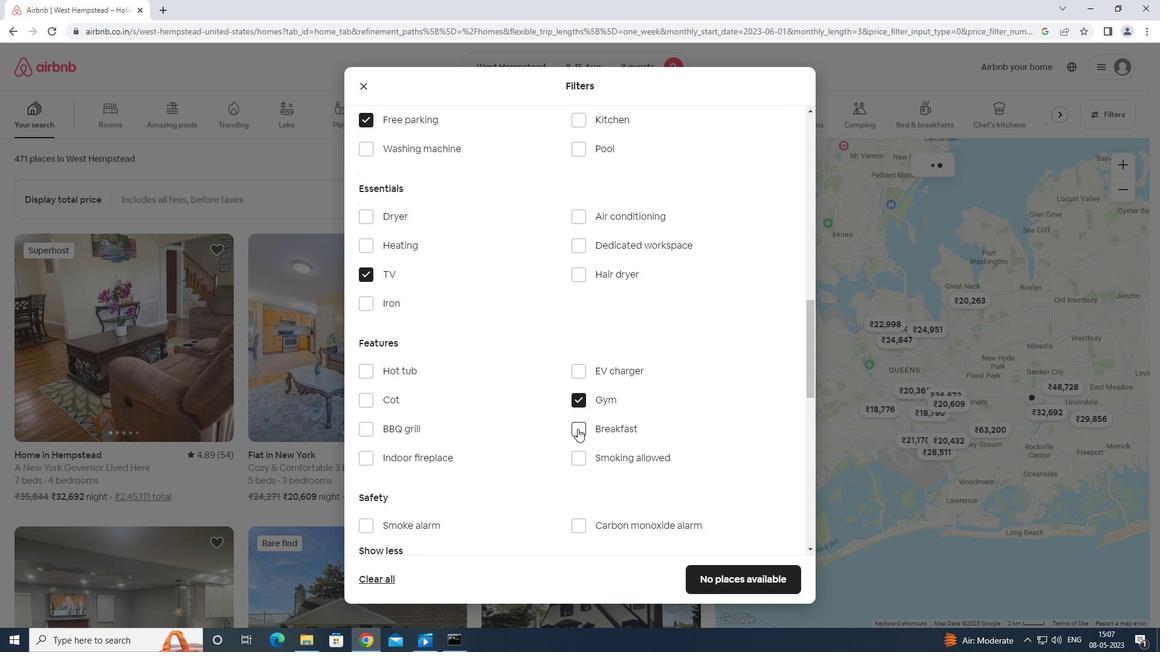 
Action: Mouse pressed left at (577, 431)
Screenshot: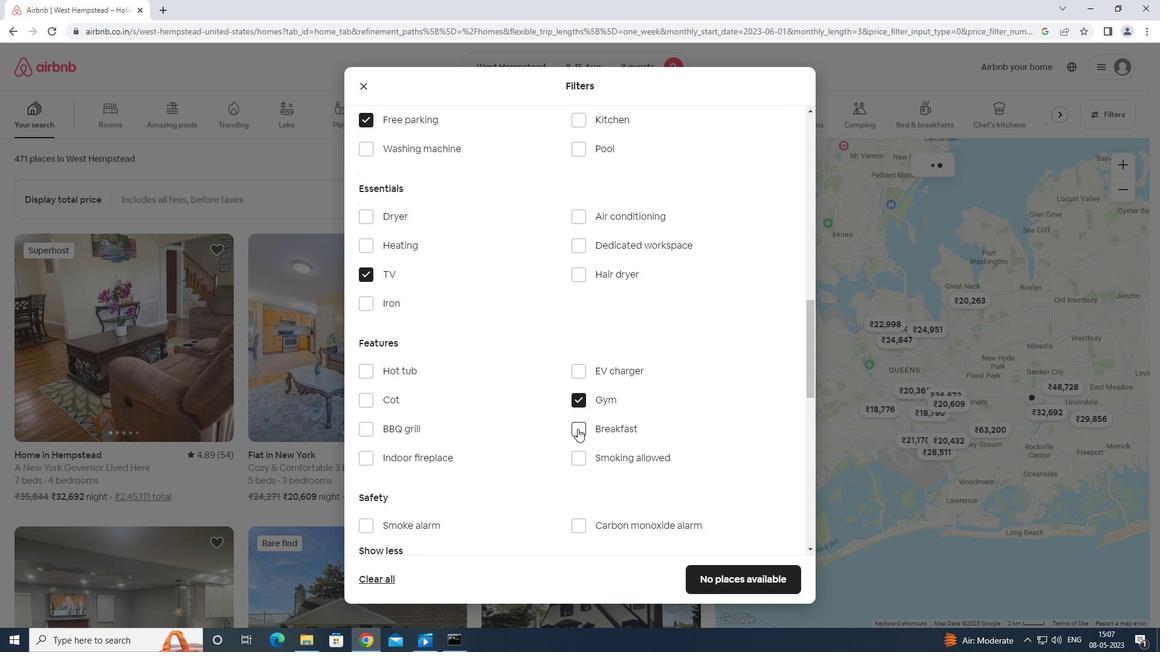 
Action: Mouse moved to (577, 429)
Screenshot: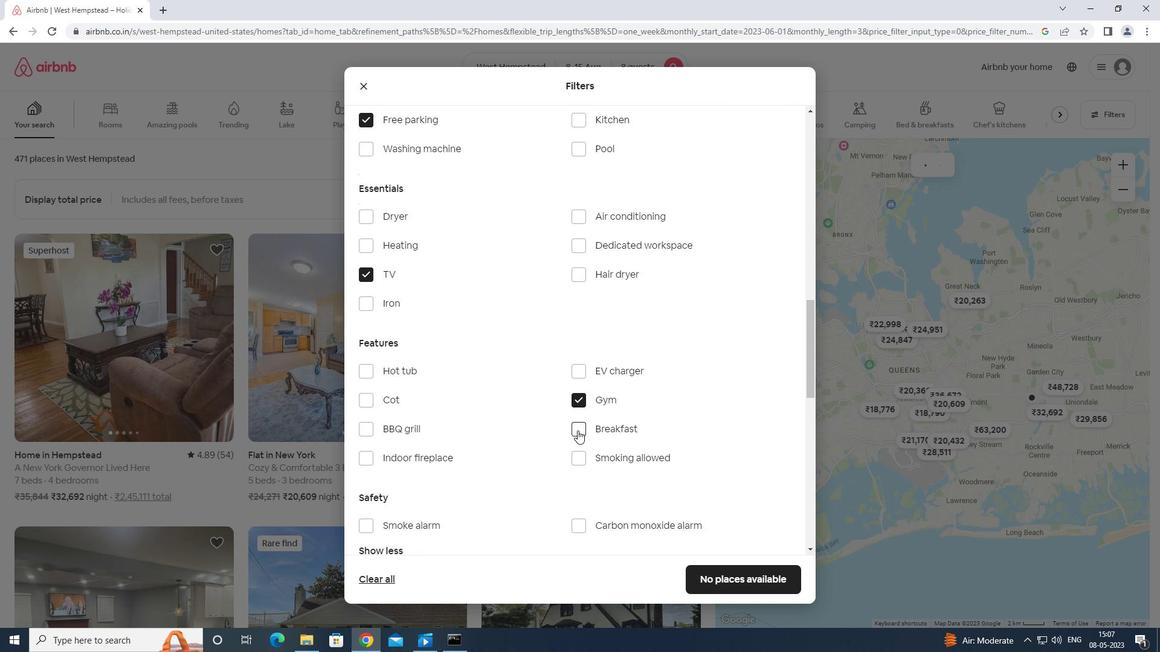 
Action: Mouse scrolled (577, 428) with delta (0, 0)
Screenshot: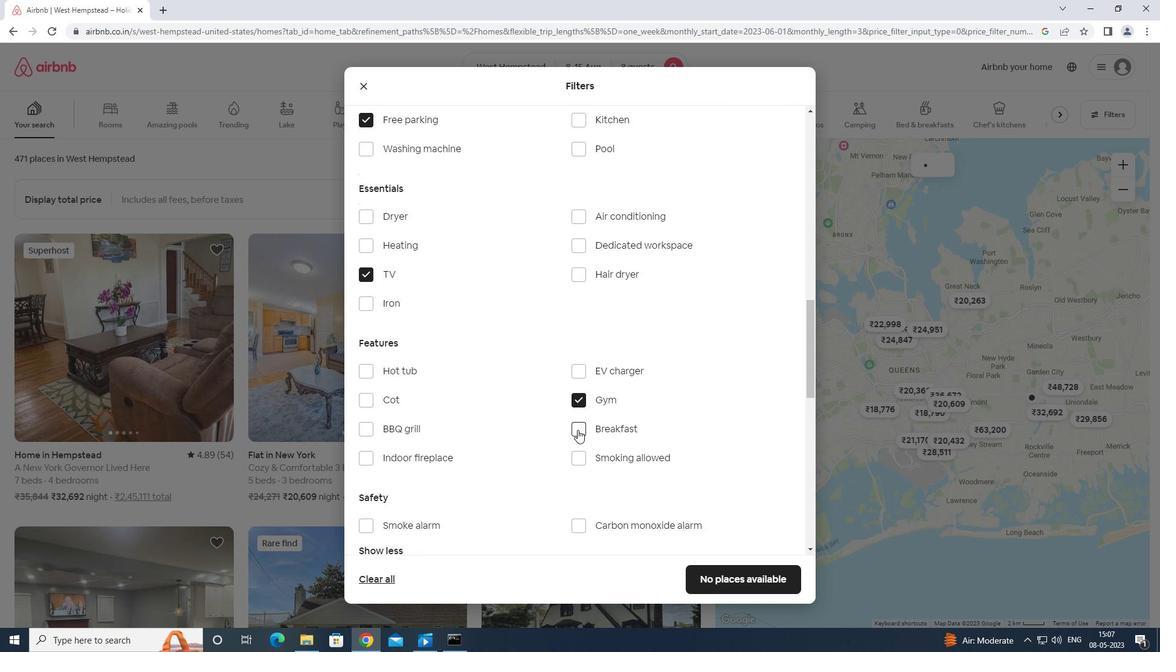 
Action: Mouse scrolled (577, 428) with delta (0, 0)
Screenshot: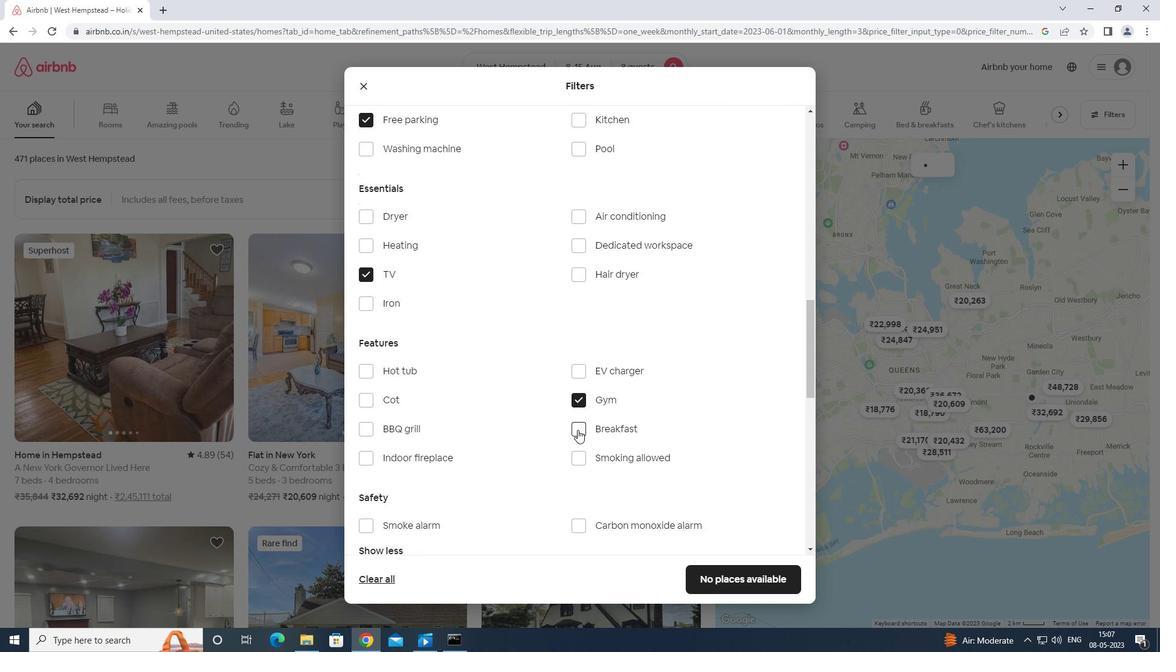 
Action: Mouse scrolled (577, 428) with delta (0, 0)
Screenshot: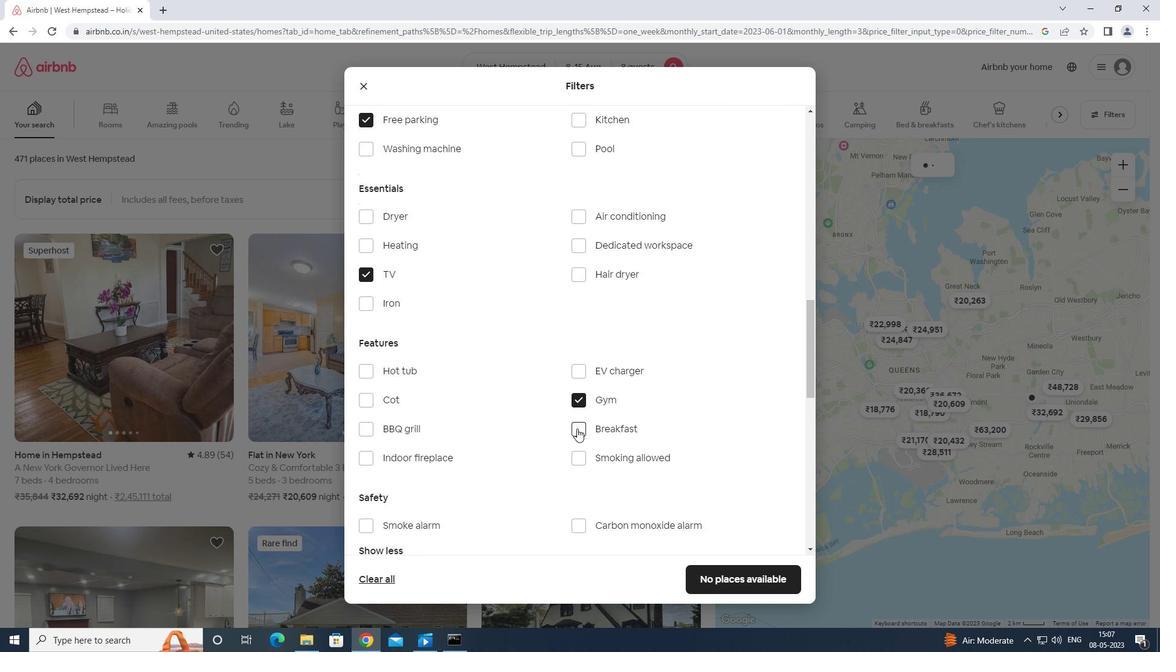 
Action: Mouse moved to (577, 428)
Screenshot: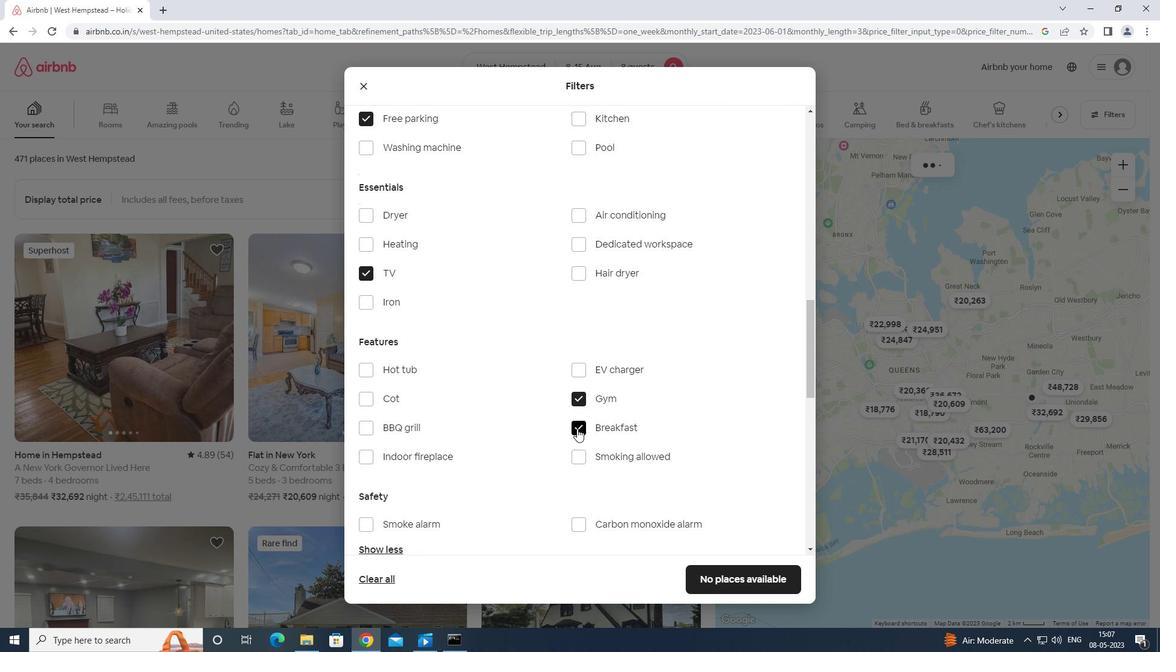 
Action: Mouse scrolled (577, 427) with delta (0, 0)
Screenshot: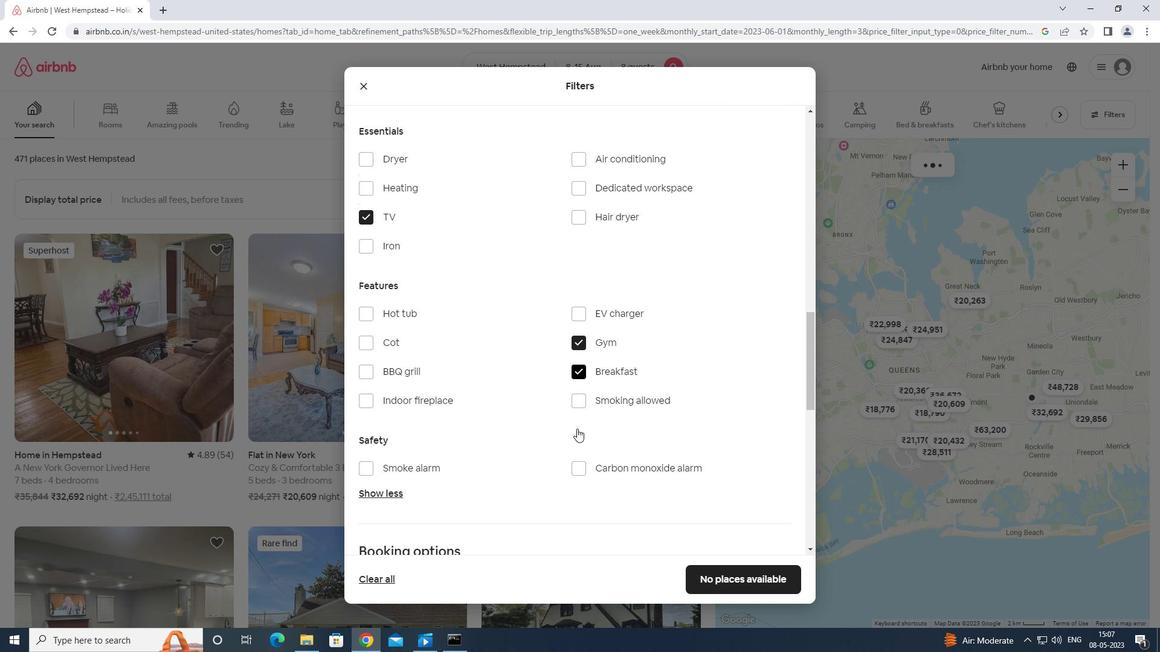
Action: Mouse scrolled (577, 427) with delta (0, 0)
Screenshot: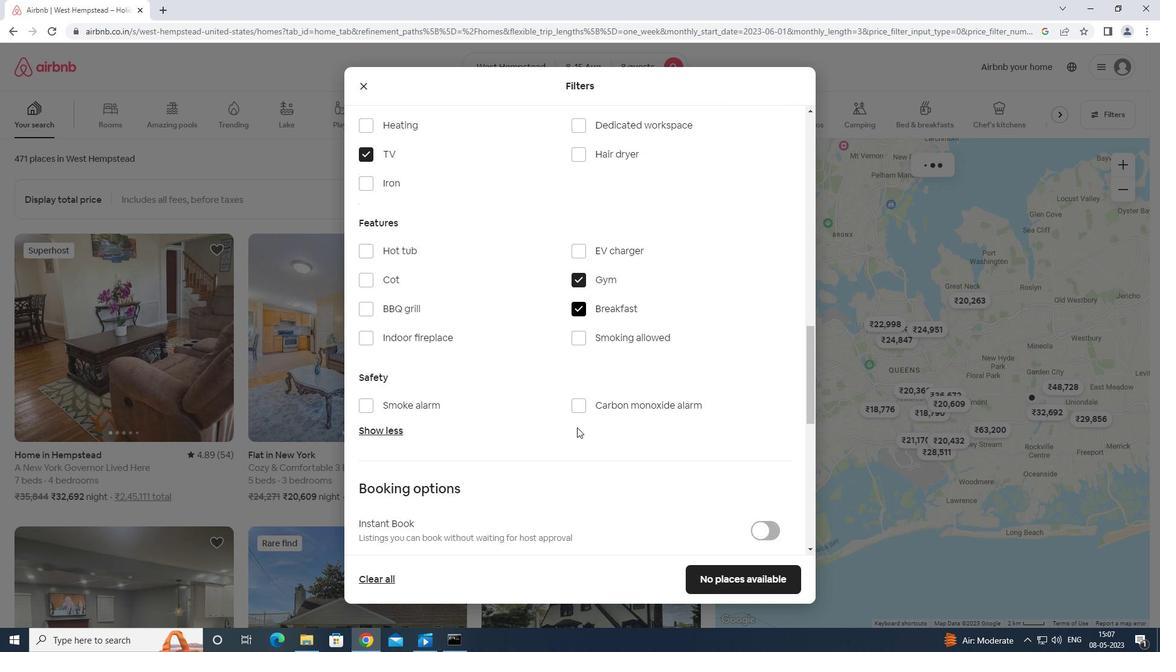 
Action: Mouse moved to (761, 391)
Screenshot: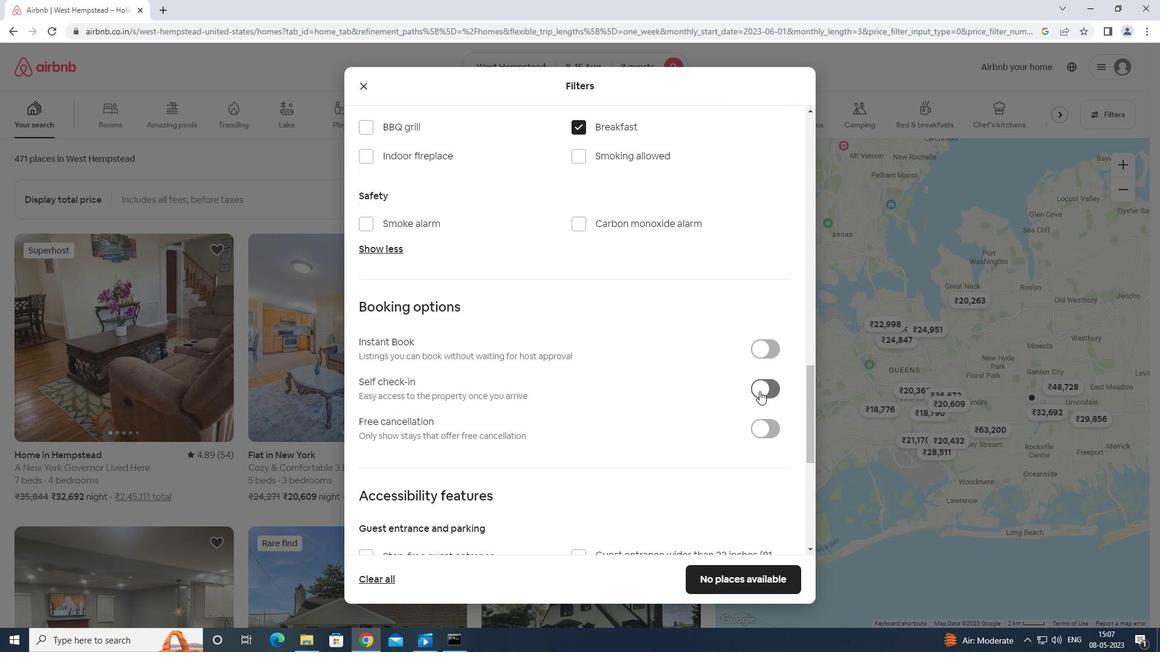 
Action: Mouse pressed left at (761, 391)
Screenshot: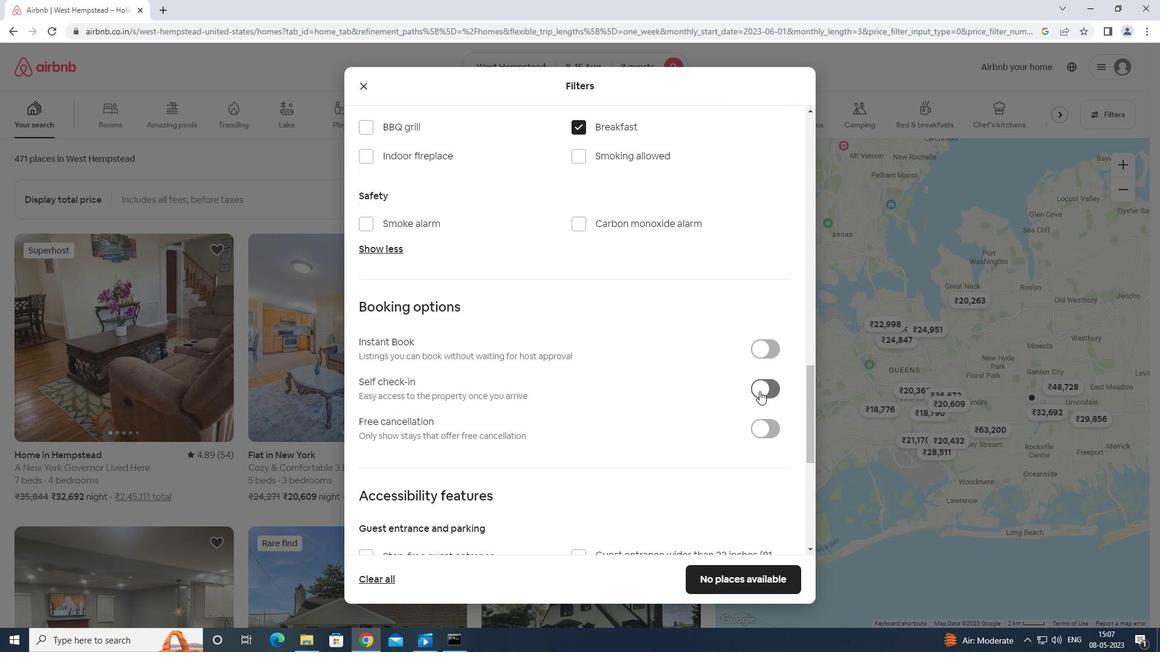 
Action: Mouse moved to (761, 390)
Screenshot: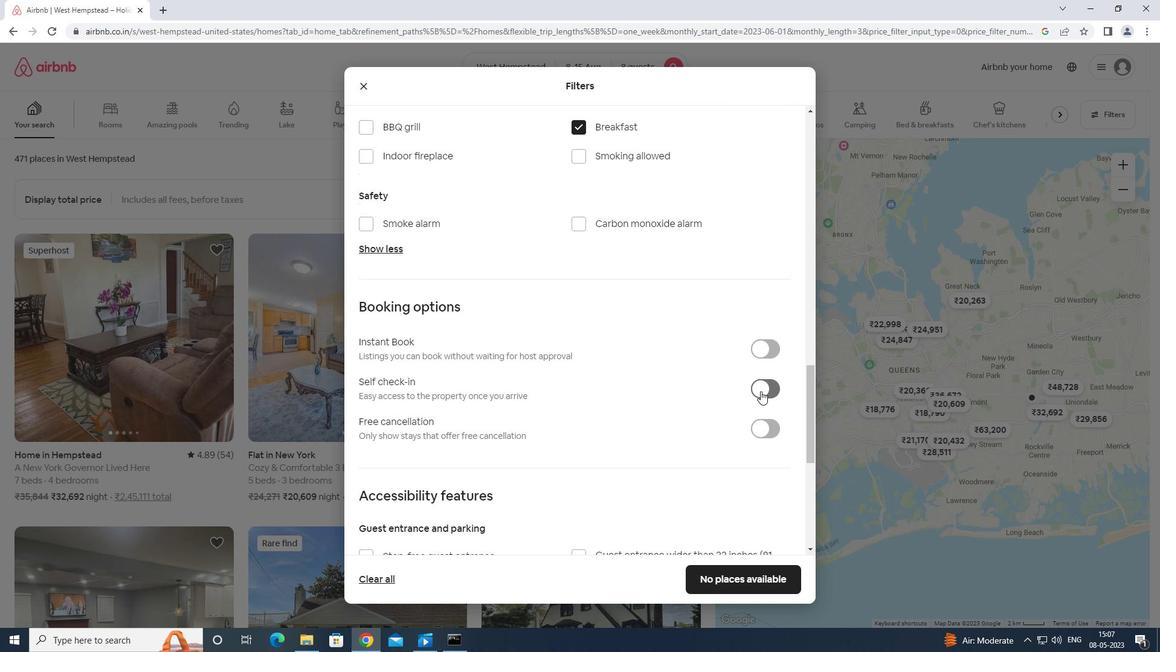 
Action: Mouse scrolled (761, 389) with delta (0, 0)
Screenshot: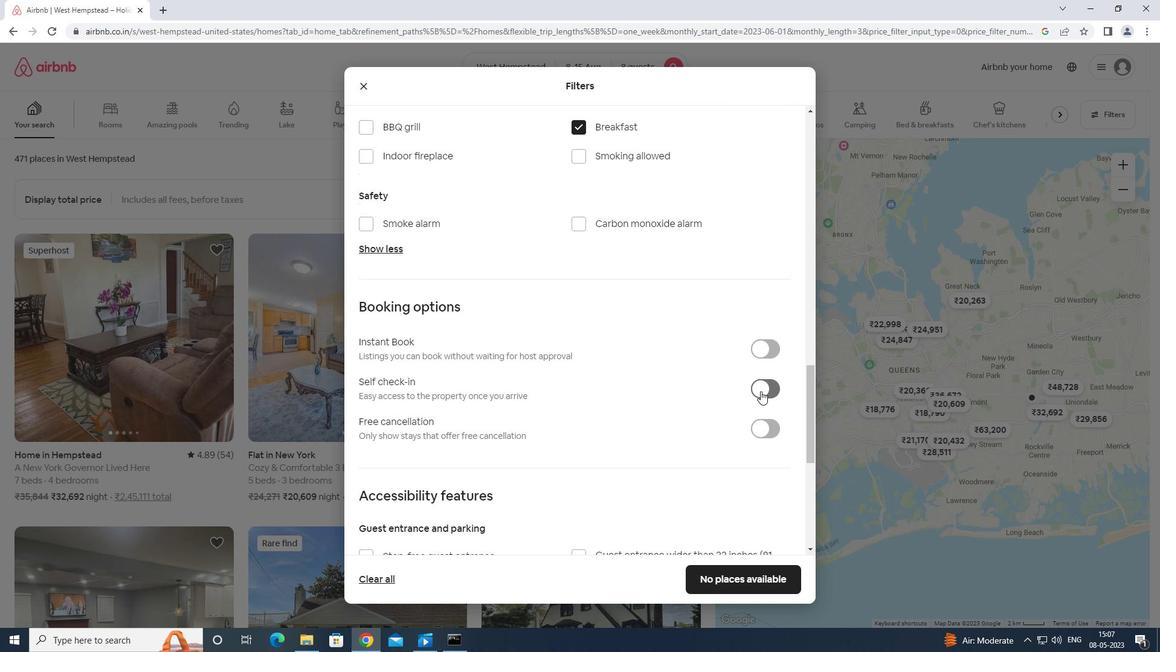 
Action: Mouse scrolled (761, 389) with delta (0, 0)
Screenshot: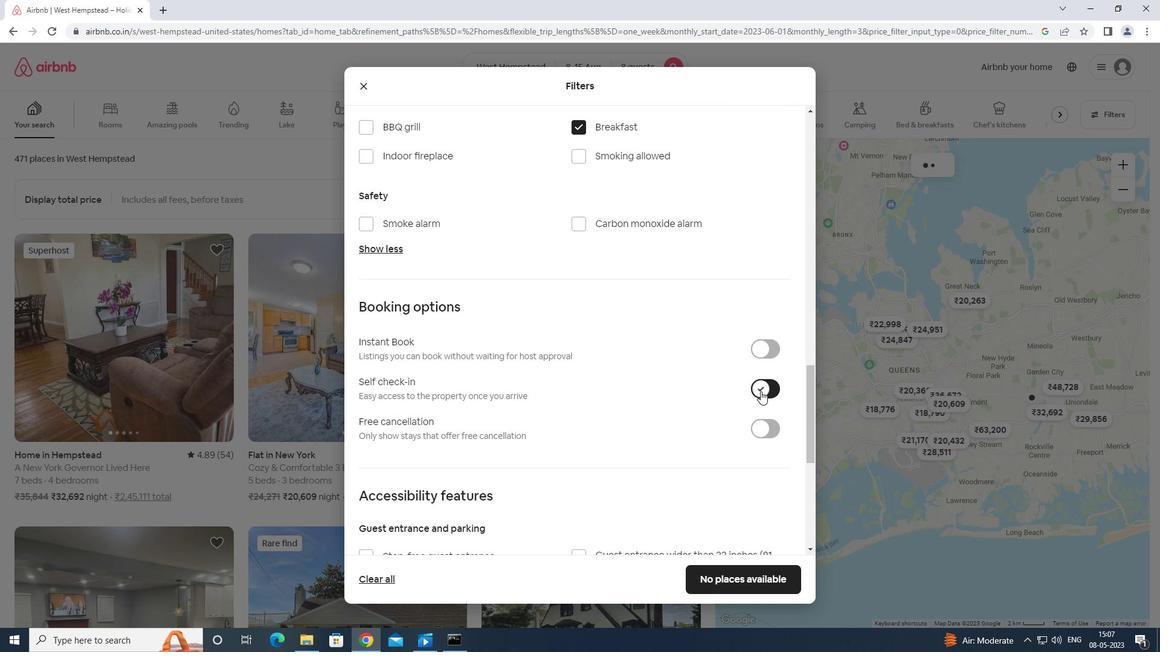 
Action: Mouse scrolled (761, 389) with delta (0, 0)
Screenshot: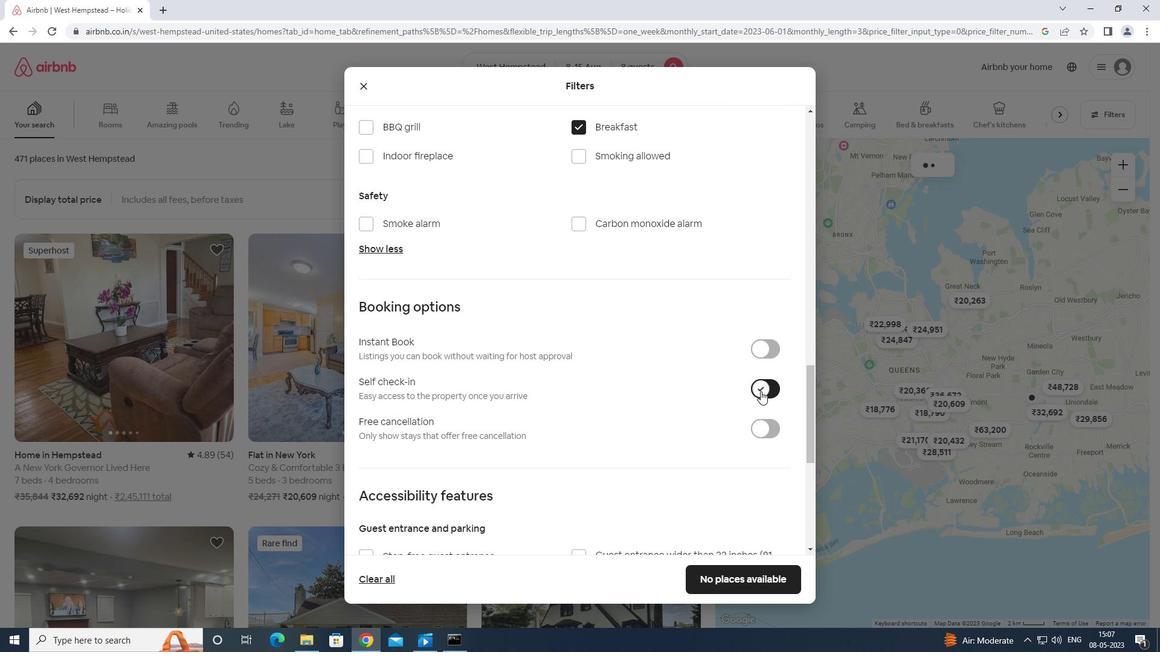 
Action: Mouse scrolled (761, 389) with delta (0, 0)
Screenshot: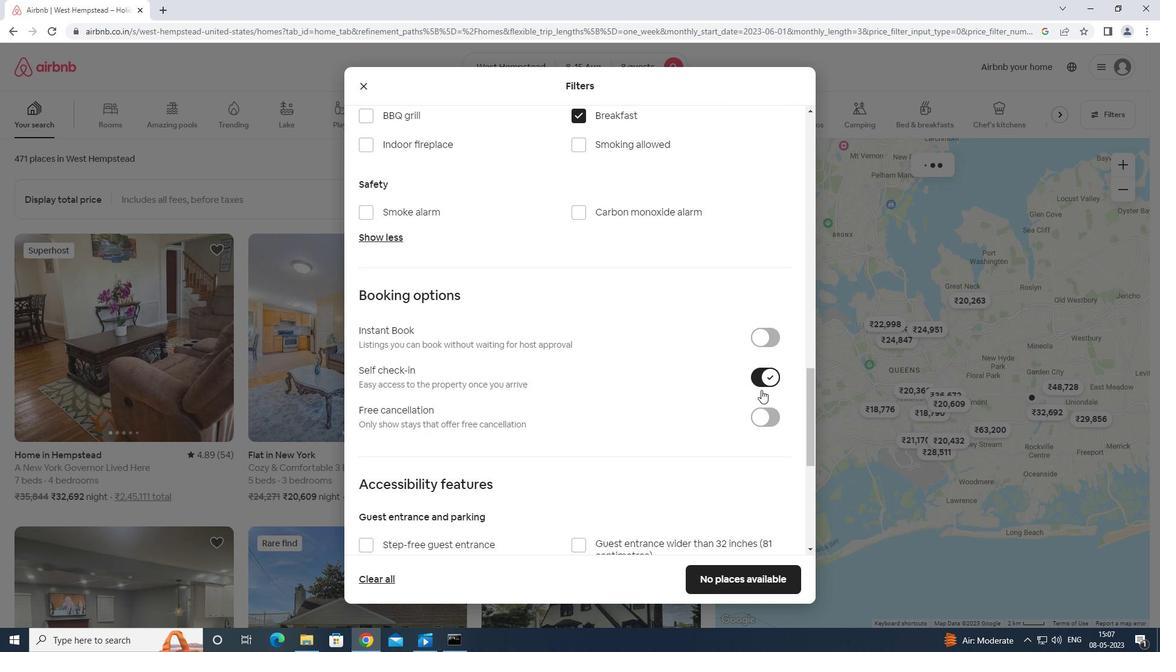 
Action: Mouse scrolled (761, 389) with delta (0, 0)
Screenshot: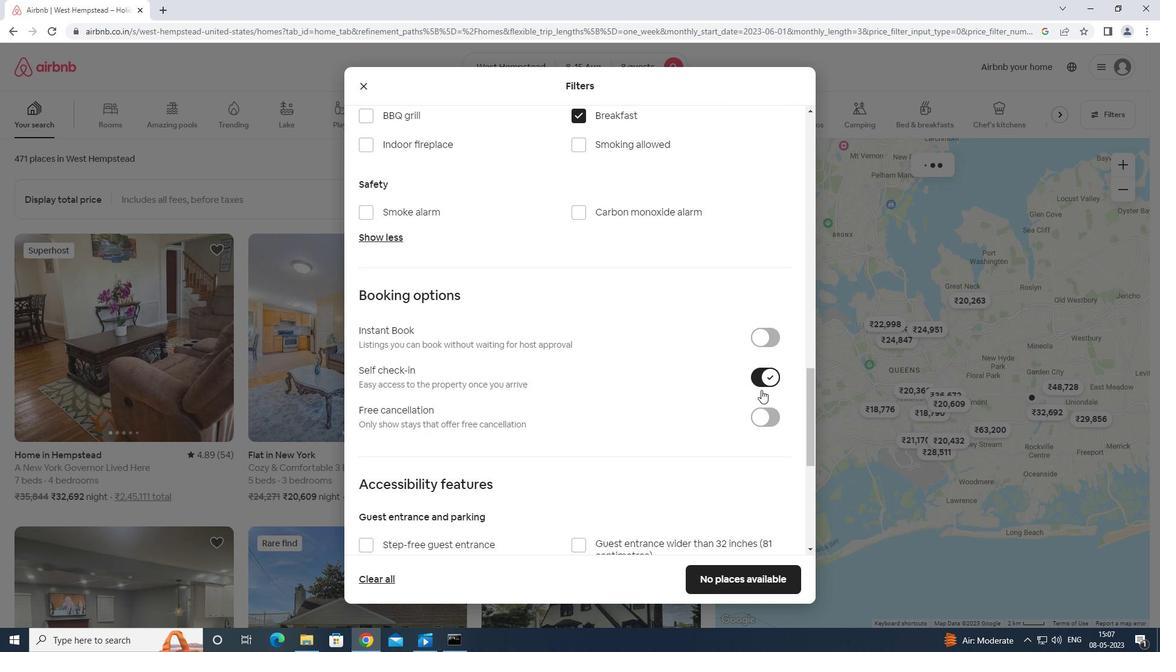 
Action: Mouse scrolled (761, 389) with delta (0, 0)
Screenshot: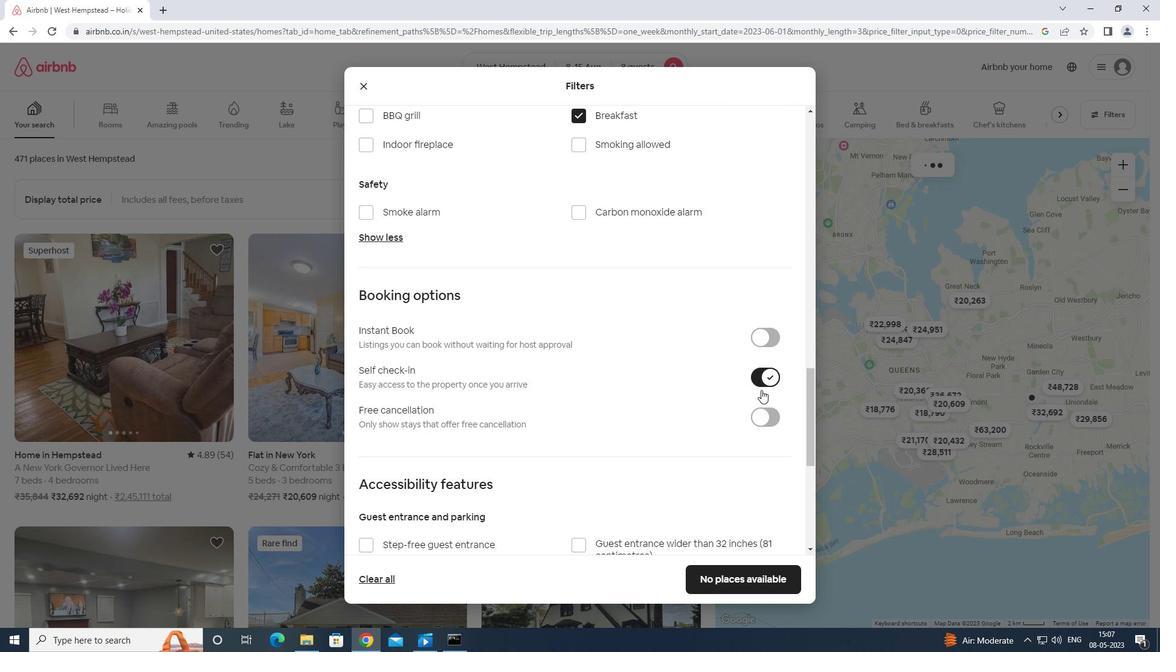 
Action: Mouse moved to (762, 390)
Screenshot: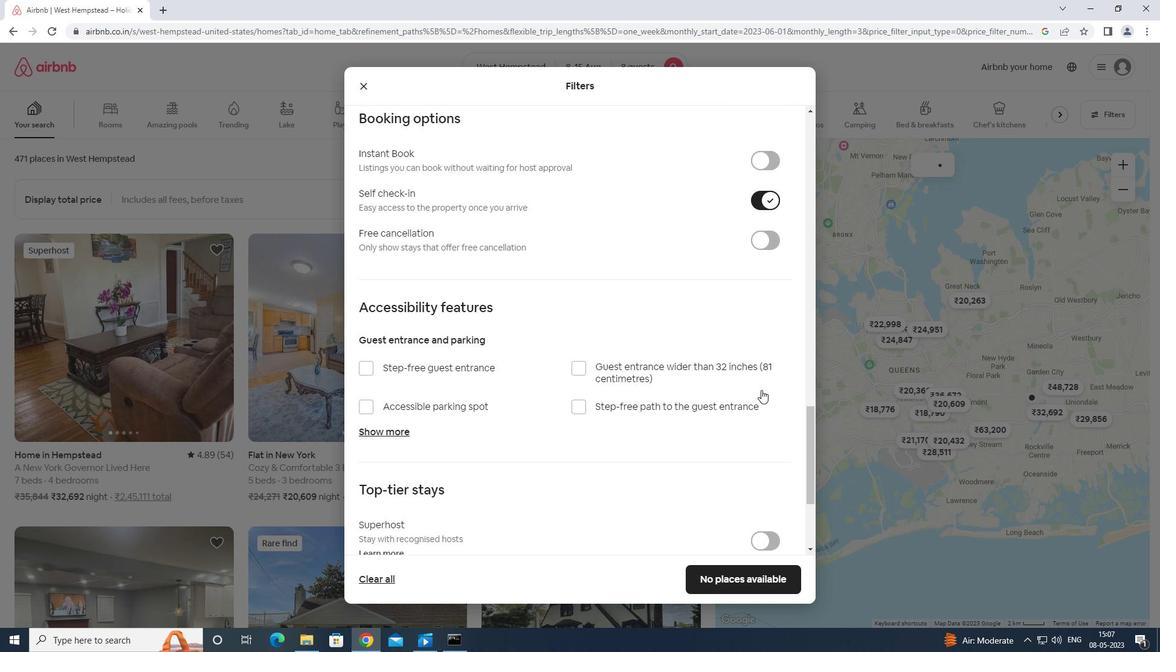 
Action: Mouse scrolled (762, 389) with delta (0, 0)
Screenshot: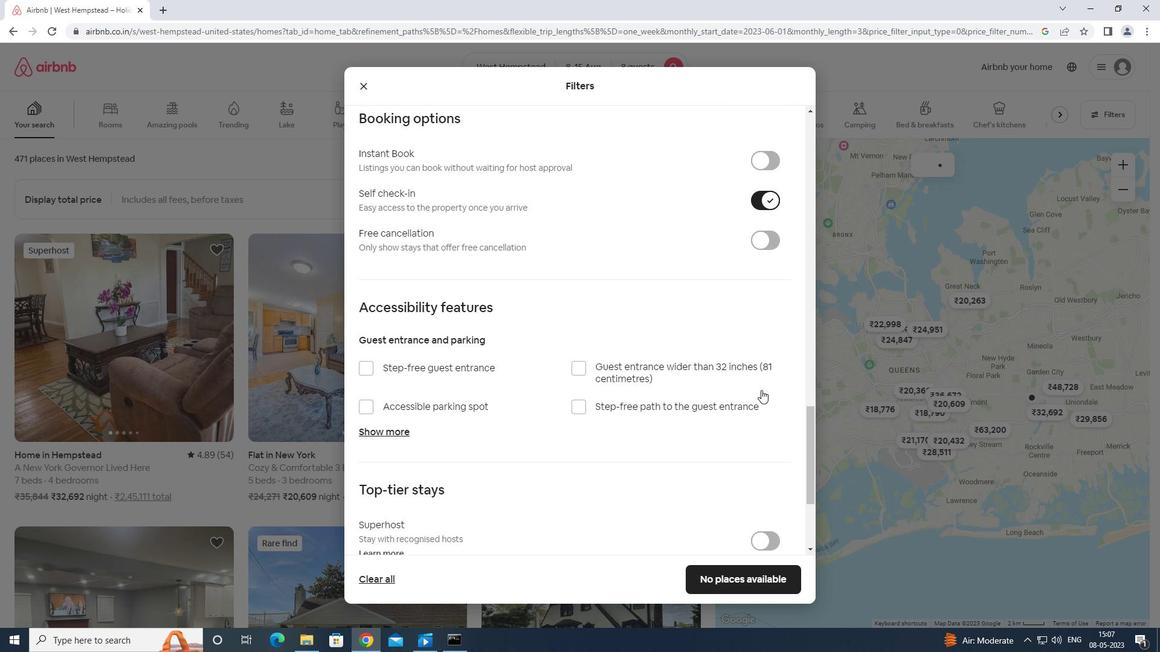 
Action: Mouse scrolled (762, 389) with delta (0, 0)
Screenshot: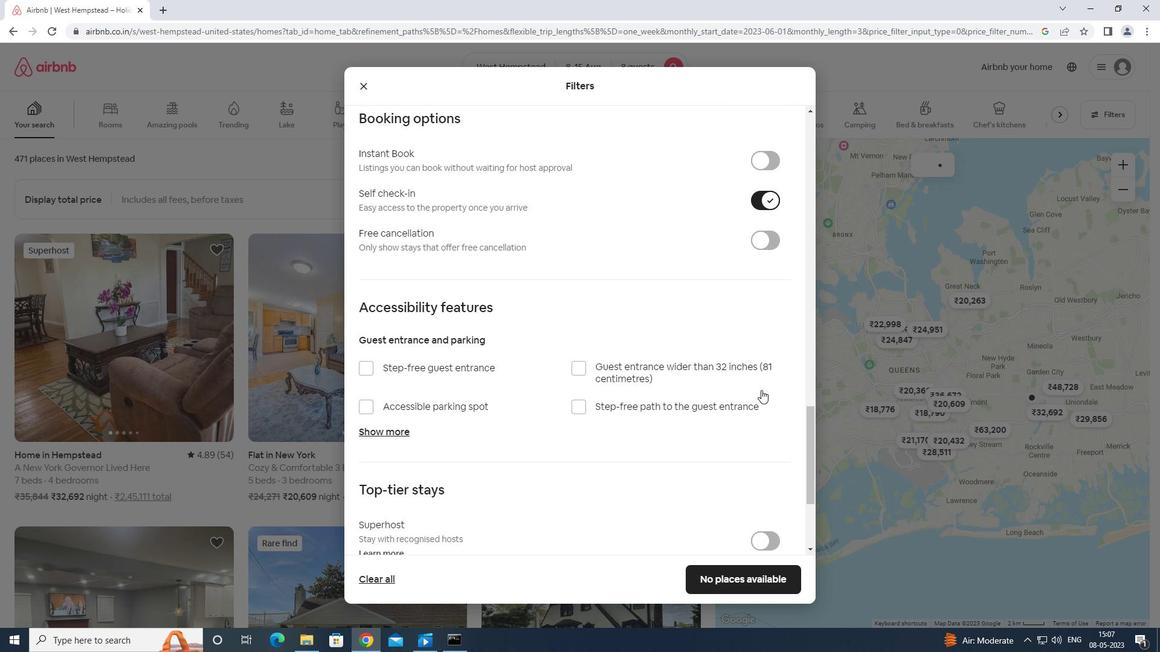 
Action: Mouse scrolled (762, 389) with delta (0, 0)
Screenshot: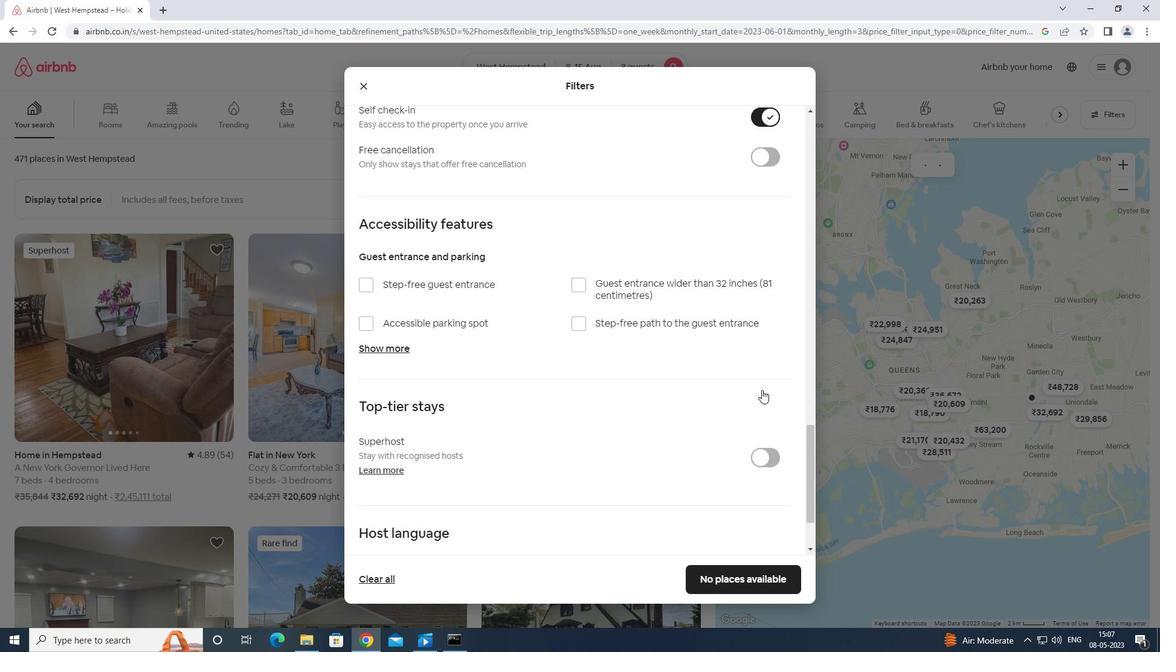 
Action: Mouse moved to (361, 466)
Screenshot: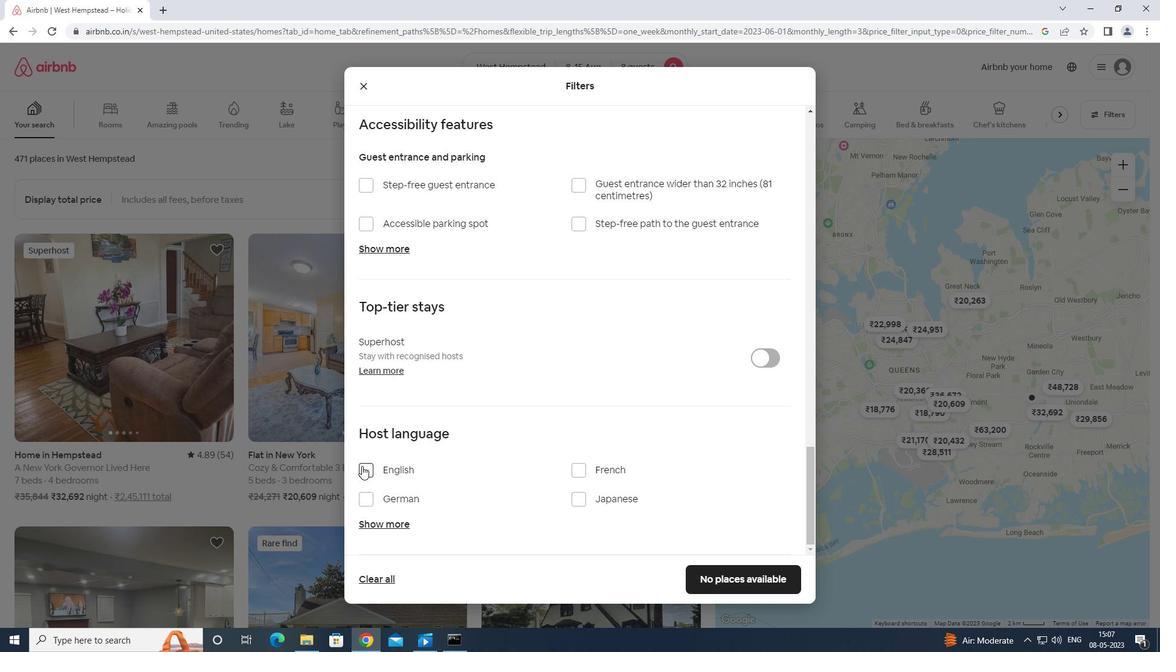 
Action: Mouse pressed left at (361, 466)
Screenshot: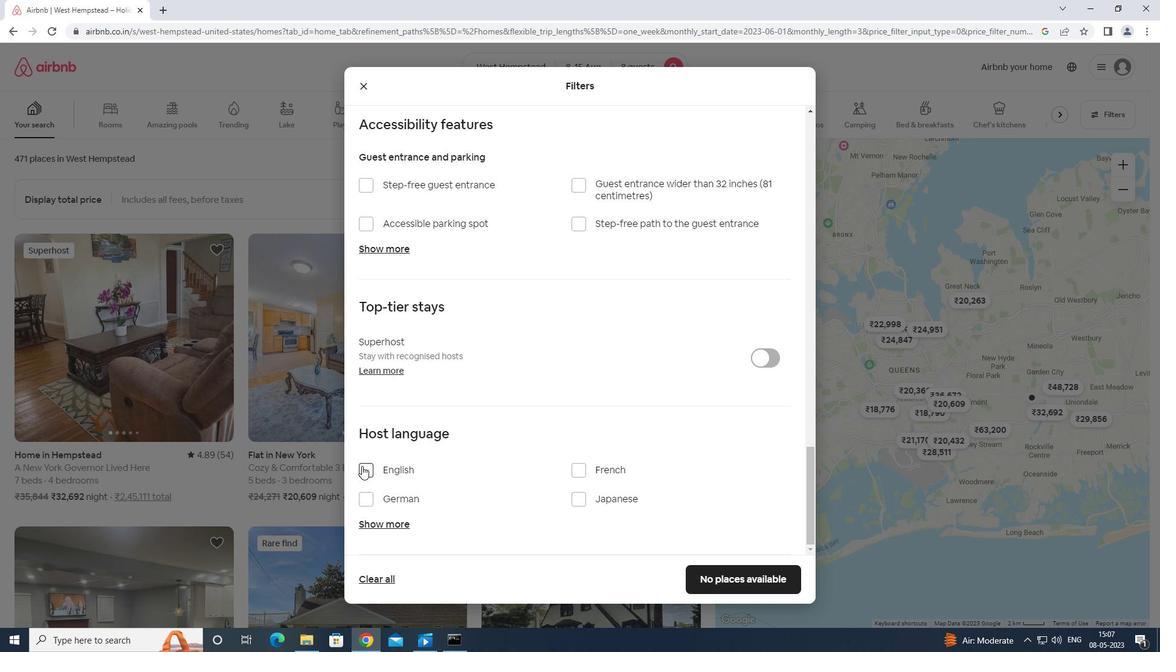 
Action: Mouse moved to (726, 577)
Screenshot: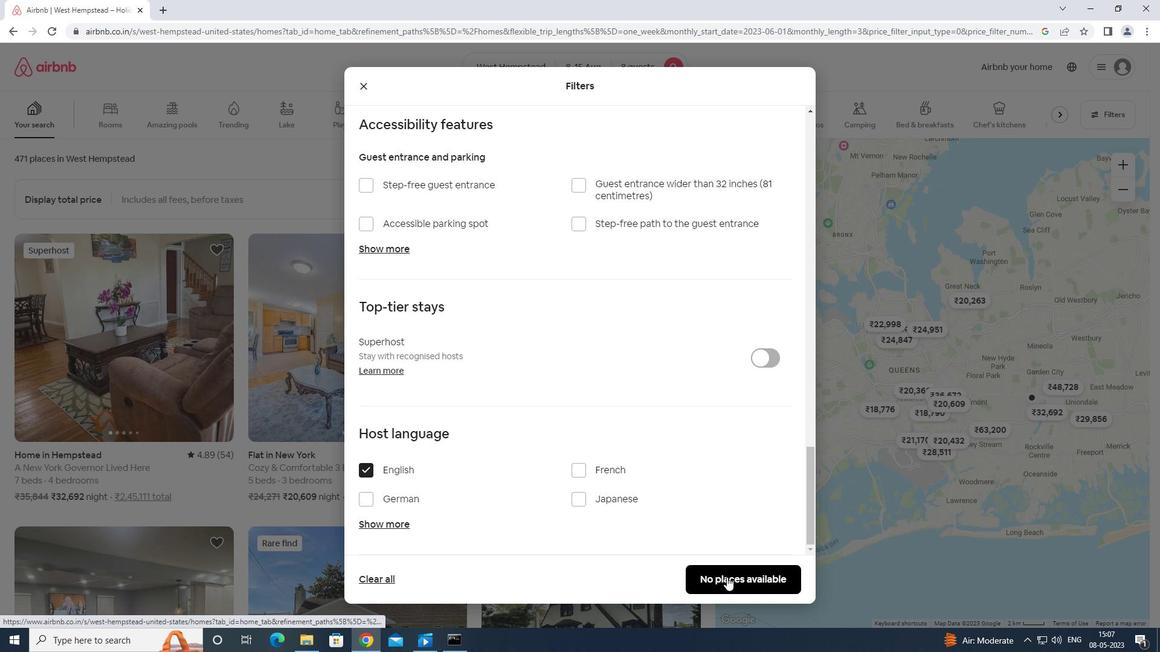 
Action: Mouse pressed left at (726, 577)
Screenshot: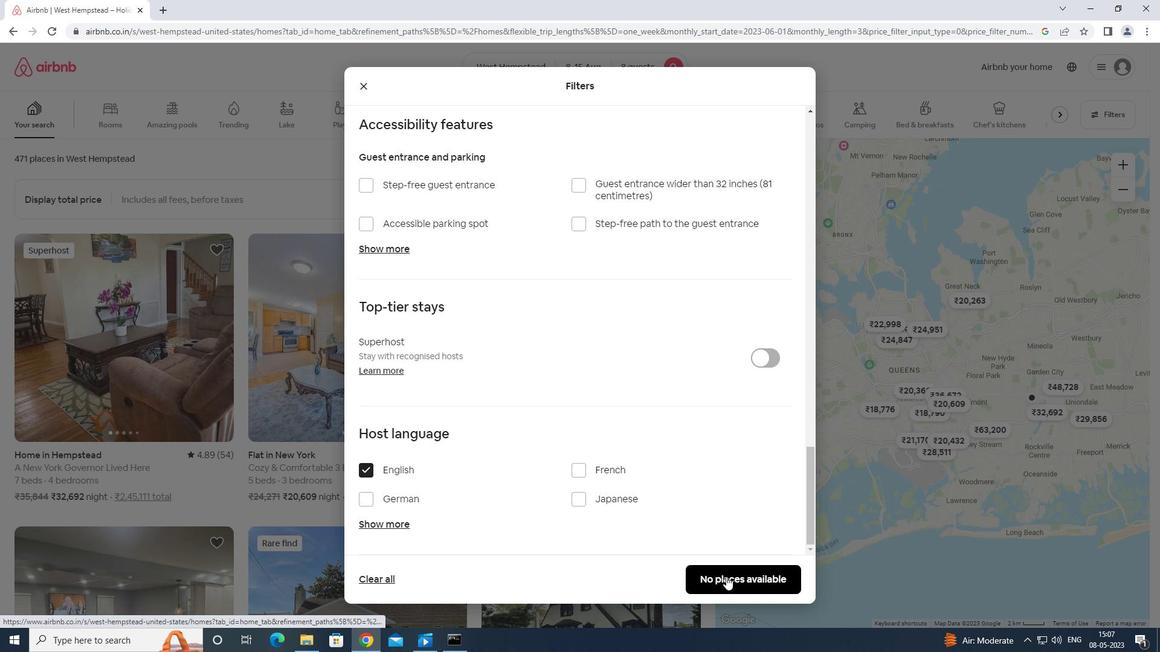 
Action: Mouse moved to (726, 575)
Screenshot: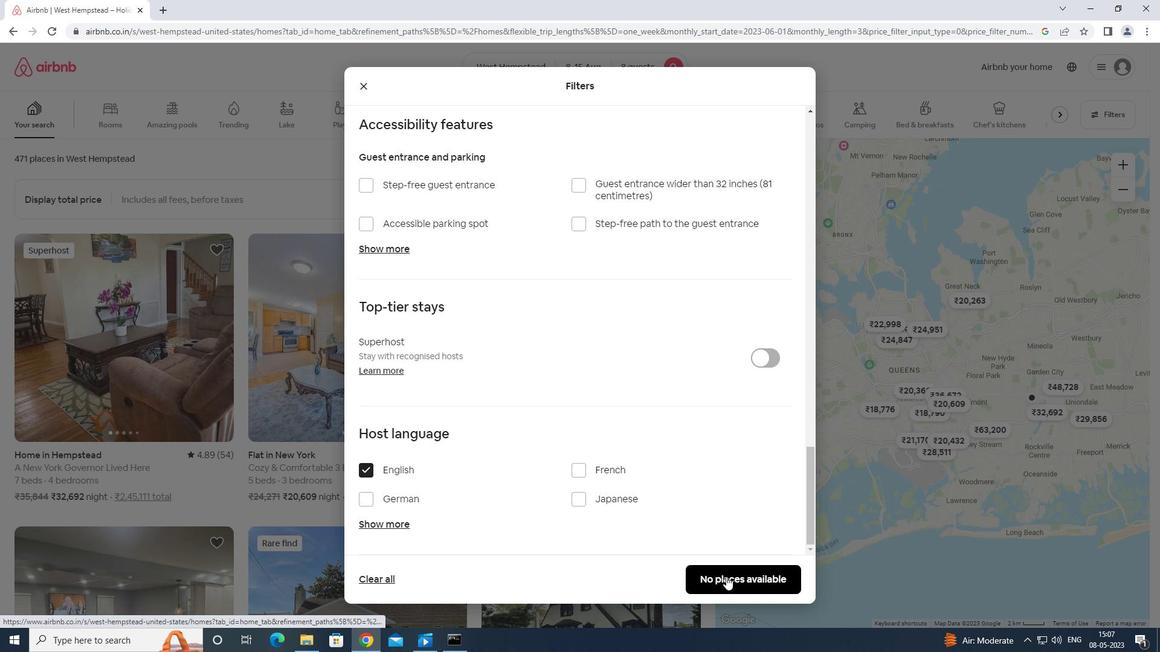 
